 Task: Search round trip flight ticket for 5 adults, 1 child, 2 infants in seat and 1 infant on lap in business from New York: John F. Kennedy International Airport (was New York International Airport) to Greensboro: Piedmont Triad International Airport on 5-1-2023 and return on 5-2-2023. Choice of flights is American. Number of bags: 11 checked bags. Price is upto 91000. Outbound departure time preference is 20:30. Return departure time preference is 19:00.
Action: Mouse moved to (232, 328)
Screenshot: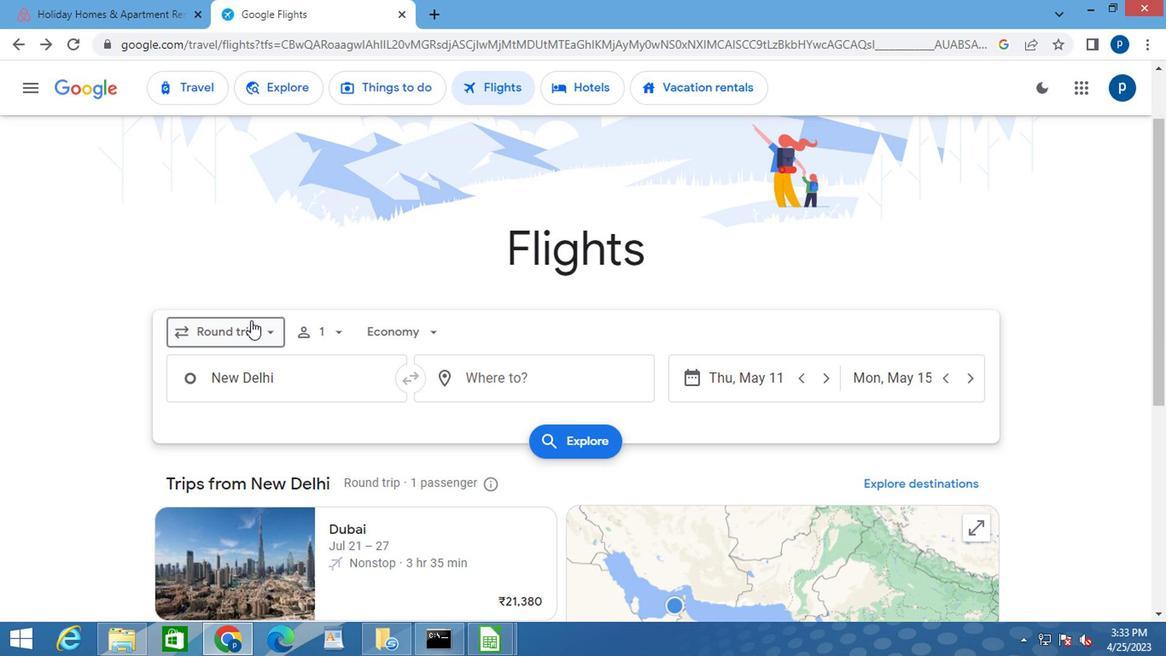 
Action: Mouse pressed left at (232, 328)
Screenshot: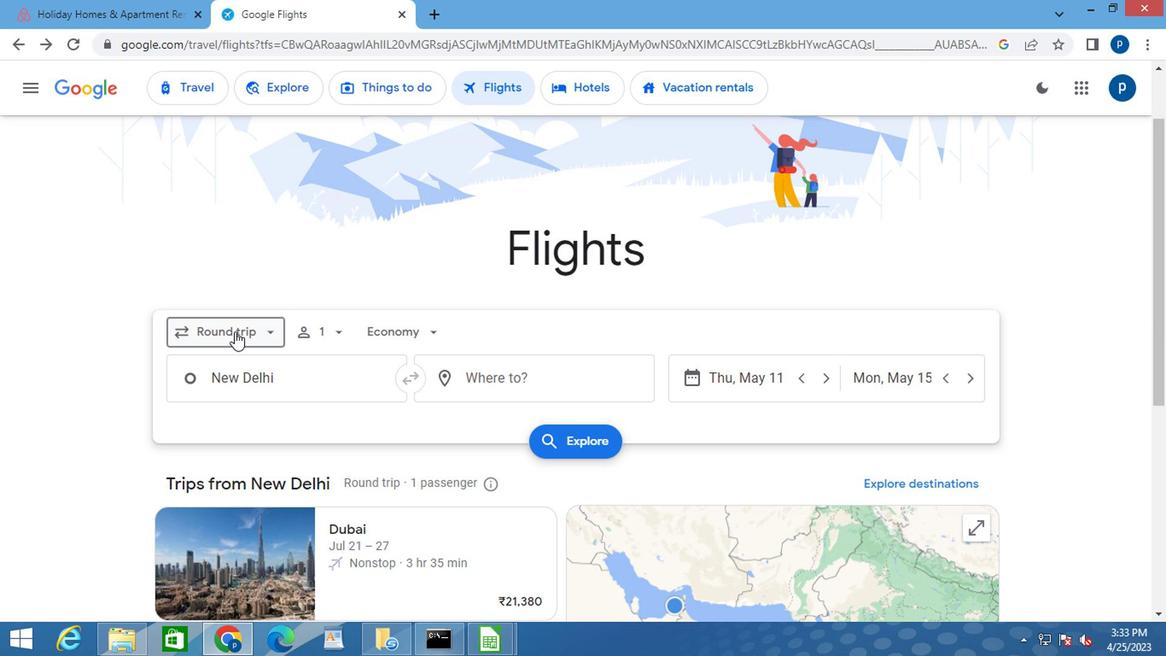 
Action: Mouse moved to (247, 359)
Screenshot: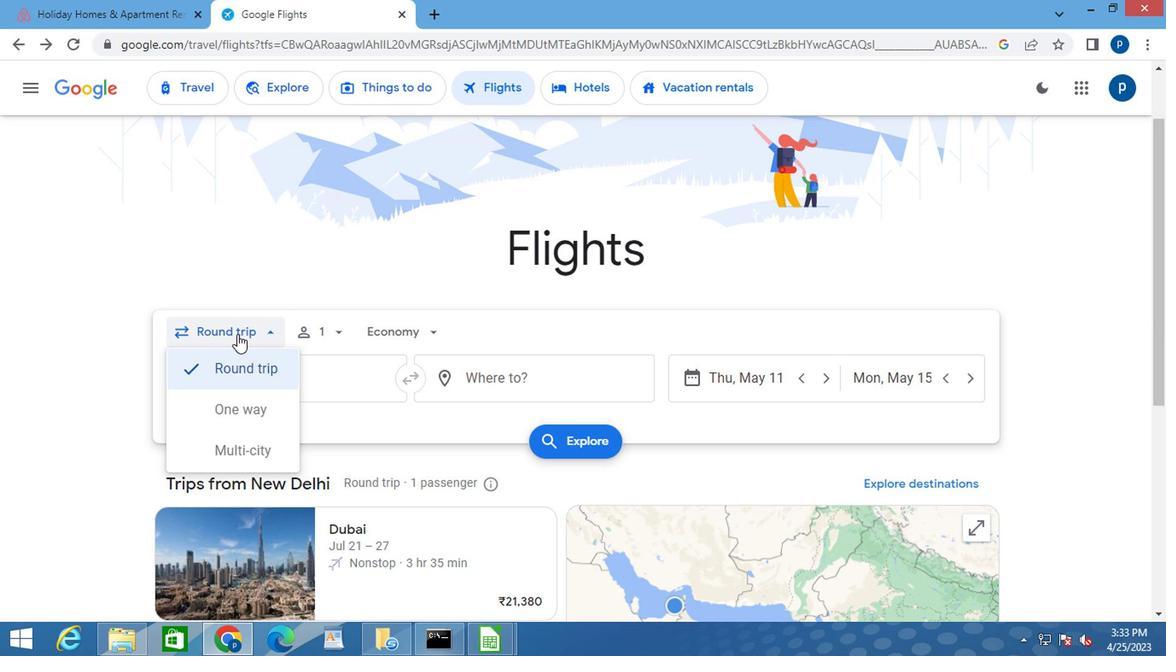 
Action: Mouse pressed left at (247, 359)
Screenshot: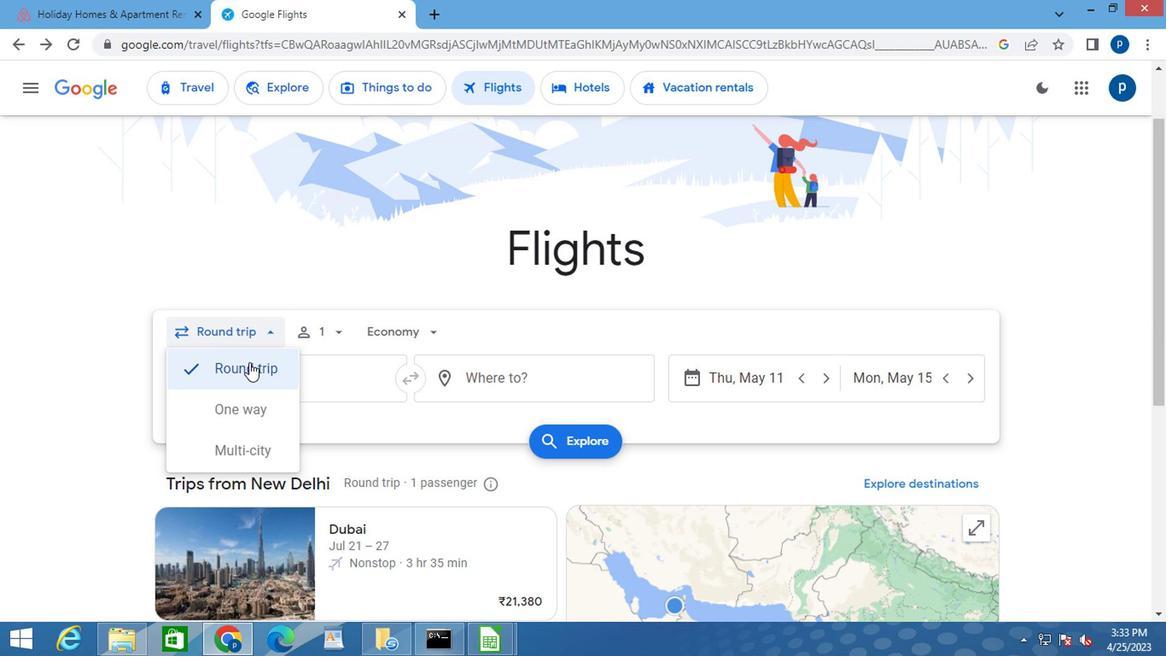 
Action: Mouse moved to (336, 330)
Screenshot: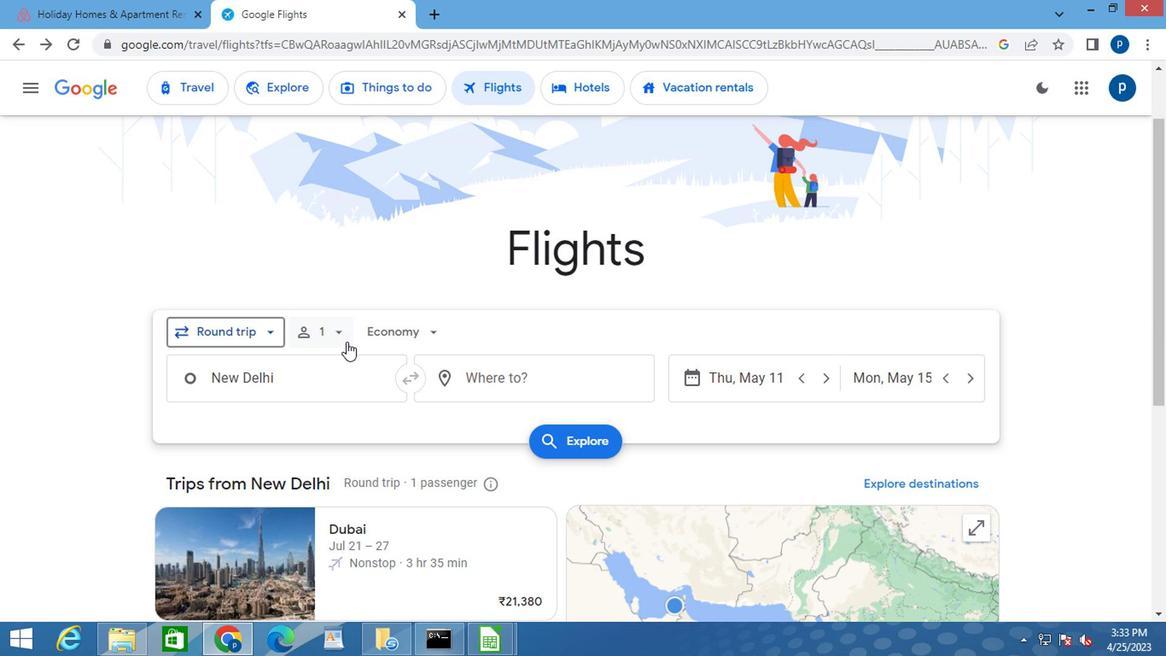 
Action: Mouse pressed left at (336, 330)
Screenshot: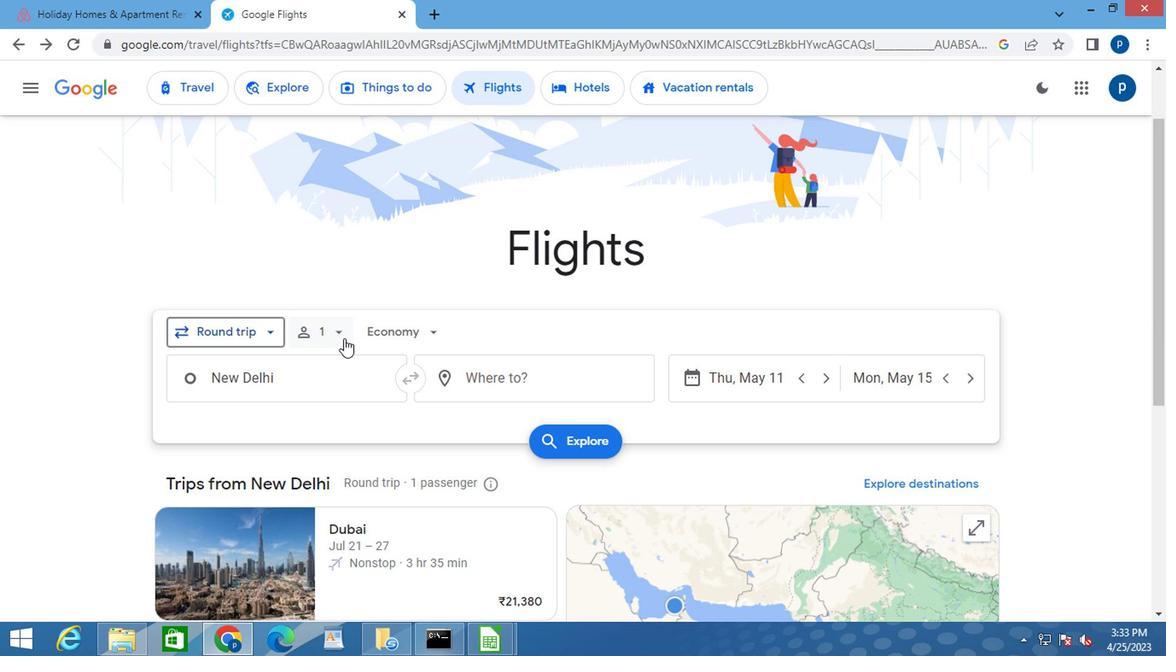 
Action: Mouse moved to (467, 370)
Screenshot: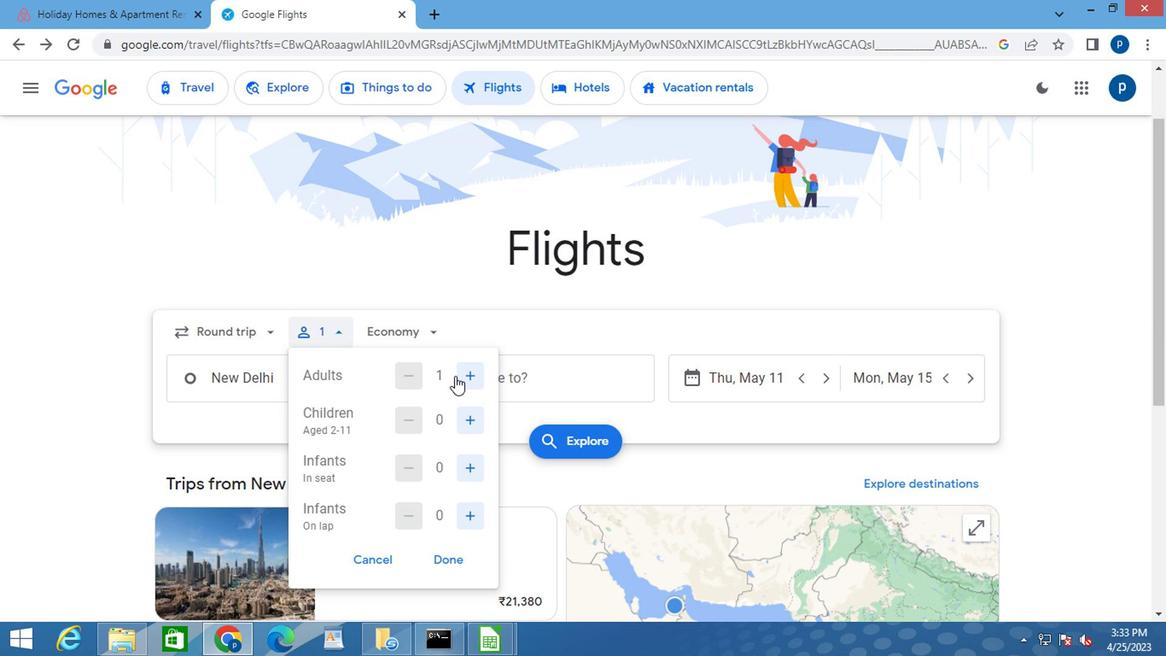 
Action: Mouse pressed left at (467, 370)
Screenshot: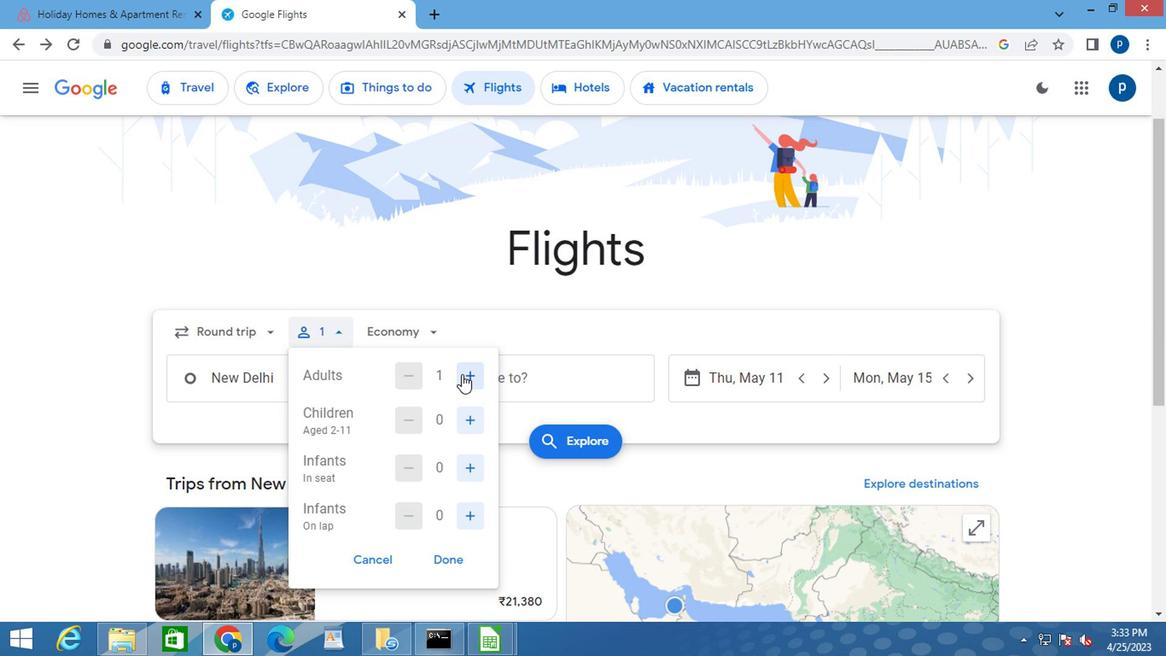 
Action: Mouse moved to (467, 370)
Screenshot: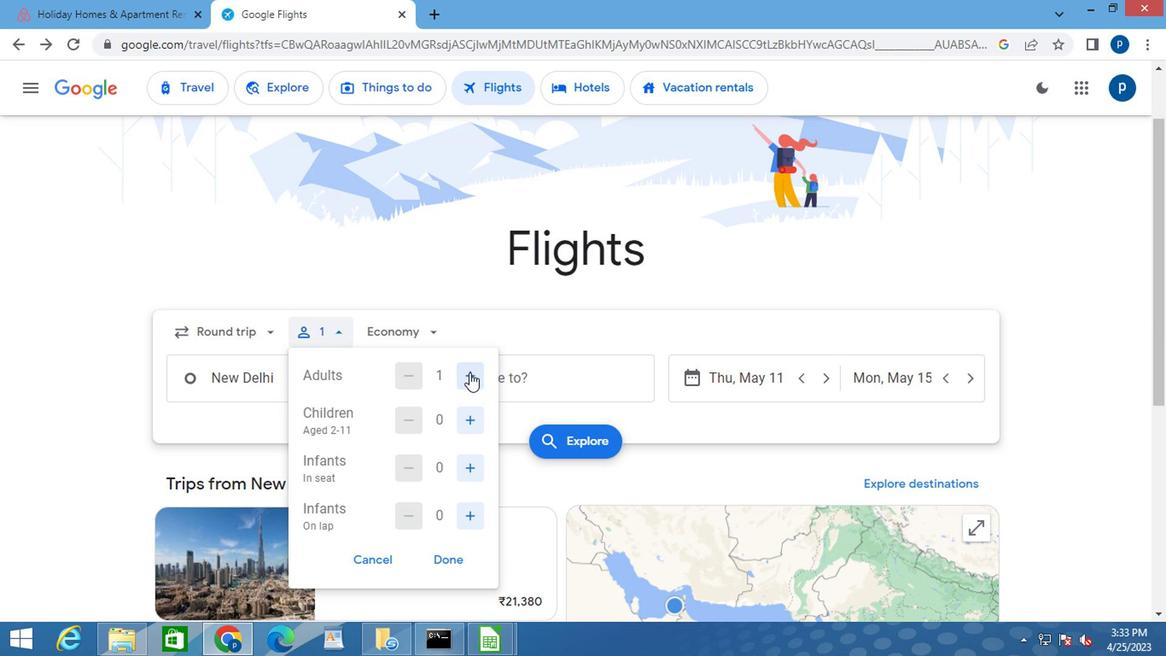 
Action: Mouse pressed left at (467, 370)
Screenshot: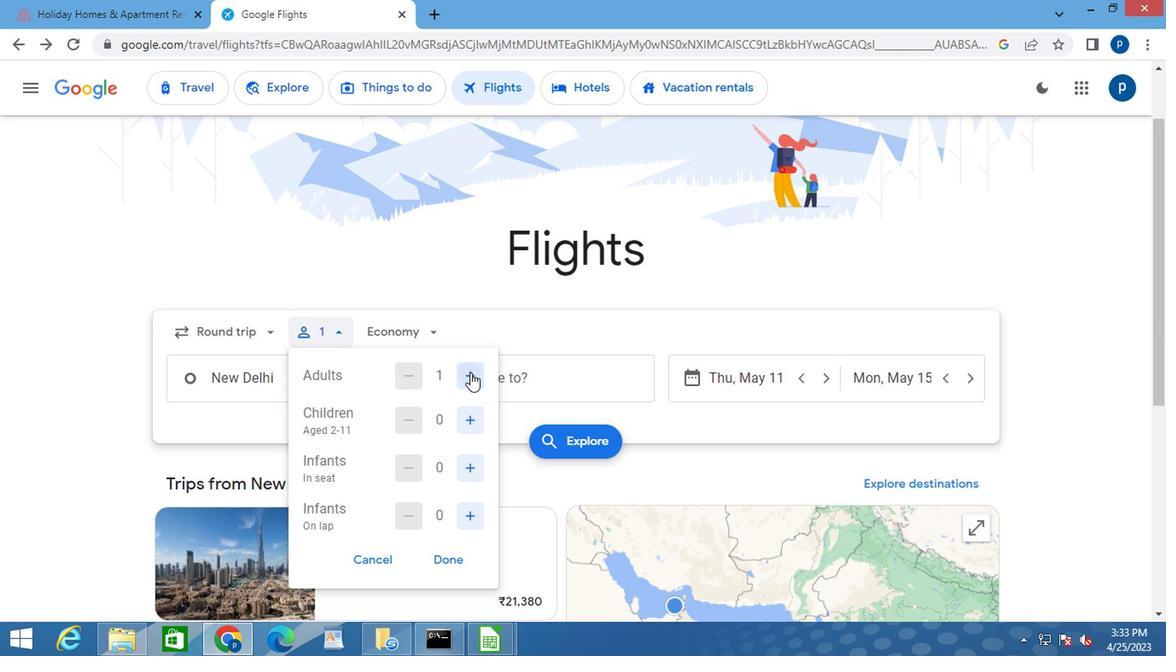 
Action: Mouse pressed left at (467, 370)
Screenshot: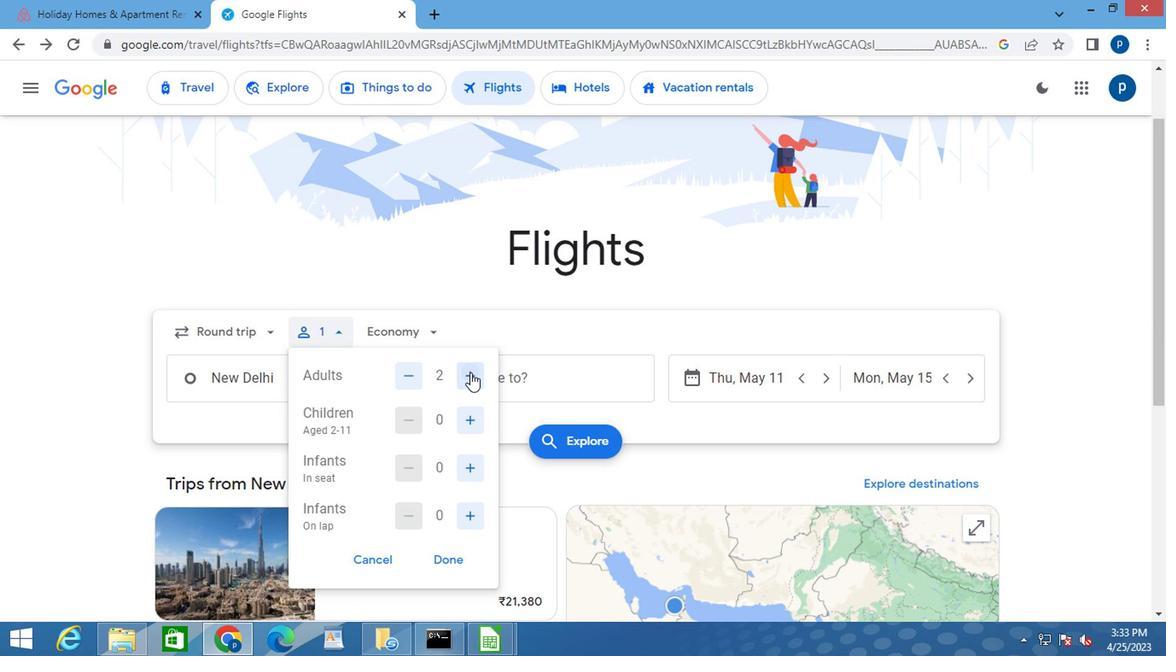 
Action: Mouse pressed left at (467, 370)
Screenshot: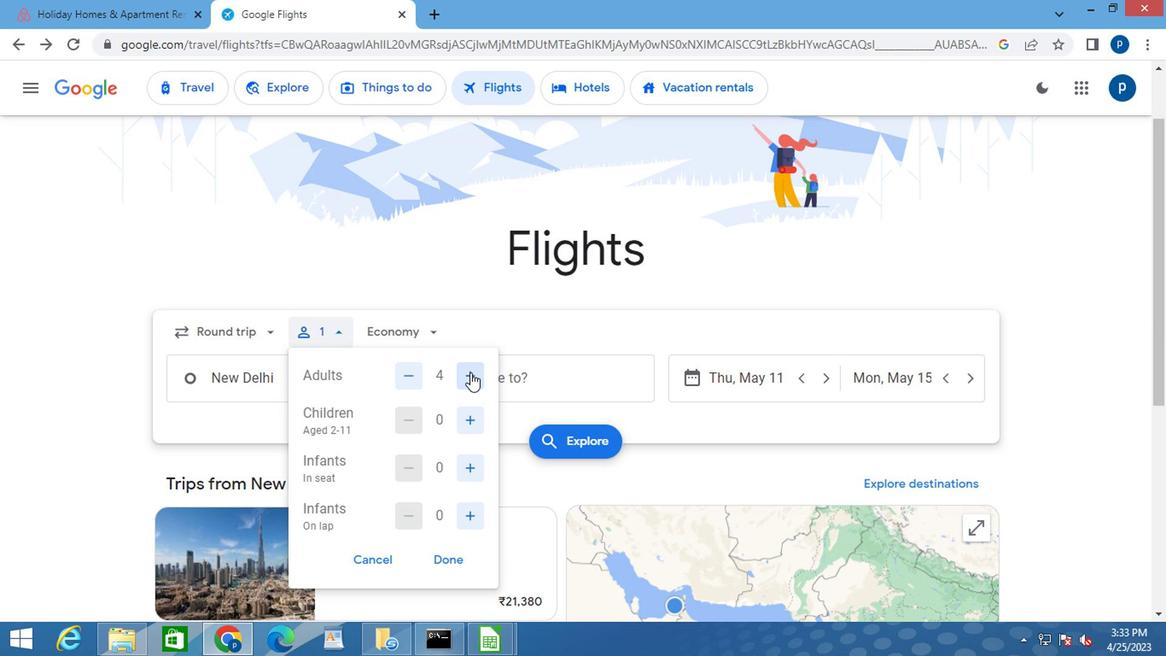 
Action: Mouse moved to (465, 419)
Screenshot: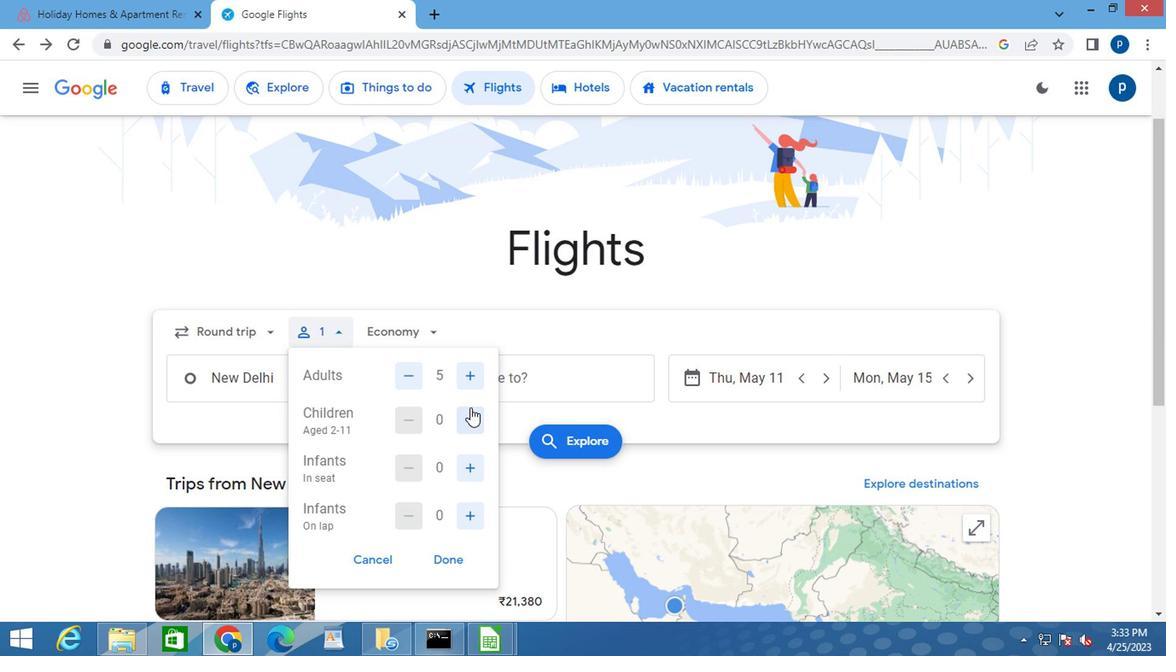 
Action: Mouse pressed left at (465, 419)
Screenshot: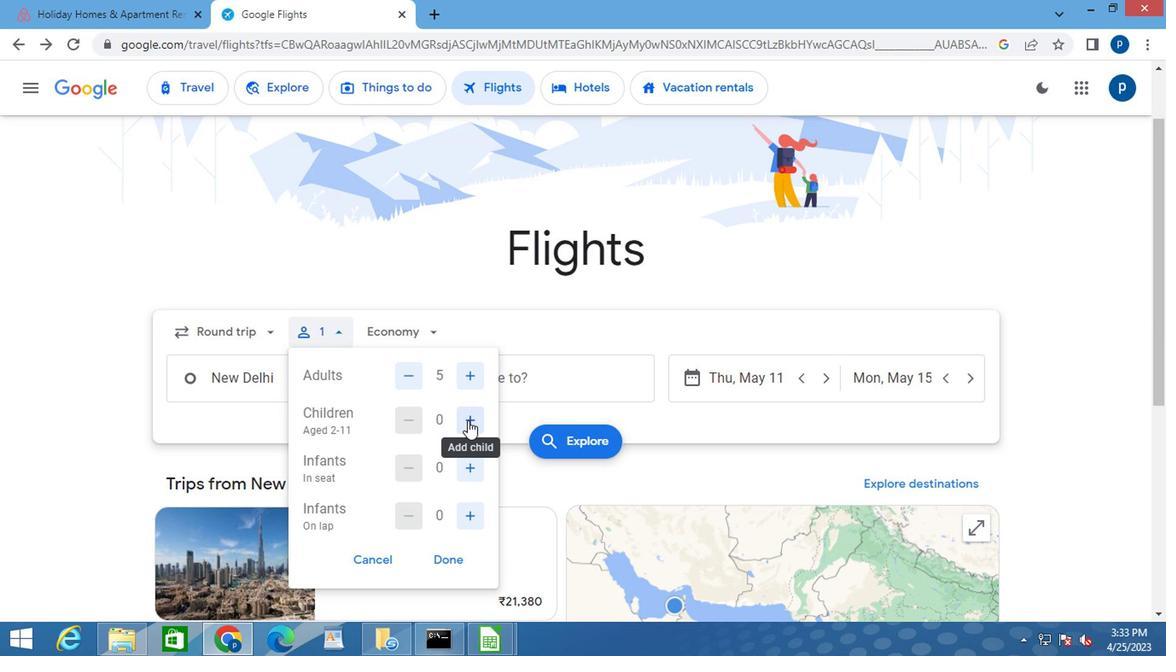 
Action: Mouse moved to (465, 461)
Screenshot: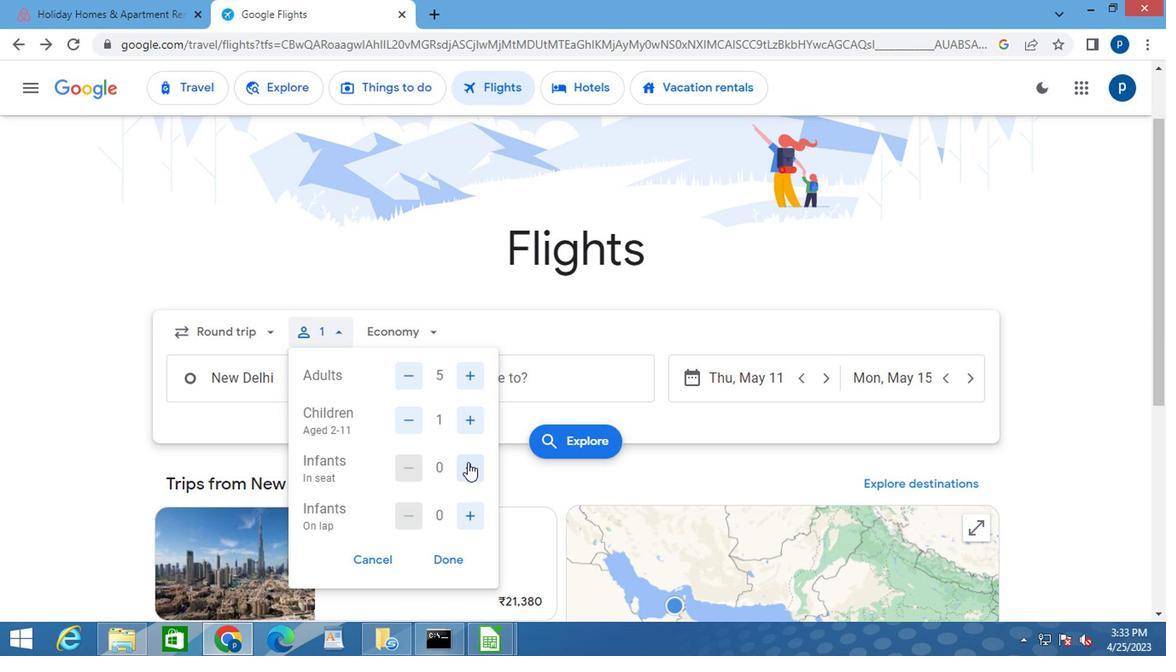 
Action: Mouse pressed left at (465, 461)
Screenshot: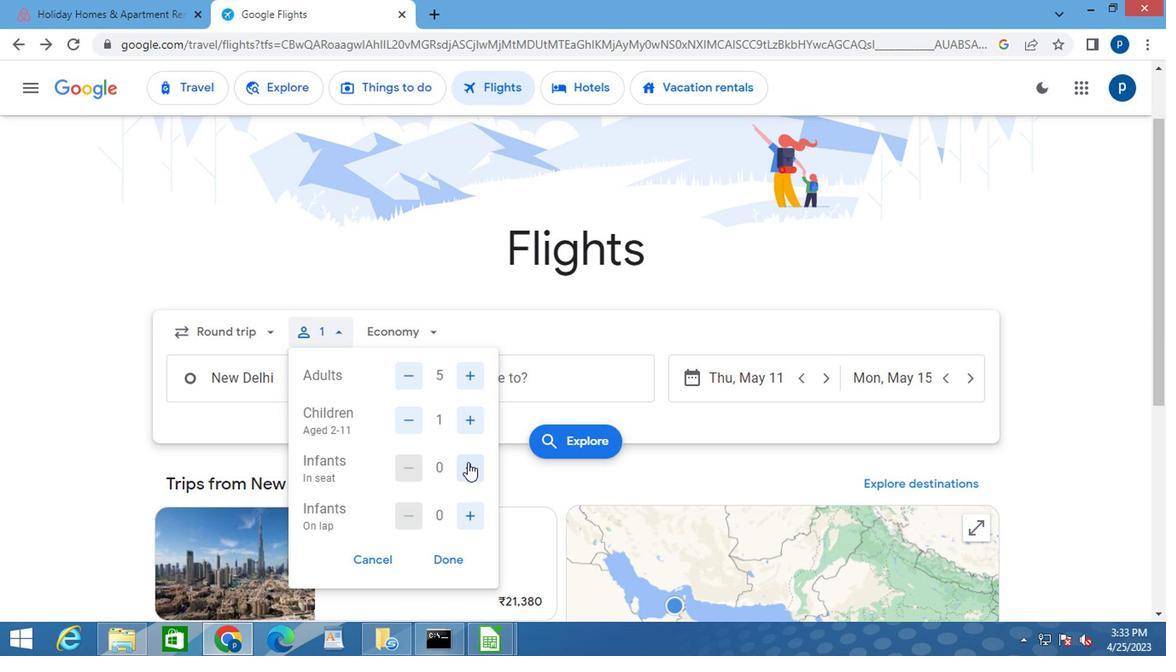 
Action: Mouse pressed left at (465, 461)
Screenshot: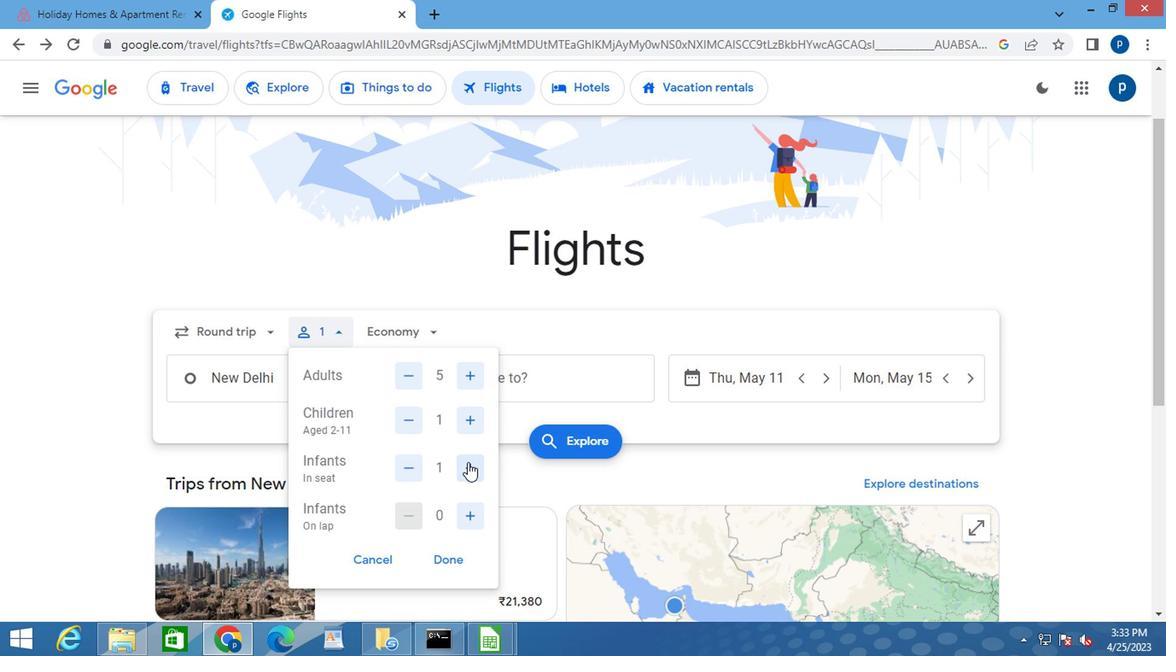 
Action: Mouse moved to (467, 515)
Screenshot: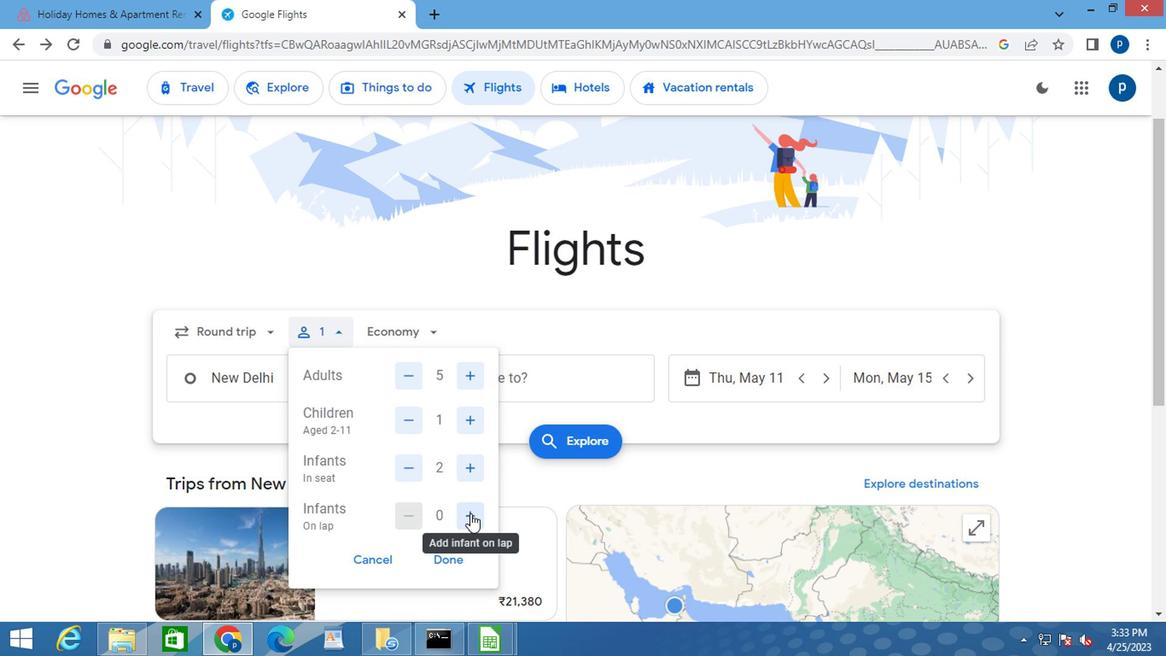 
Action: Mouse pressed left at (467, 515)
Screenshot: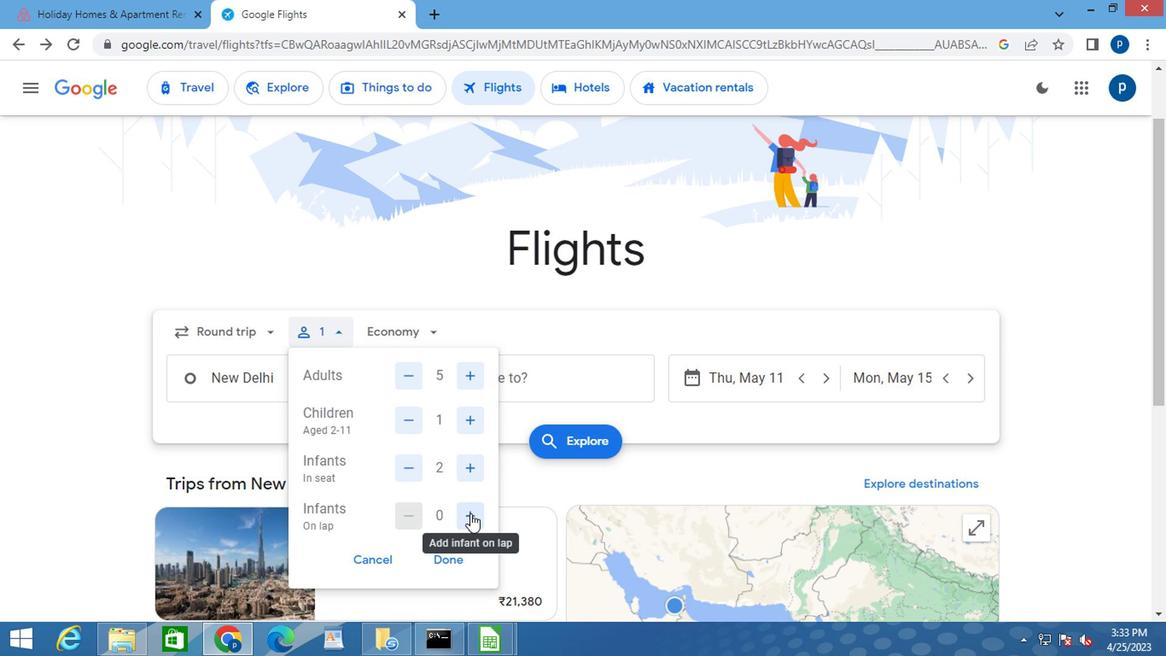 
Action: Mouse moved to (443, 557)
Screenshot: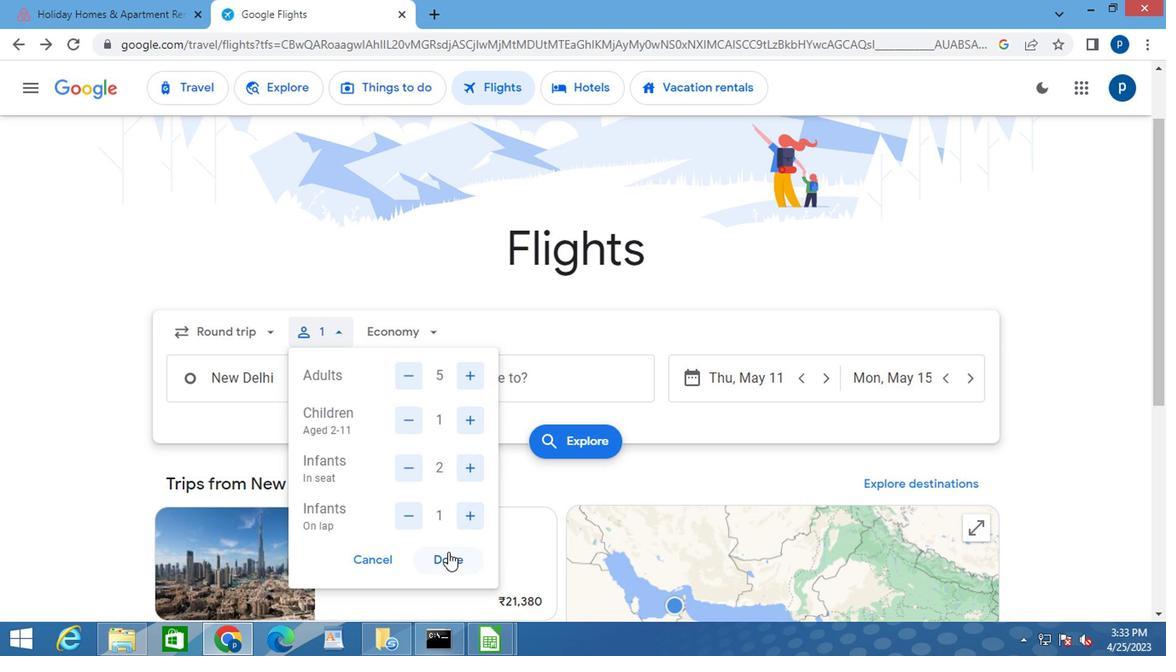 
Action: Mouse pressed left at (443, 557)
Screenshot: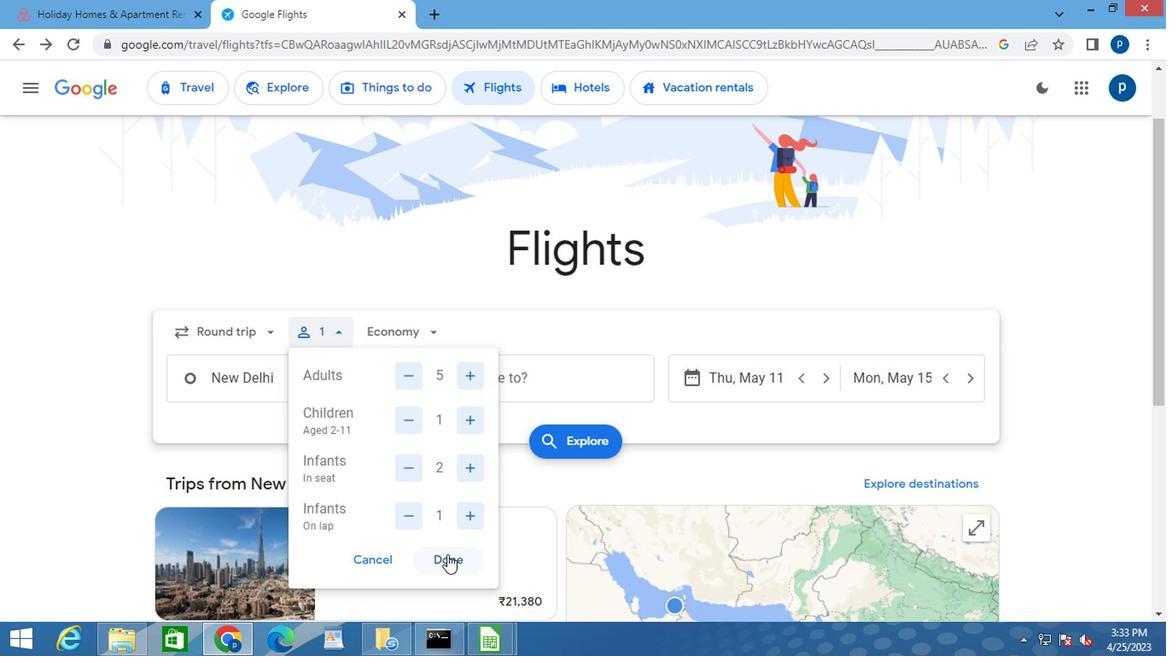
Action: Mouse moved to (434, 334)
Screenshot: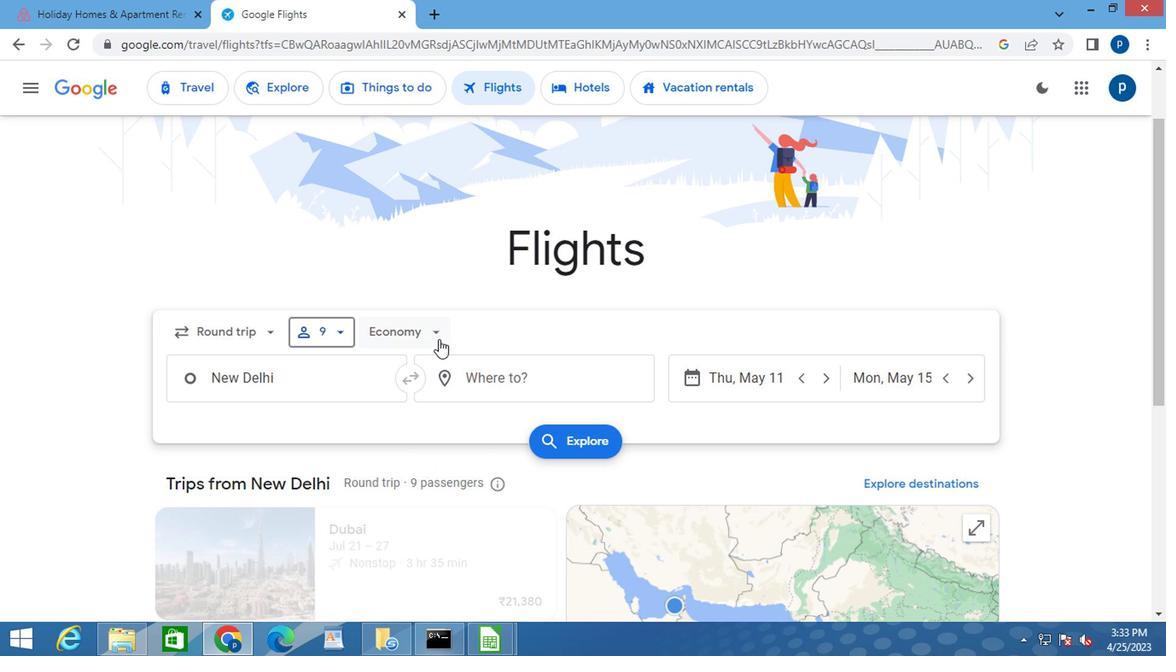 
Action: Mouse pressed left at (434, 334)
Screenshot: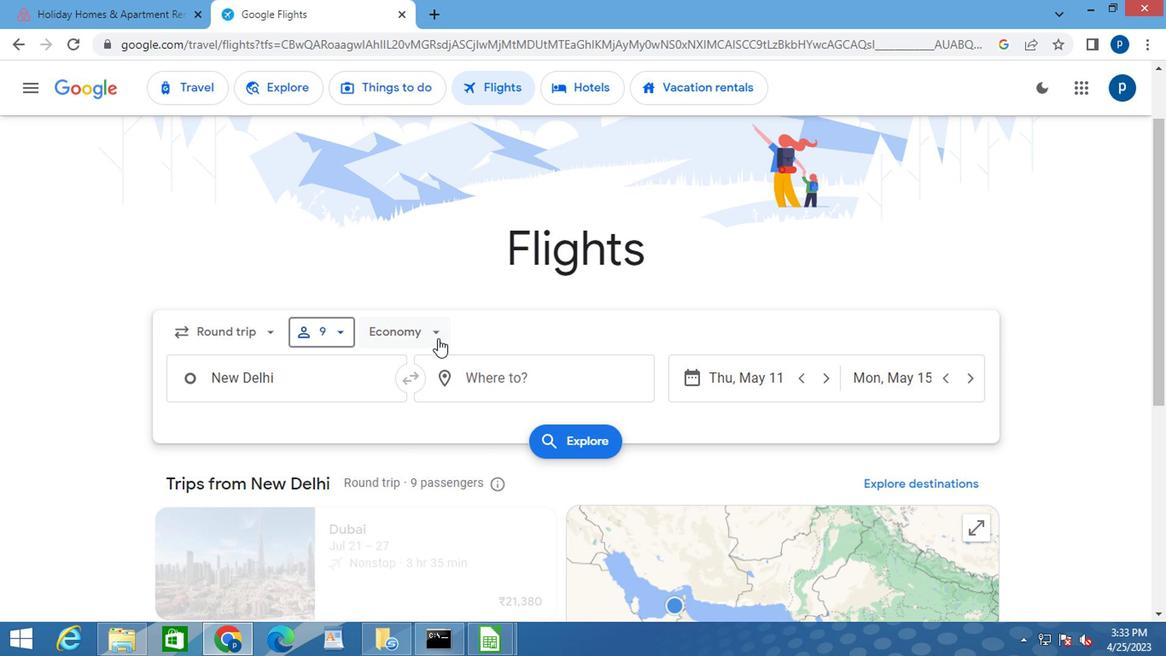 
Action: Mouse moved to (440, 446)
Screenshot: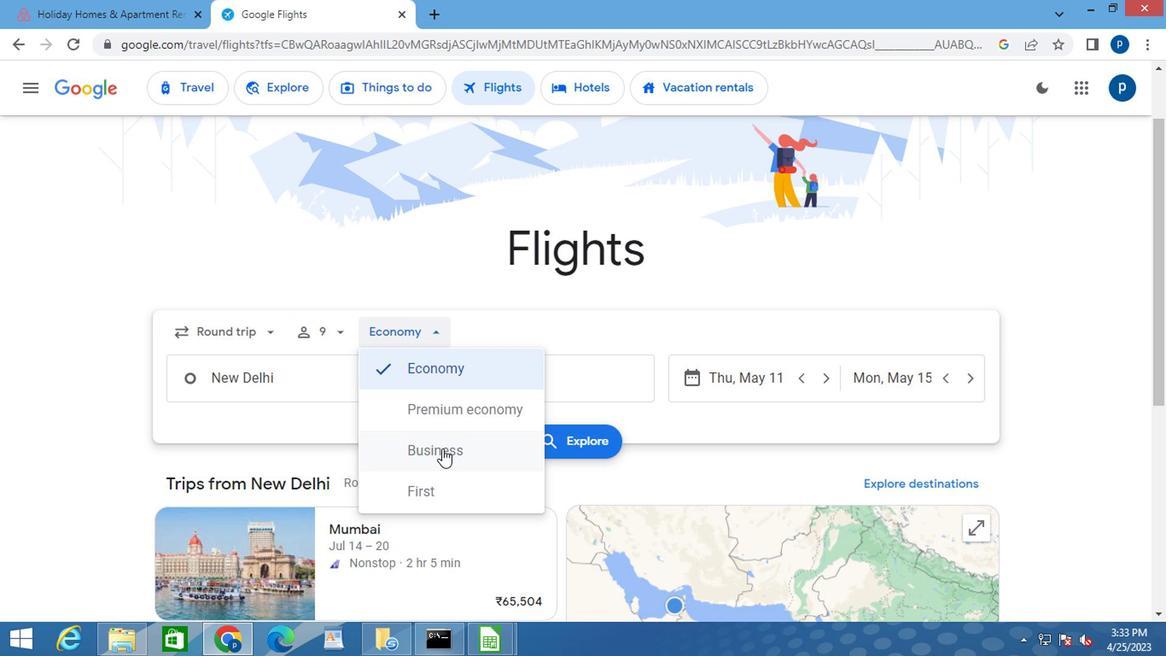 
Action: Mouse pressed left at (440, 446)
Screenshot: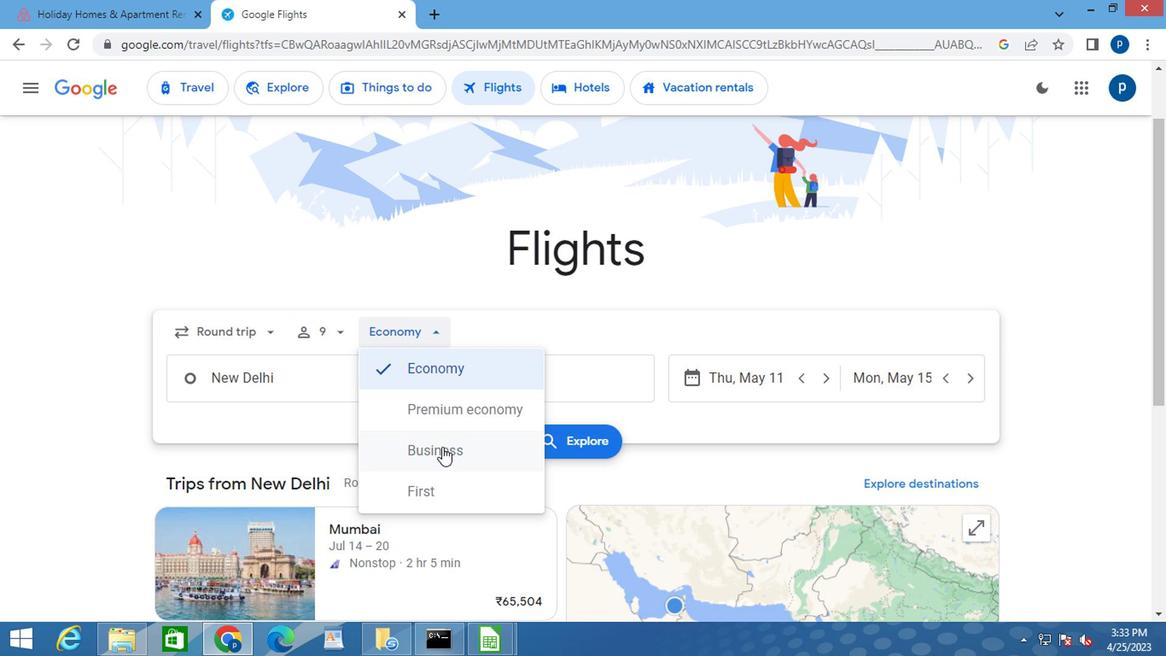 
Action: Mouse moved to (305, 384)
Screenshot: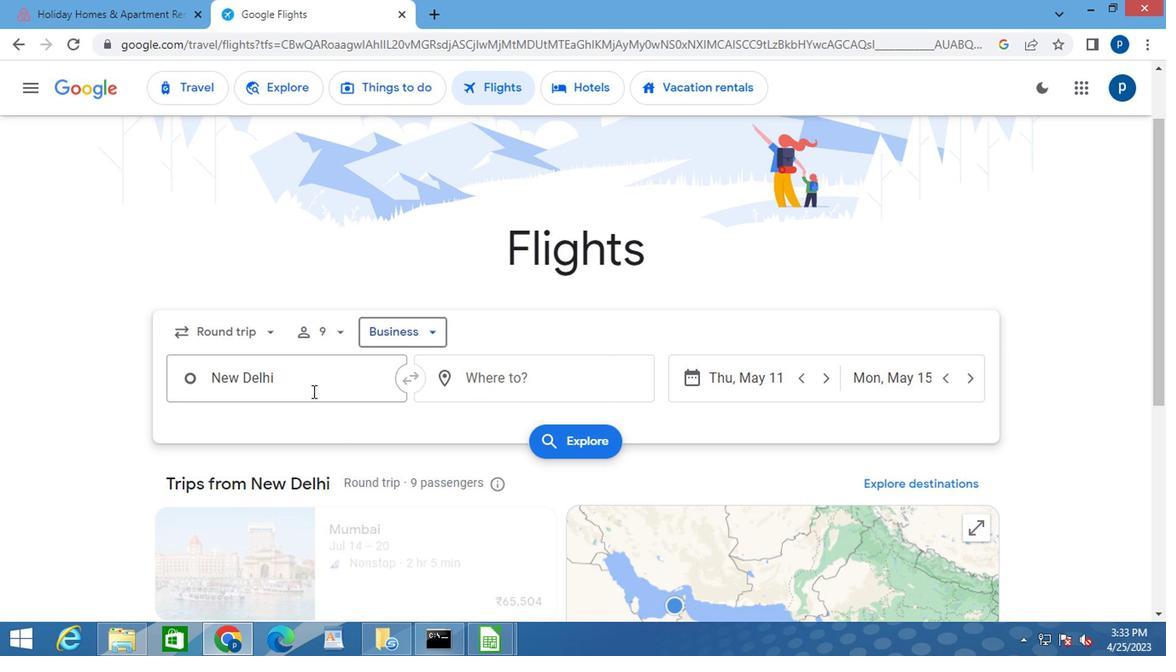 
Action: Mouse pressed left at (305, 384)
Screenshot: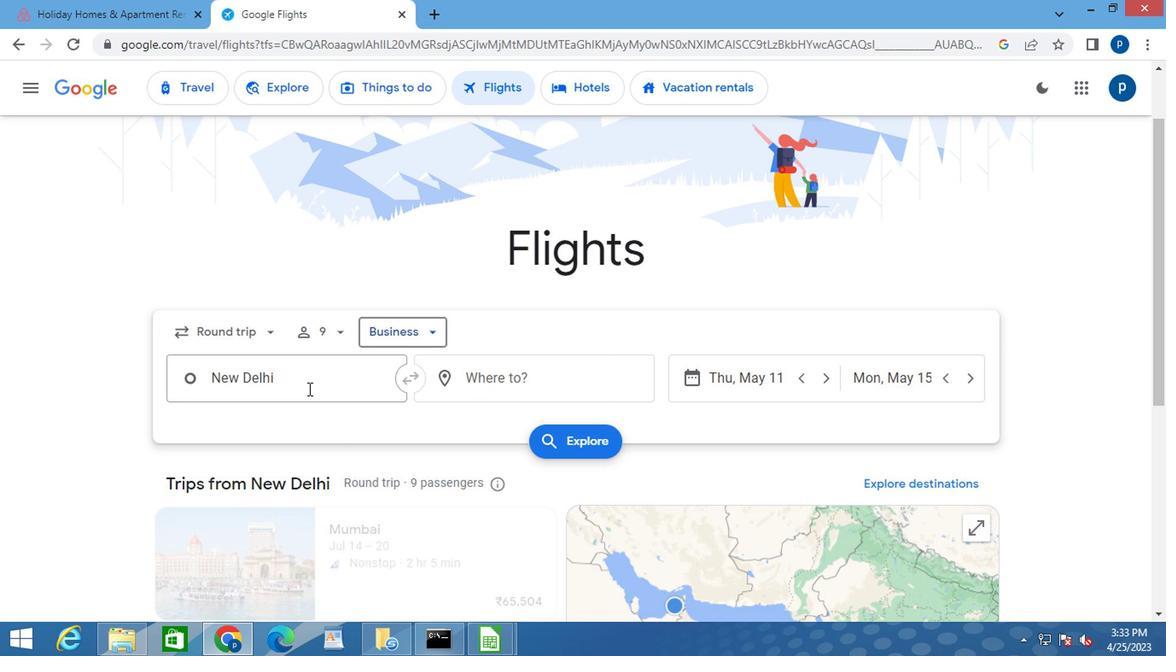 
Action: Mouse pressed left at (305, 384)
Screenshot: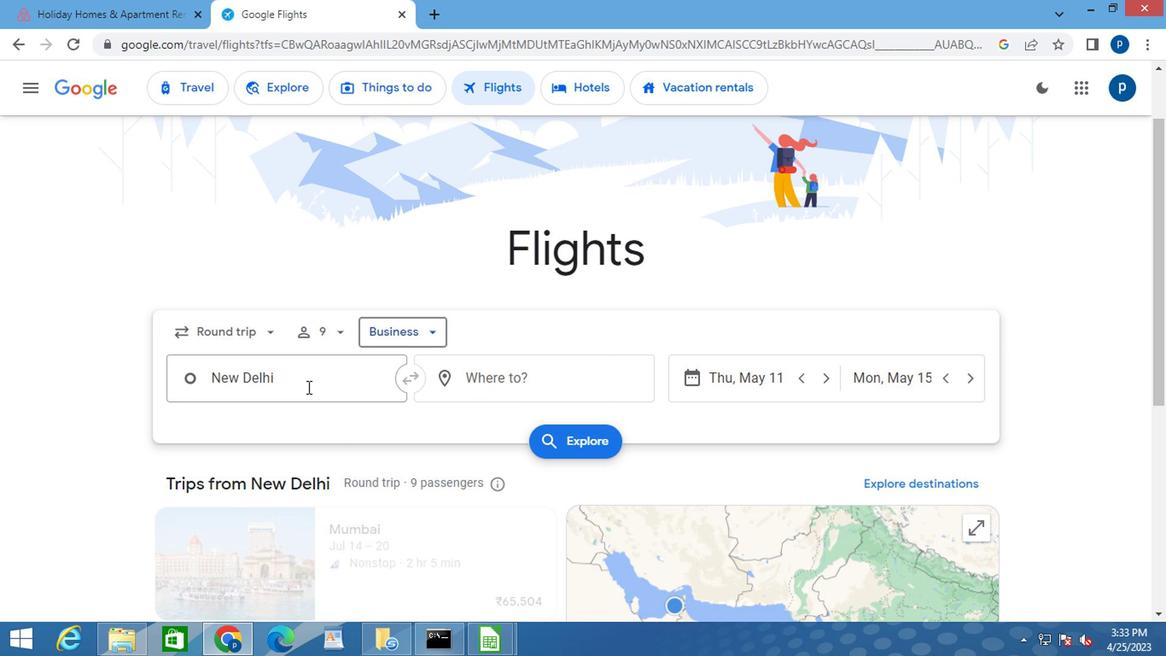 
Action: Key pressed <Key.delete><Key.caps_lock>k<Key.caps_lock>enn
Screenshot: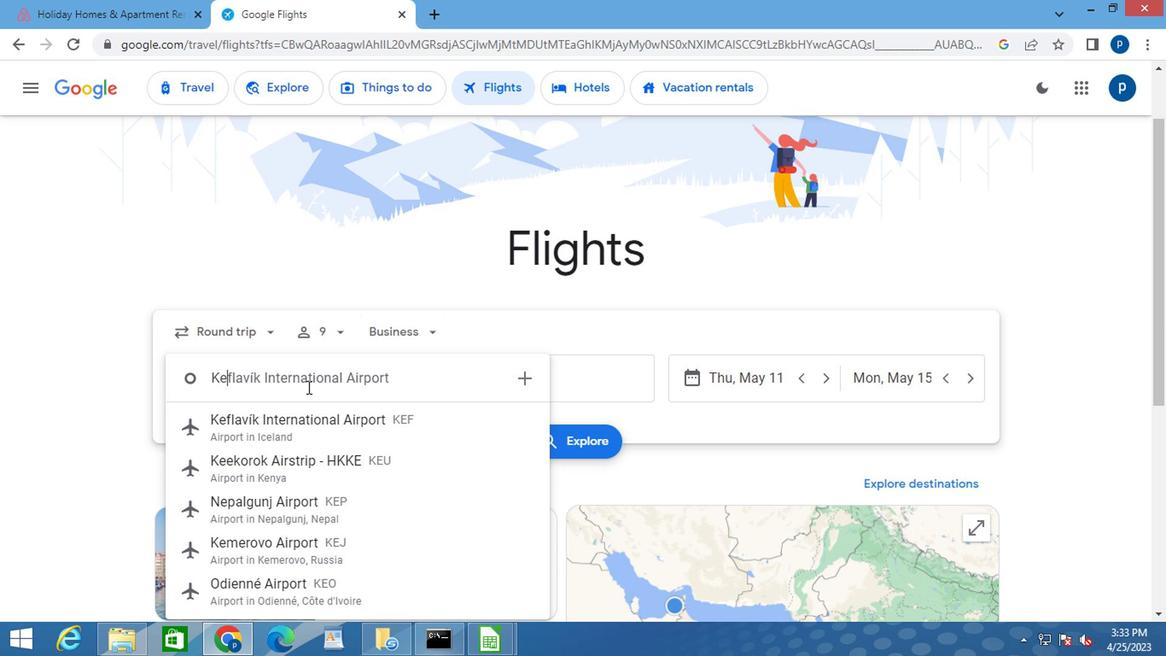 
Action: Mouse scrolled (305, 385) with delta (0, 1)
Screenshot: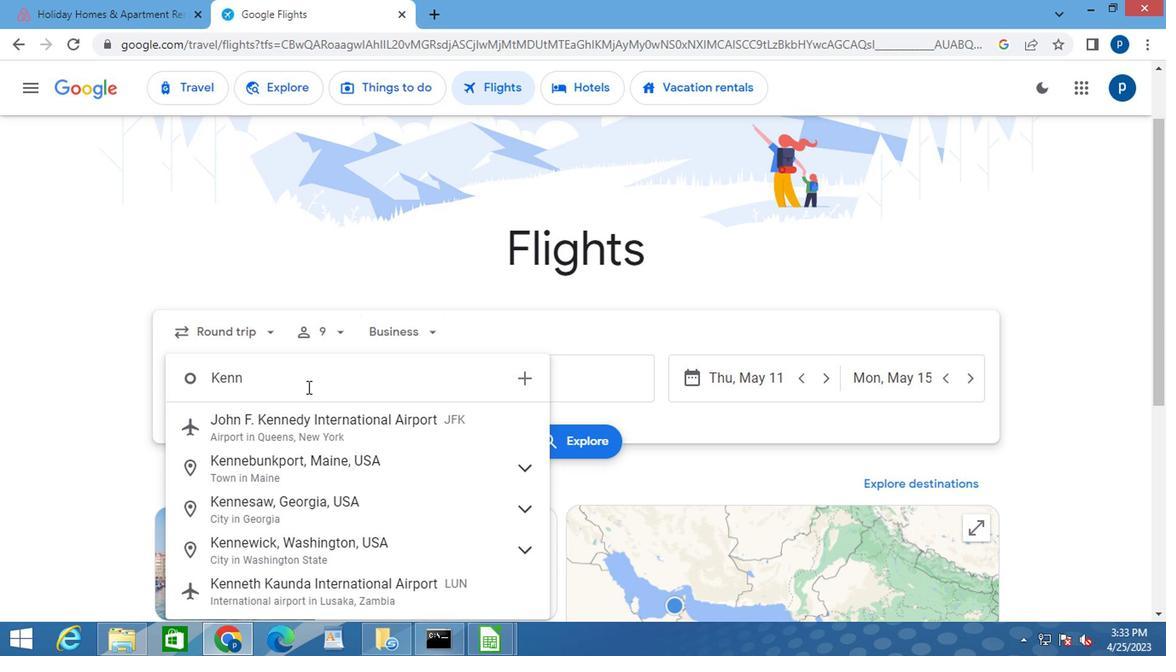 
Action: Mouse moved to (313, 519)
Screenshot: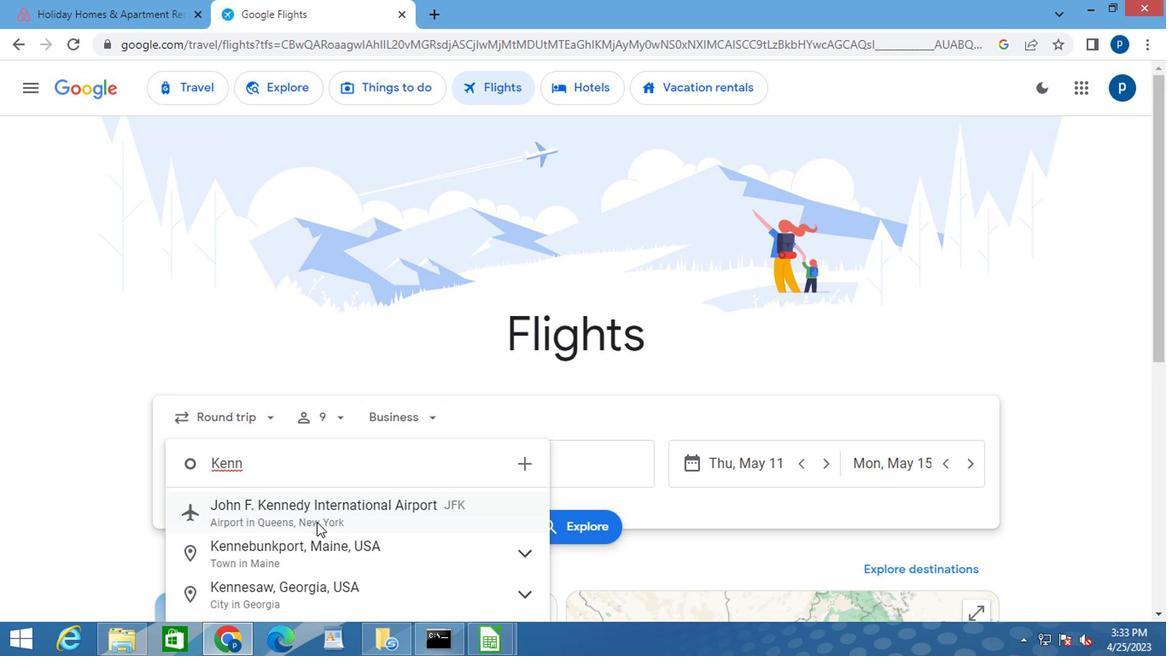
Action: Mouse pressed left at (313, 519)
Screenshot: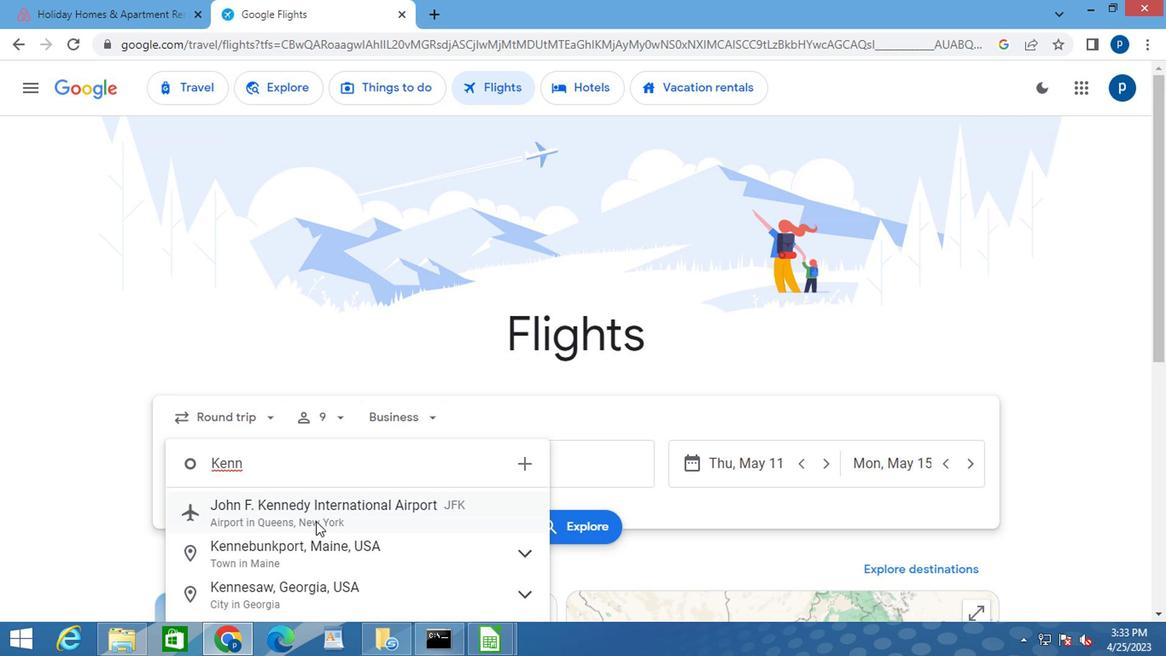 
Action: Mouse moved to (475, 465)
Screenshot: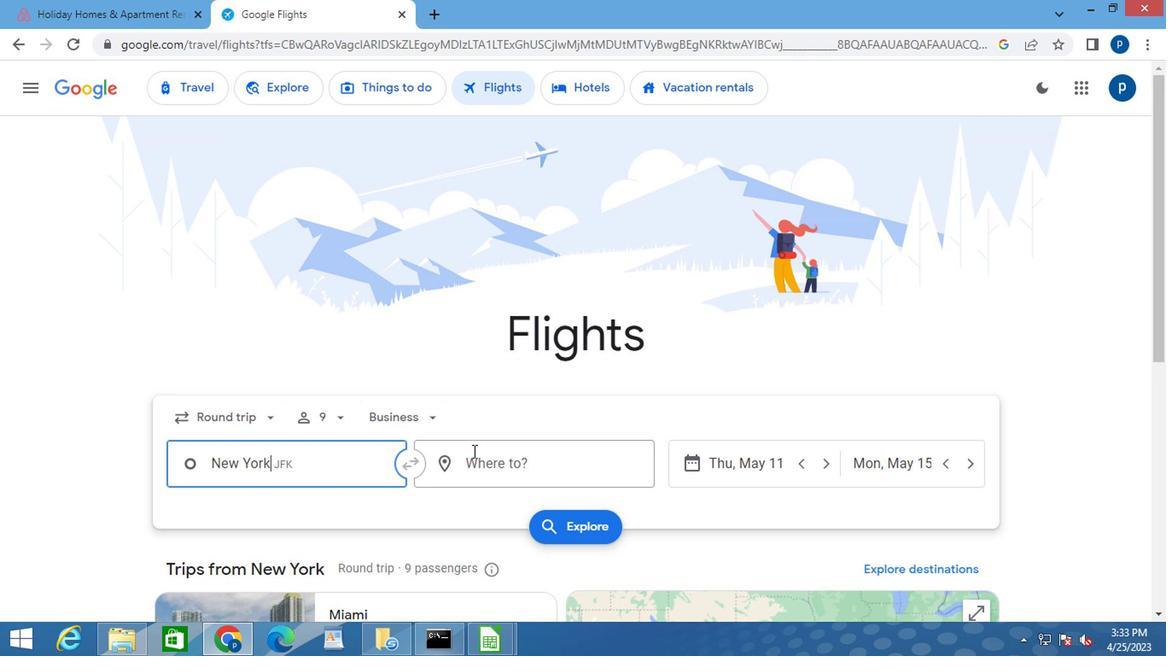 
Action: Mouse pressed left at (475, 465)
Screenshot: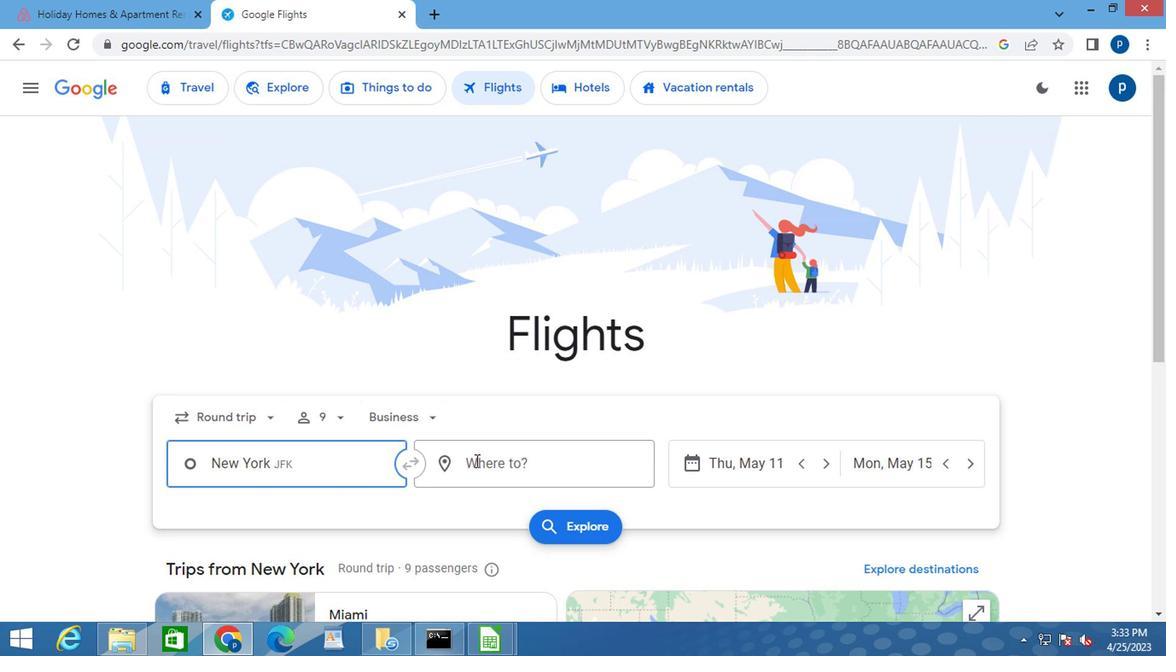 
Action: Mouse moved to (476, 465)
Screenshot: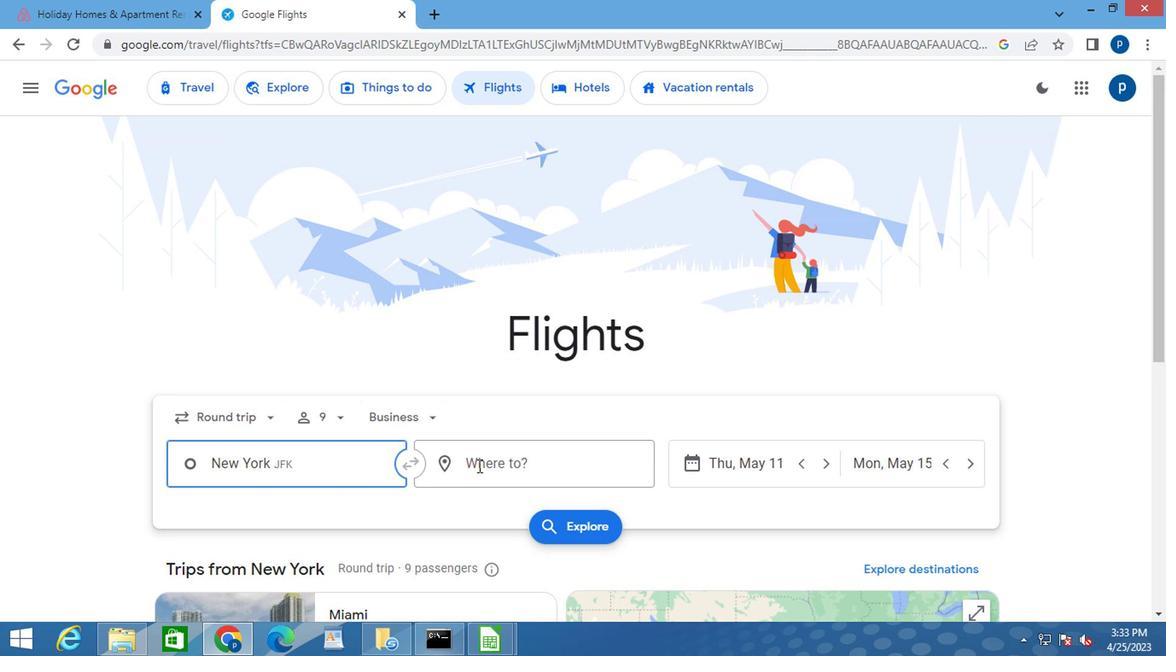 
Action: Key pressed <Key.caps_lock>p<Key.caps_lock>iedmo
Screenshot: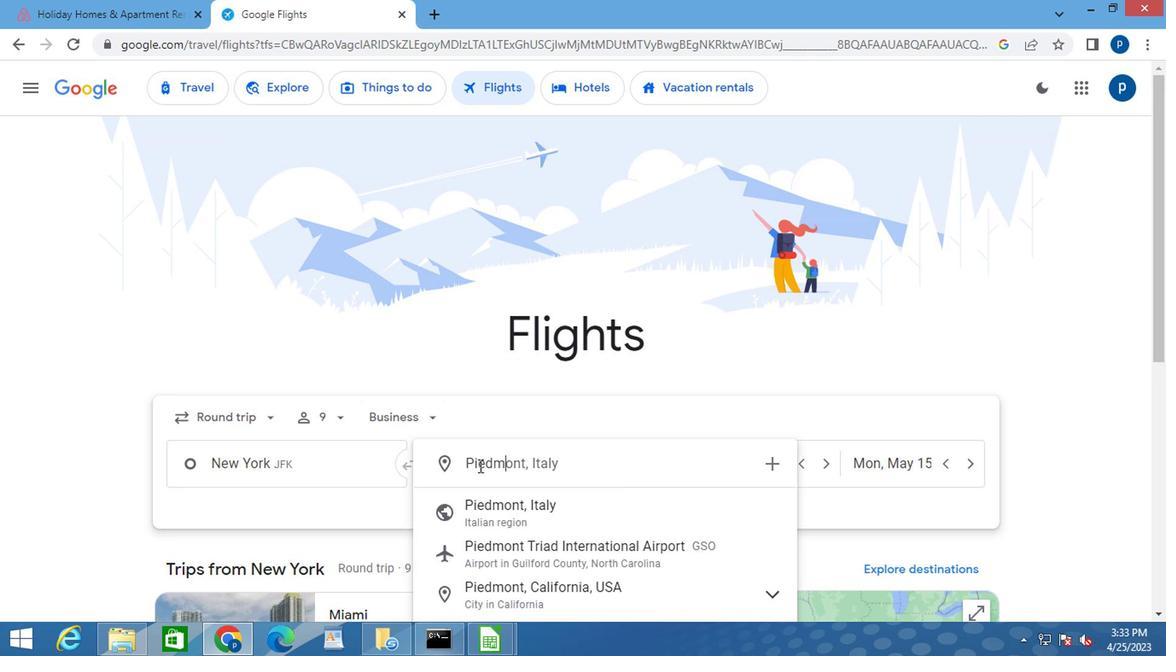 
Action: Mouse moved to (527, 564)
Screenshot: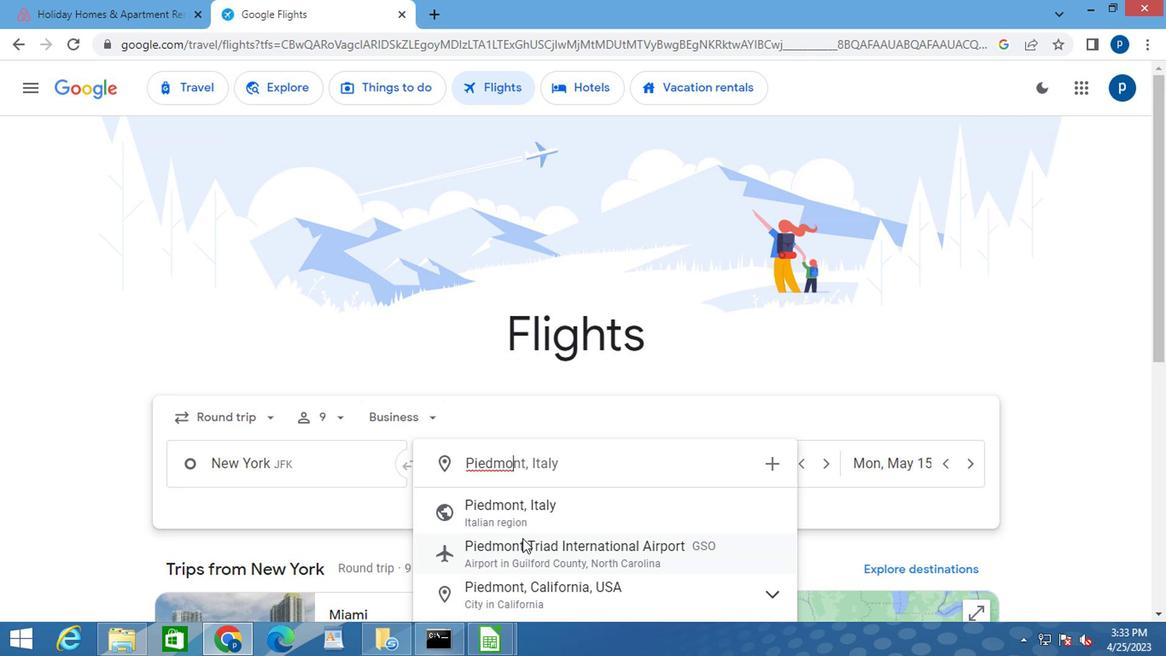 
Action: Mouse pressed left at (527, 564)
Screenshot: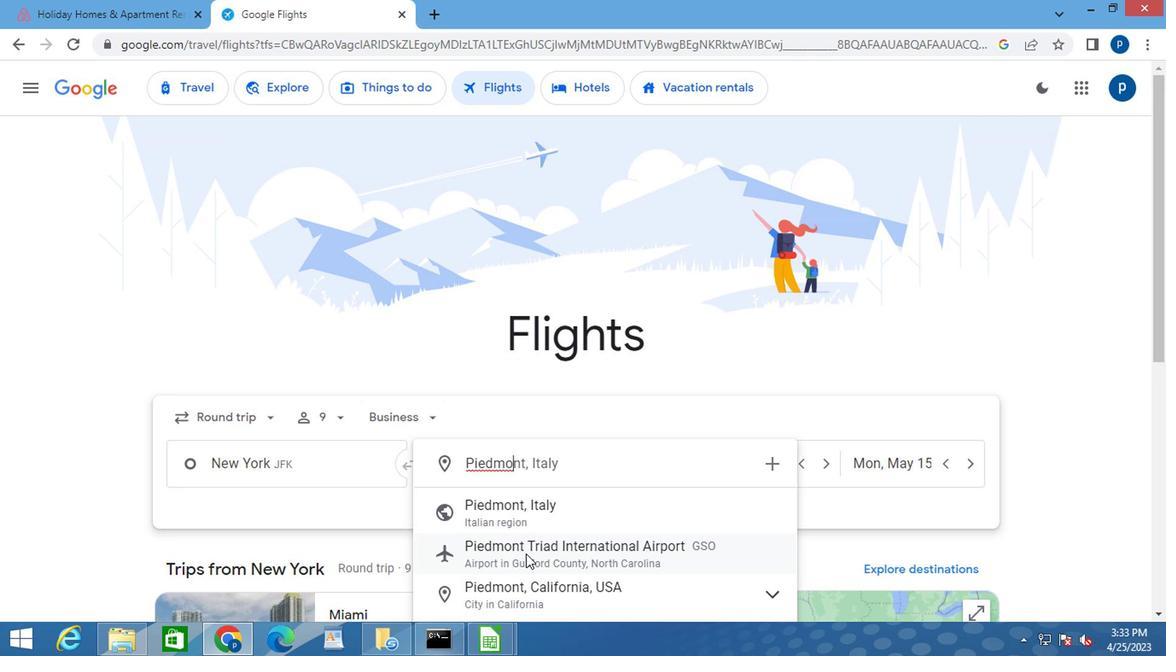 
Action: Mouse moved to (688, 466)
Screenshot: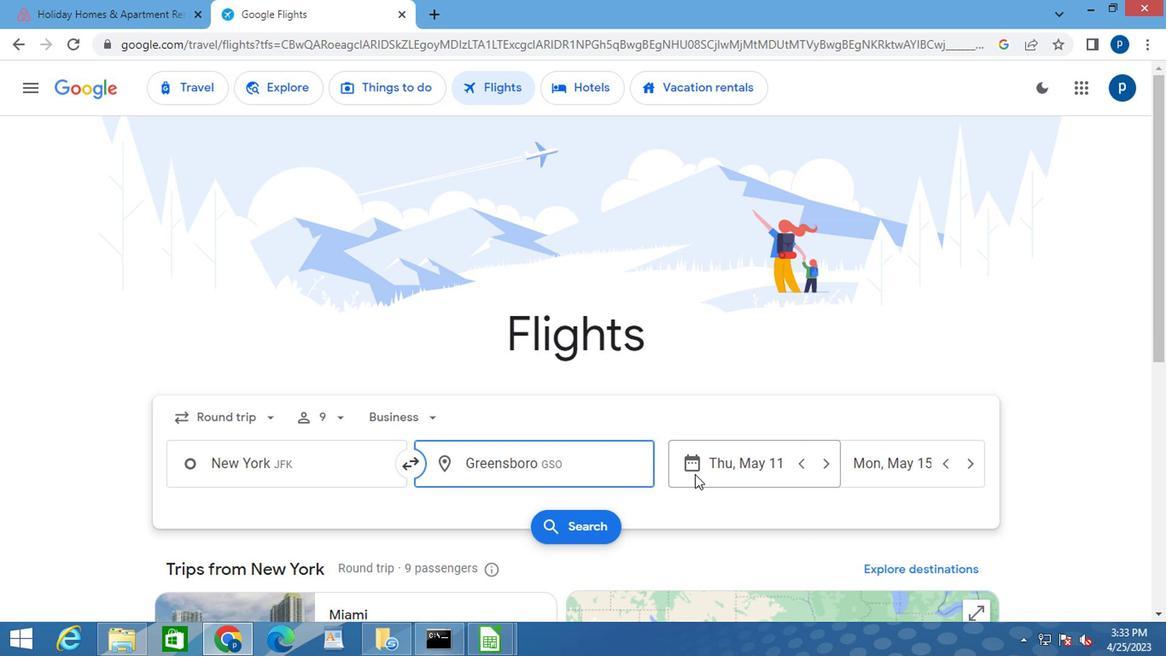 
Action: Mouse pressed left at (688, 466)
Screenshot: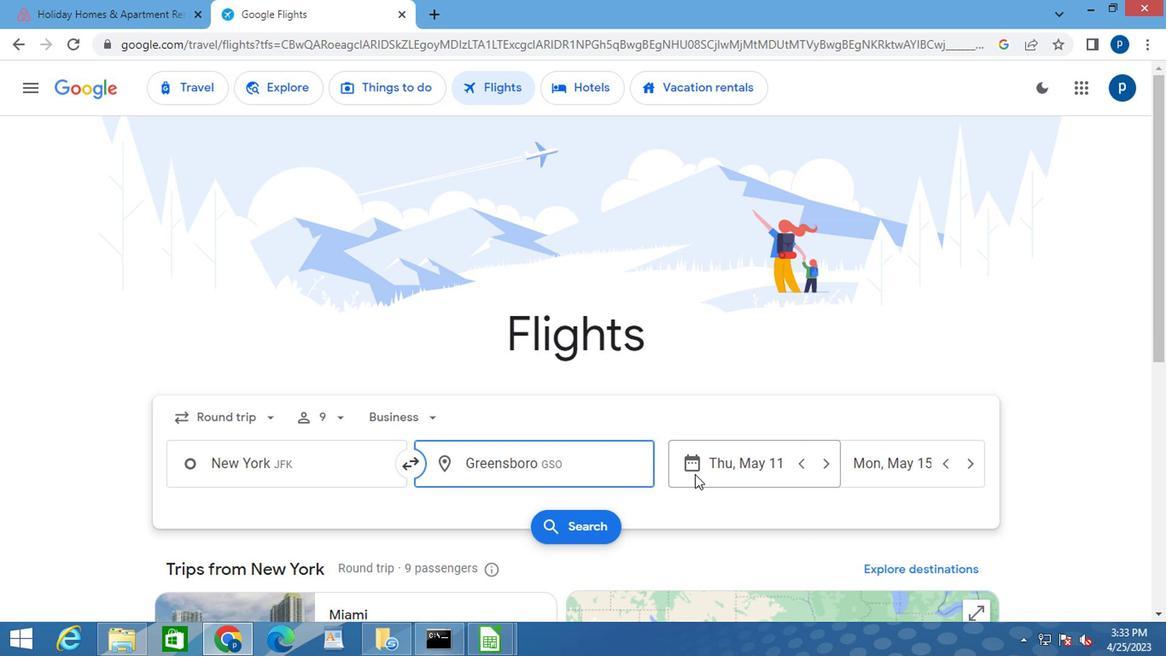 
Action: Mouse moved to (739, 306)
Screenshot: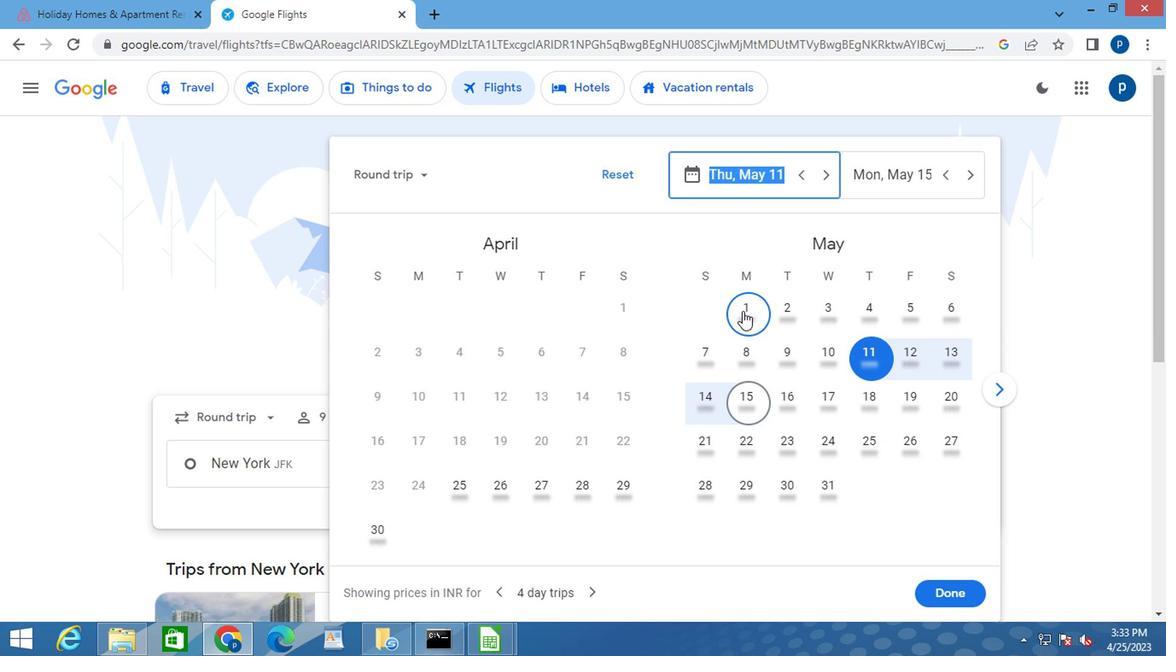 
Action: Mouse pressed left at (739, 306)
Screenshot: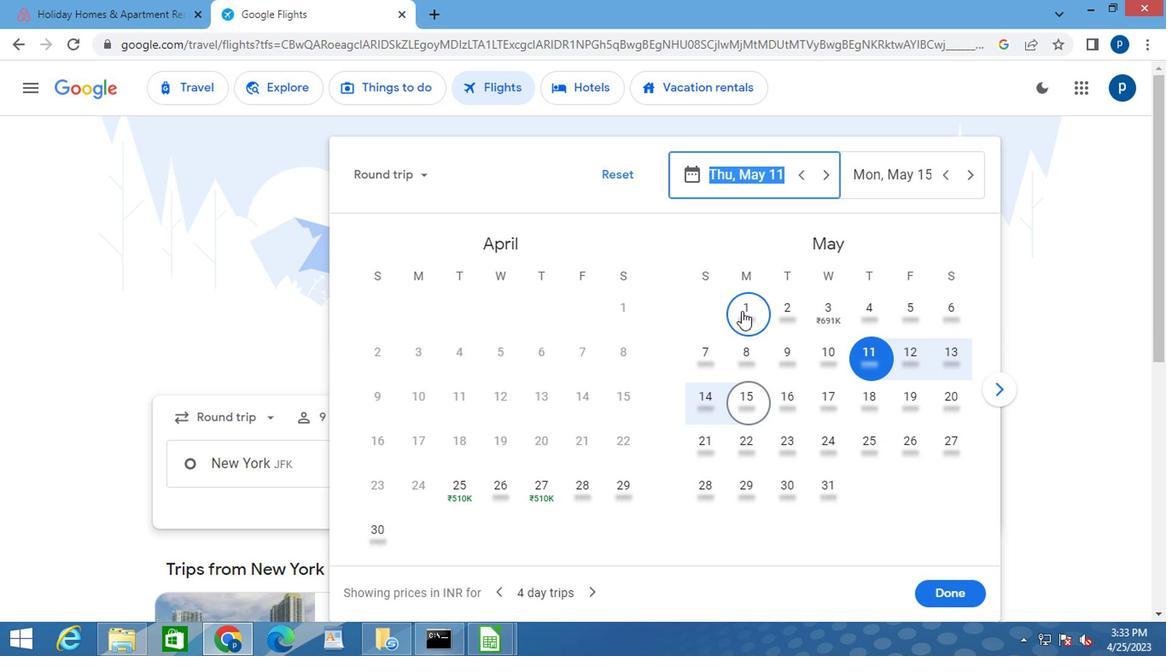 
Action: Mouse moved to (787, 302)
Screenshot: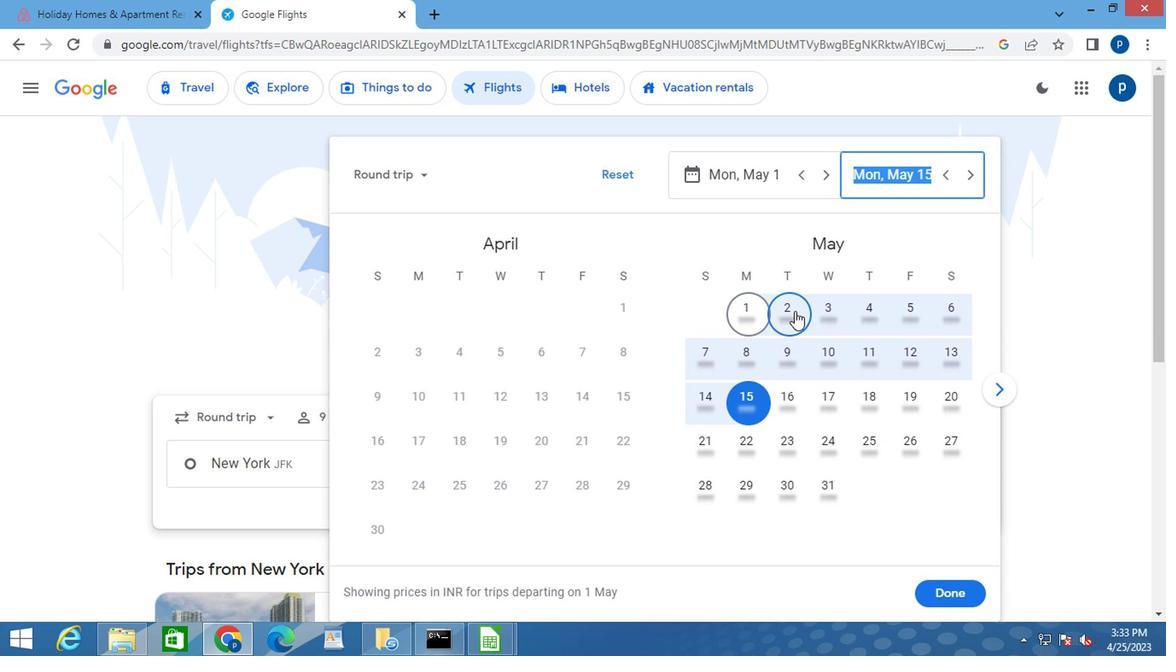 
Action: Mouse pressed left at (787, 302)
Screenshot: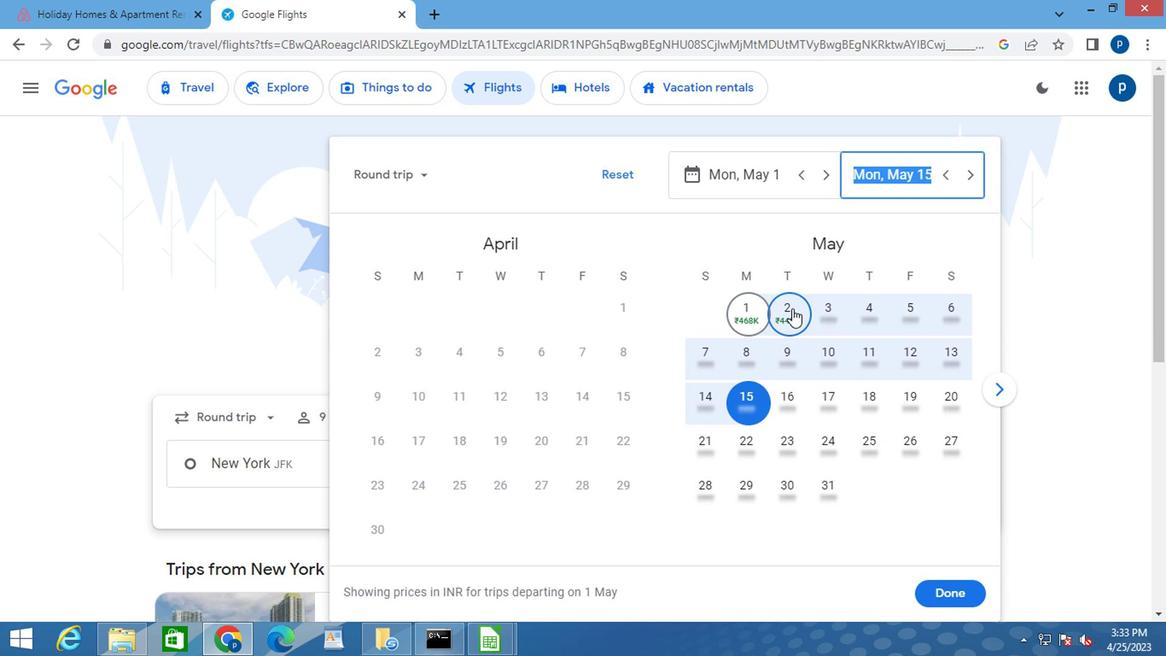 
Action: Mouse moved to (939, 593)
Screenshot: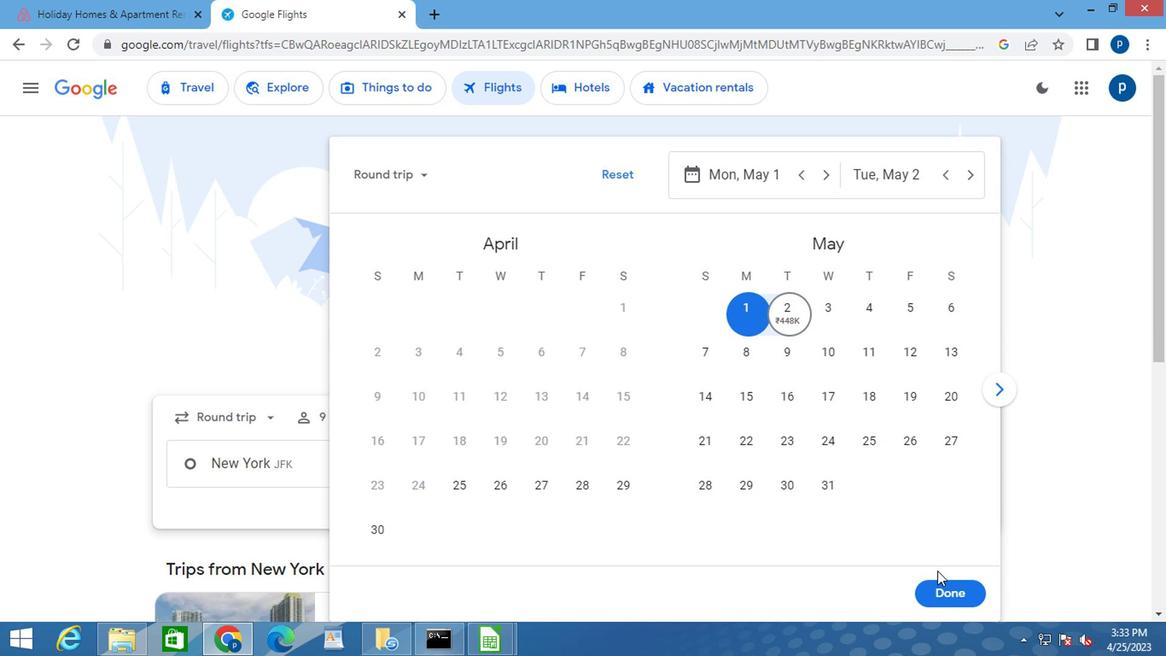 
Action: Mouse pressed left at (939, 593)
Screenshot: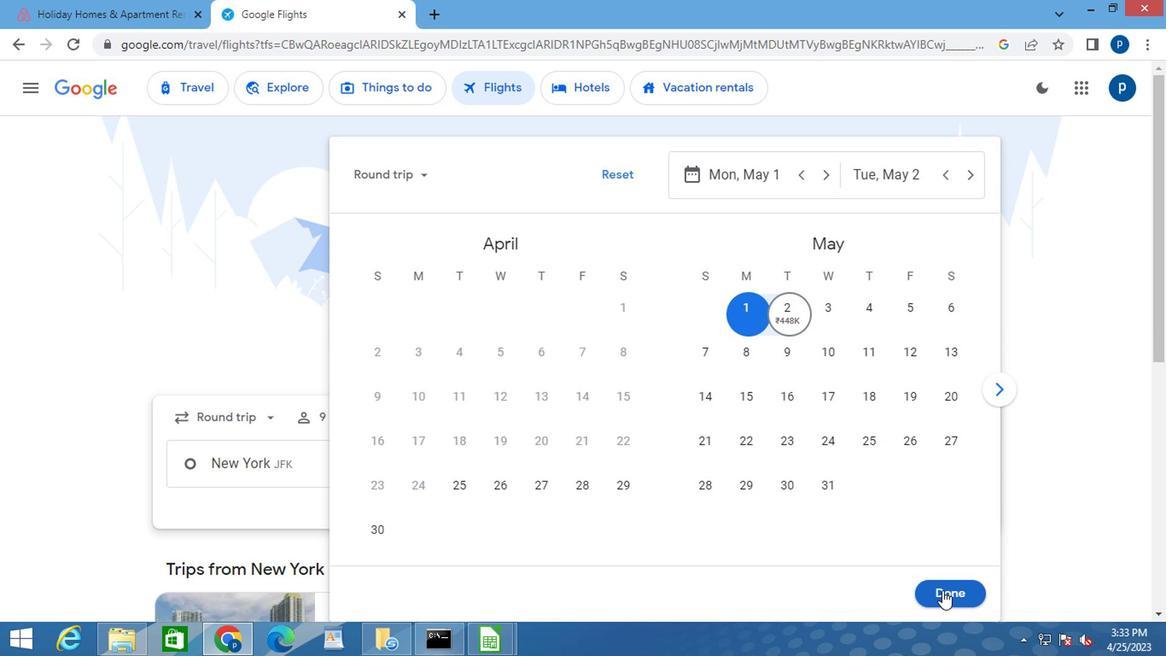 
Action: Mouse moved to (683, 438)
Screenshot: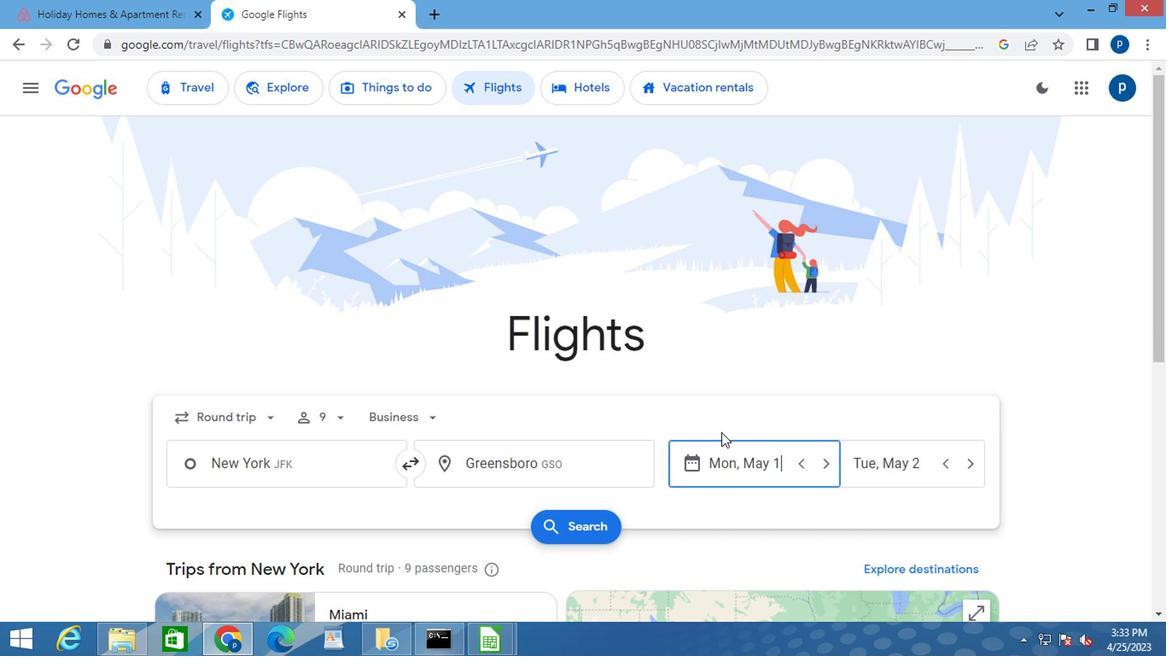 
Action: Mouse scrolled (683, 437) with delta (0, 0)
Screenshot: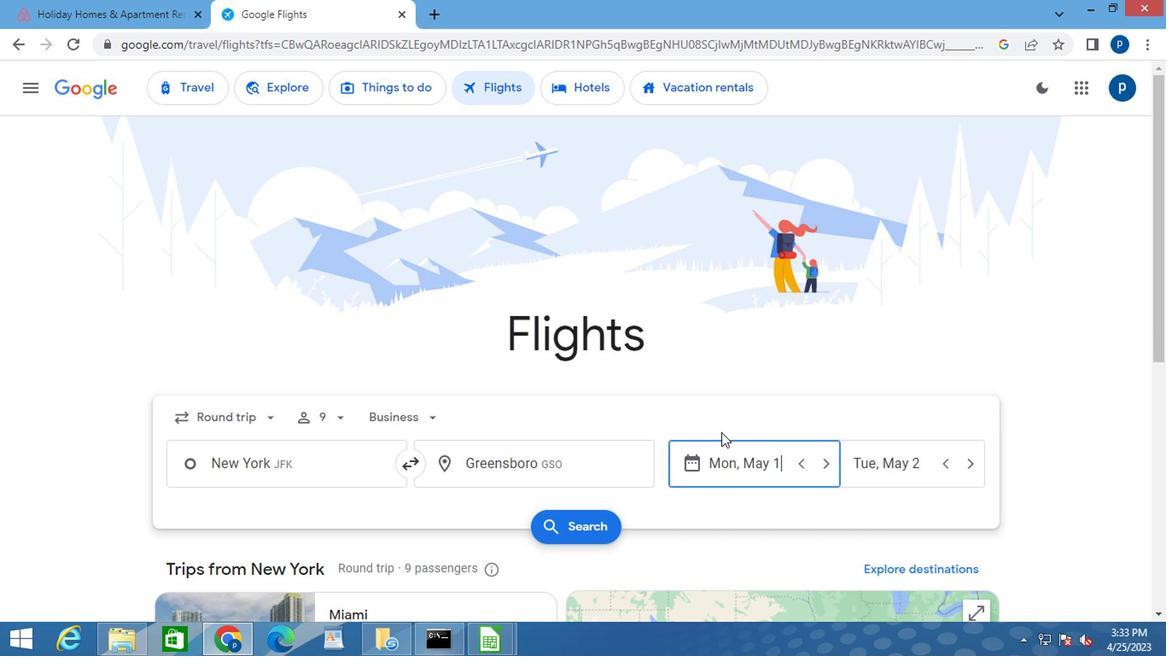 
Action: Mouse moved to (572, 431)
Screenshot: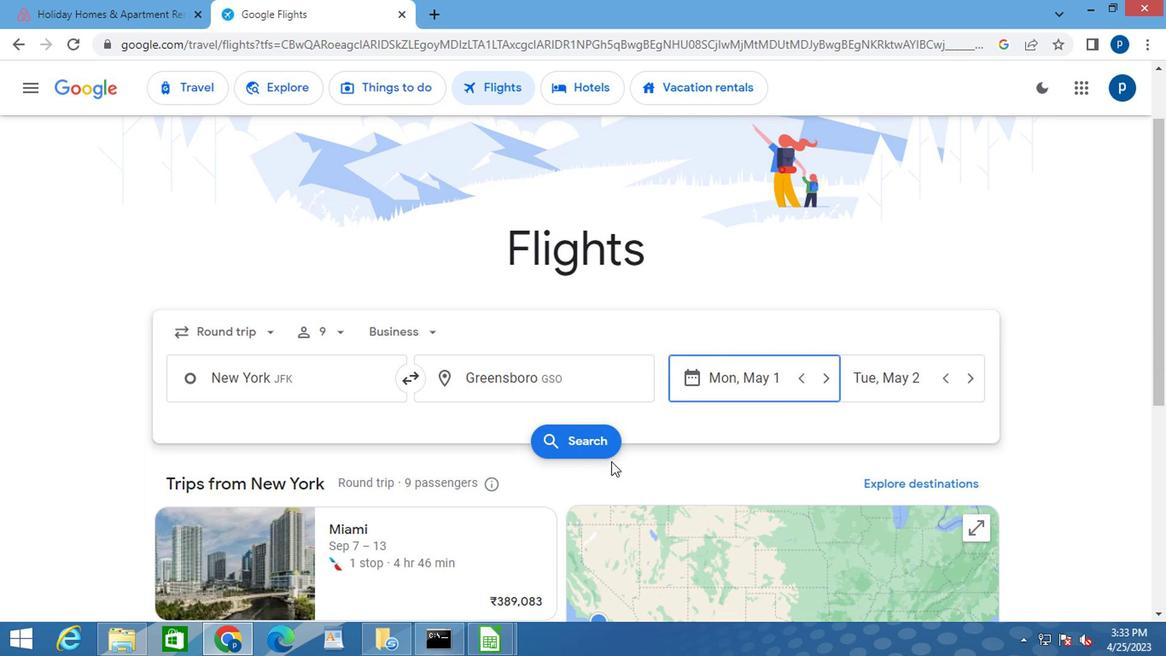 
Action: Mouse pressed left at (572, 431)
Screenshot: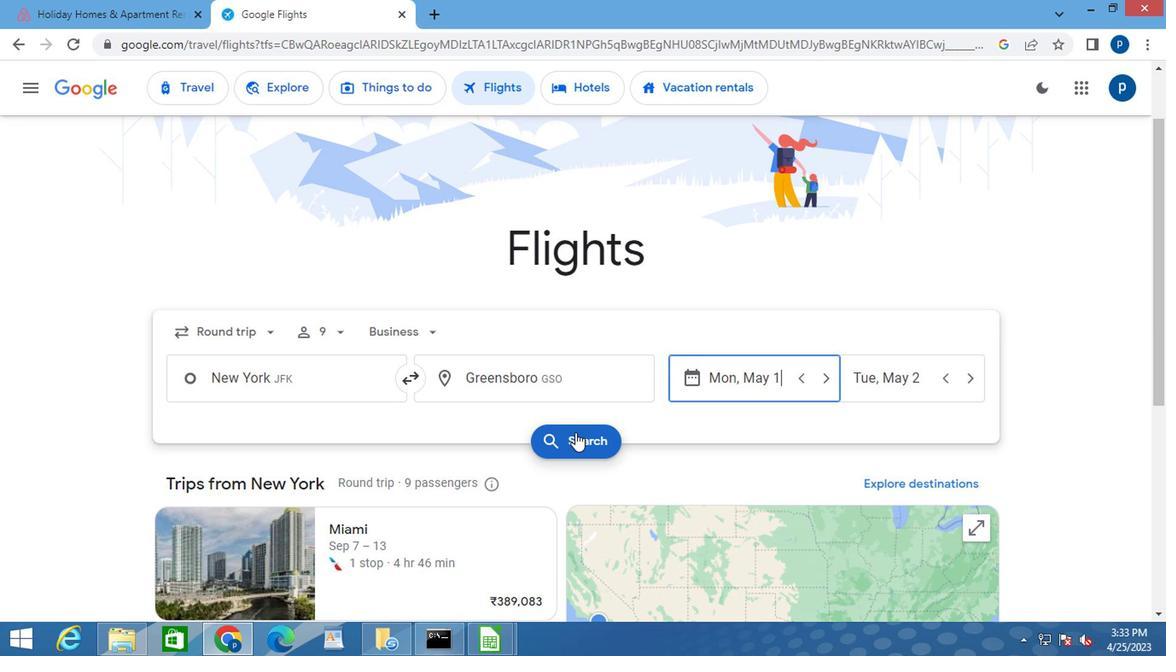 
Action: Mouse moved to (171, 234)
Screenshot: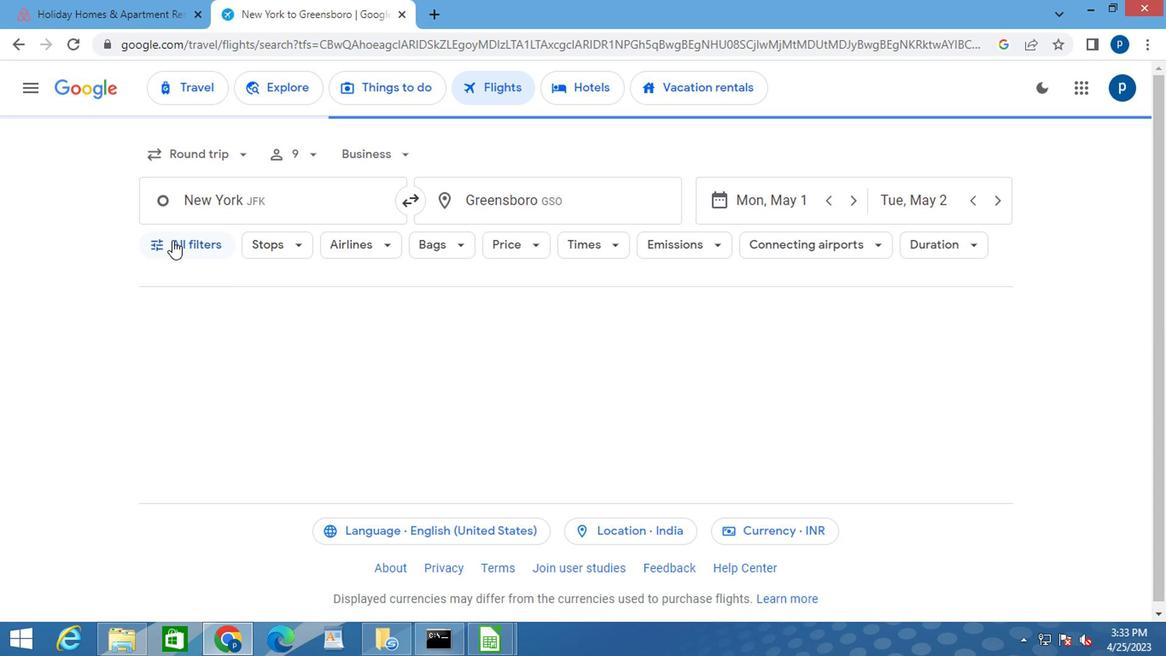 
Action: Mouse pressed left at (171, 234)
Screenshot: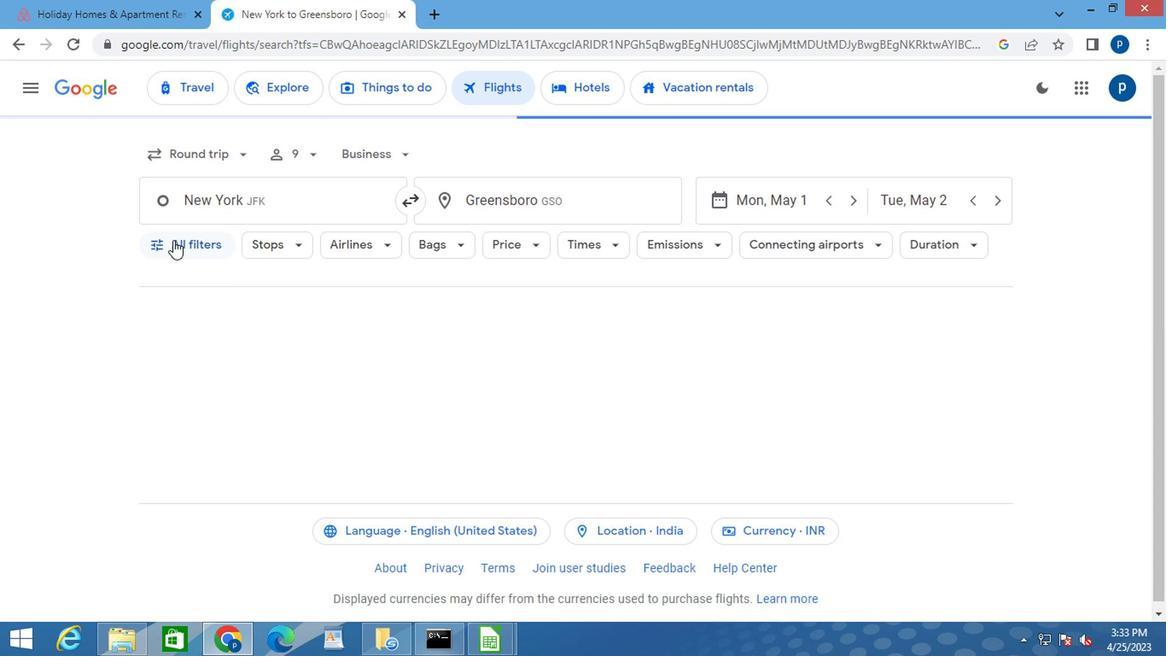 
Action: Mouse moved to (297, 397)
Screenshot: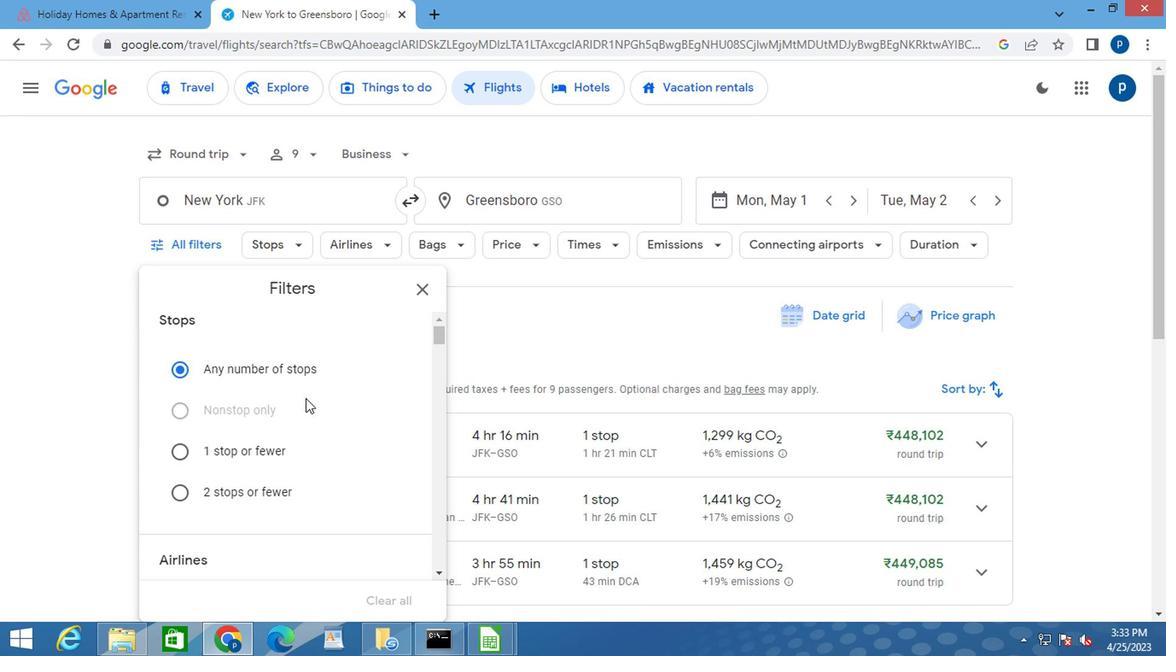 
Action: Mouse scrolled (297, 396) with delta (0, -1)
Screenshot: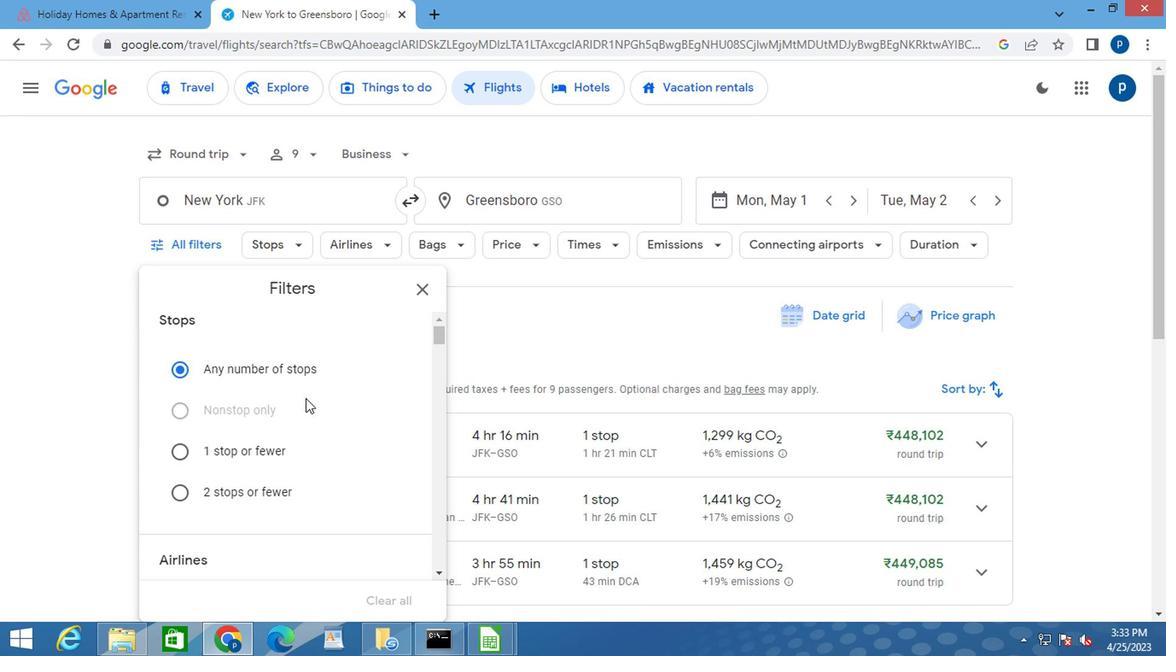 
Action: Mouse moved to (283, 392)
Screenshot: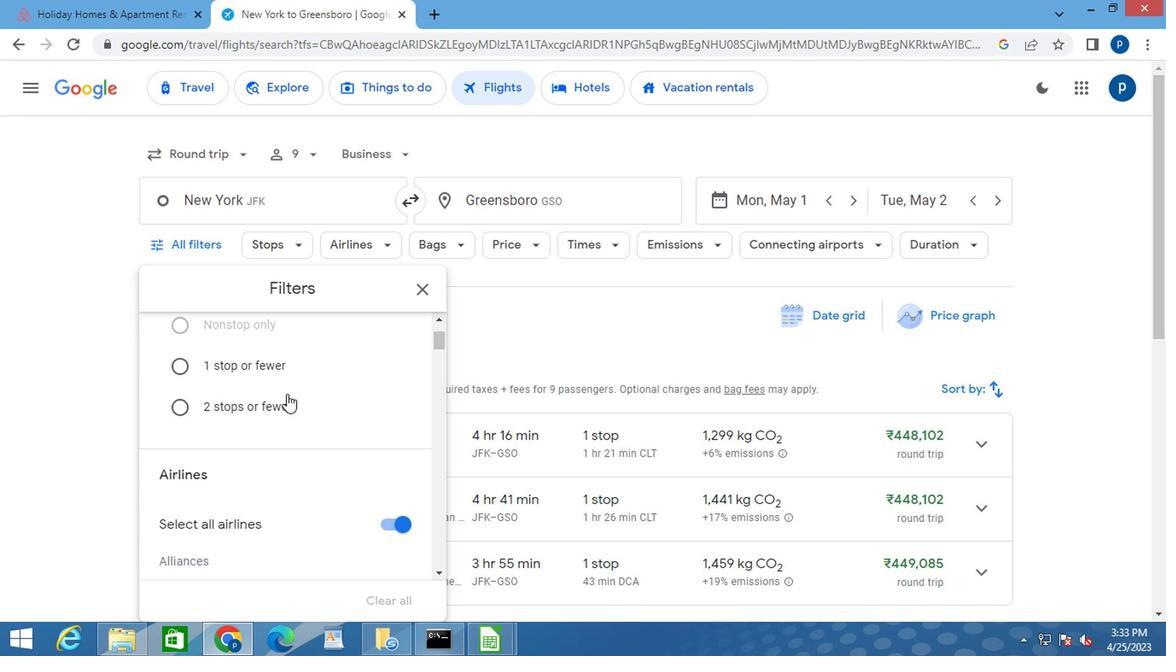 
Action: Mouse scrolled (283, 390) with delta (0, -1)
Screenshot: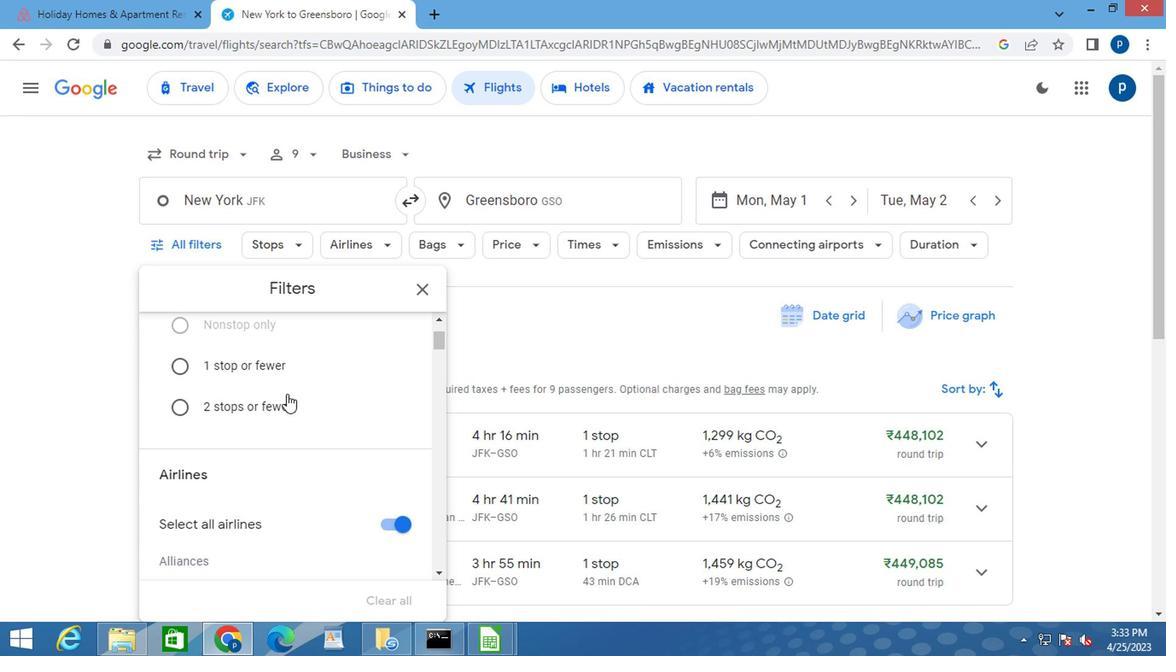 
Action: Mouse moved to (285, 390)
Screenshot: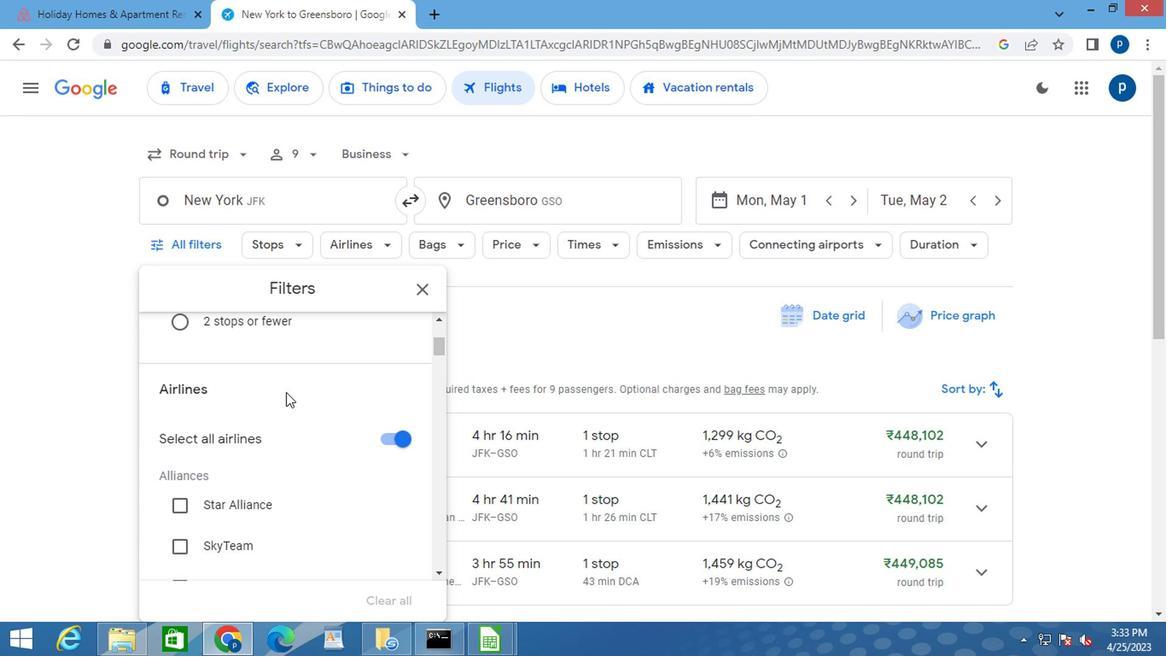 
Action: Mouse scrolled (285, 389) with delta (0, 0)
Screenshot: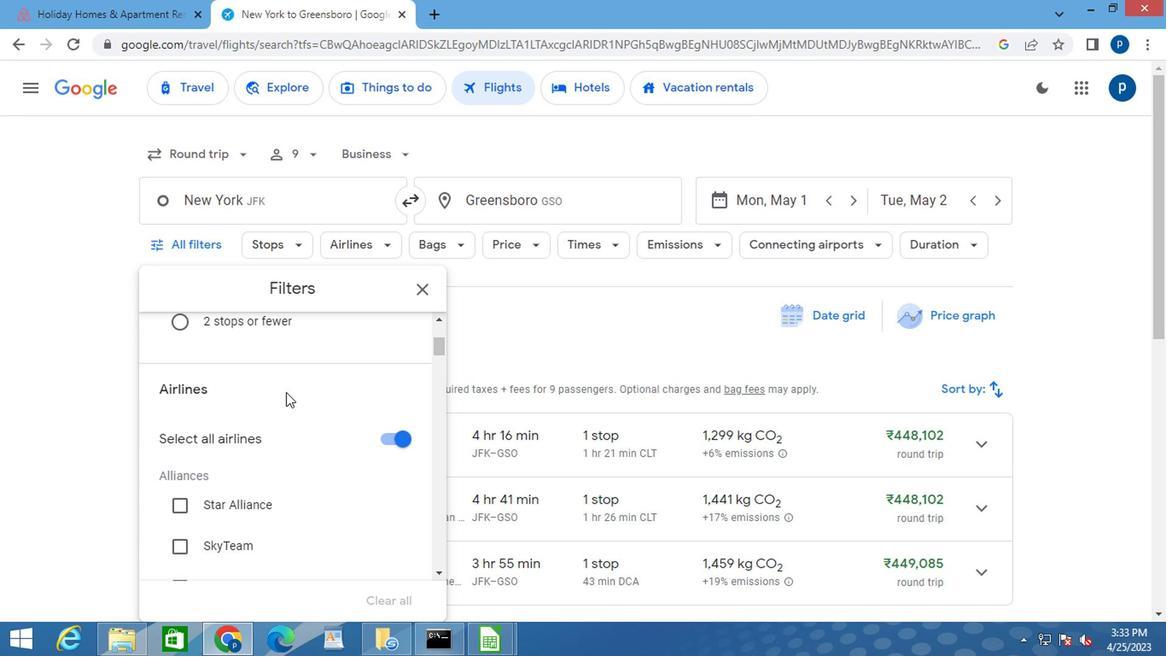 
Action: Mouse moved to (294, 398)
Screenshot: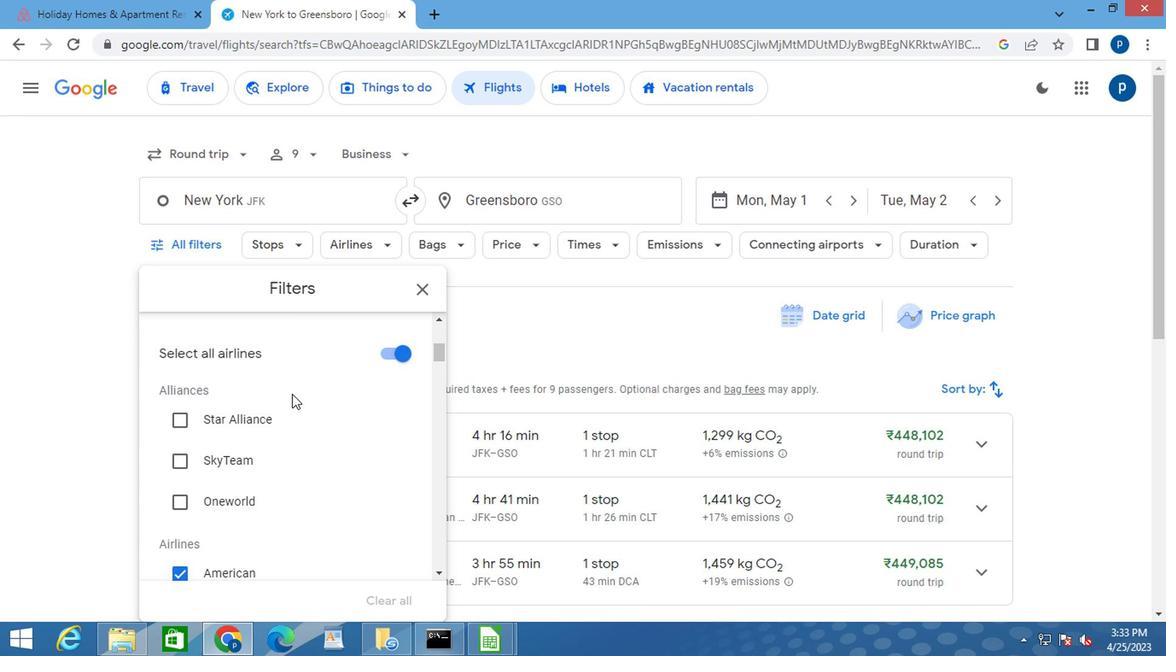 
Action: Mouse scrolled (294, 398) with delta (0, 0)
Screenshot: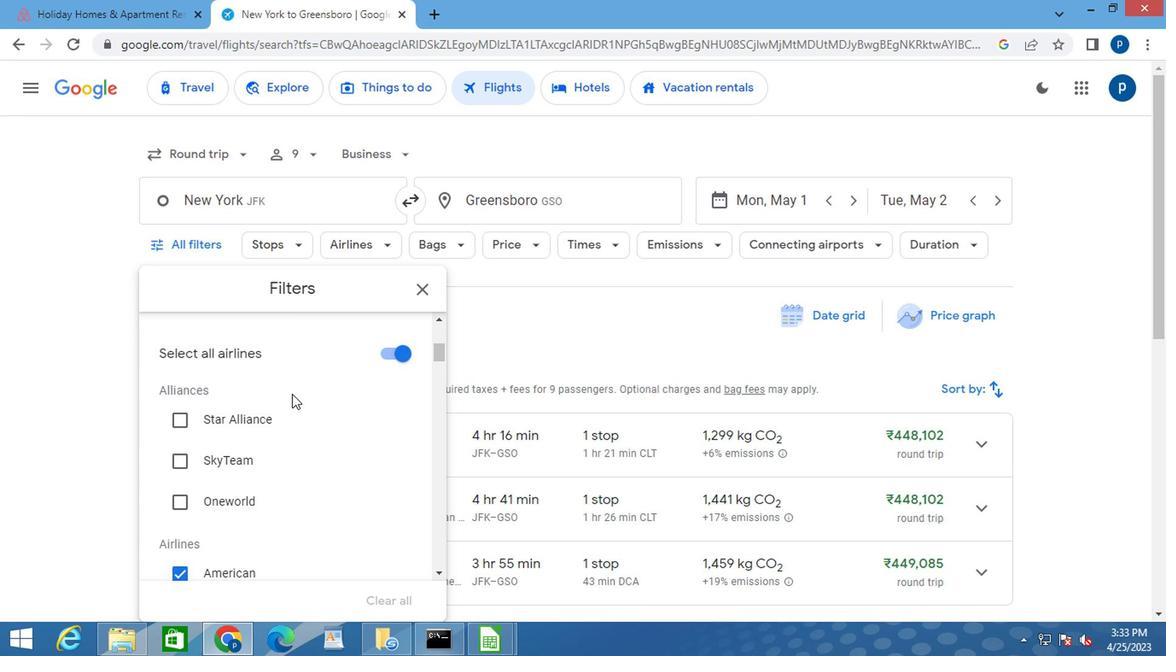 
Action: Mouse moved to (380, 485)
Screenshot: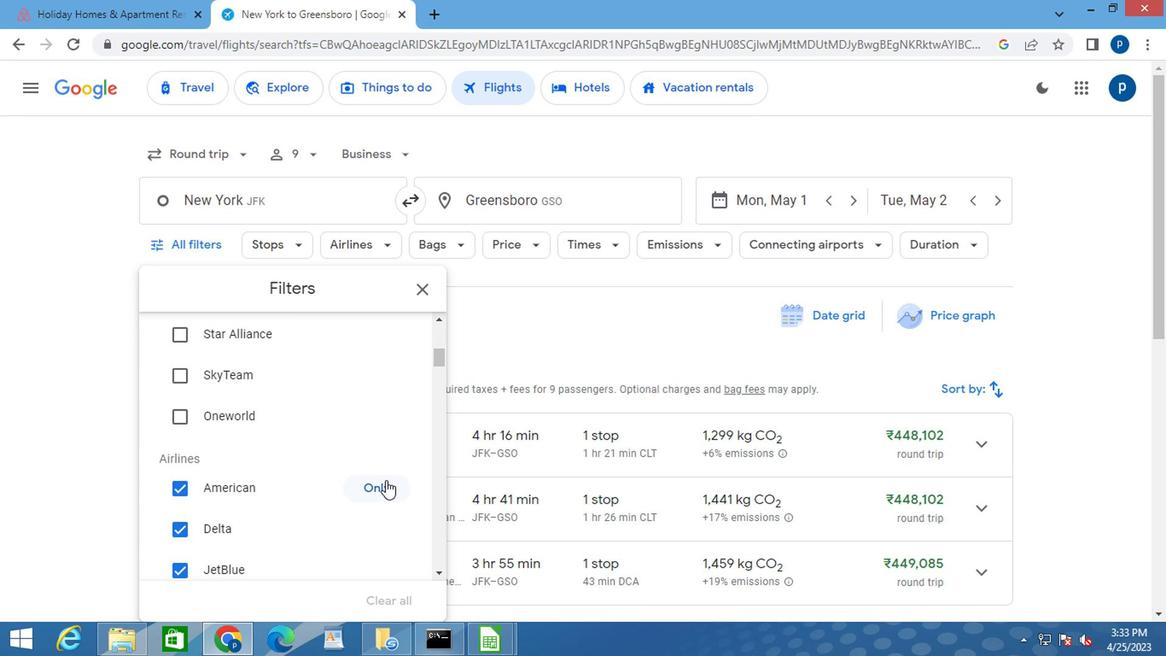 
Action: Mouse pressed left at (380, 485)
Screenshot: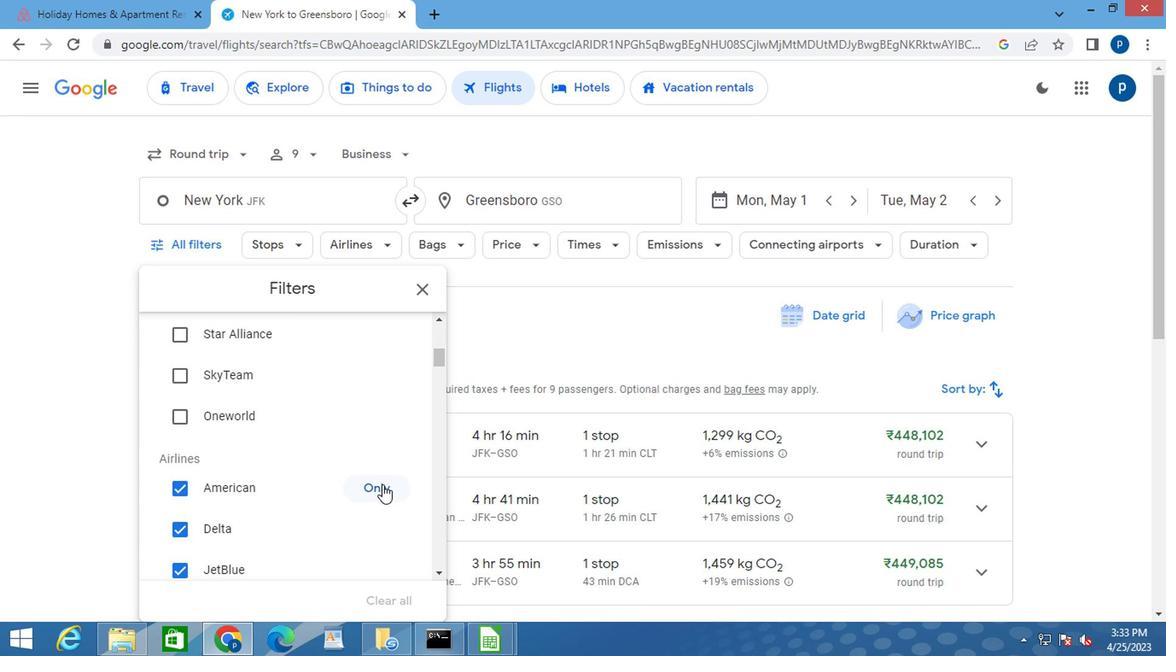
Action: Mouse moved to (331, 458)
Screenshot: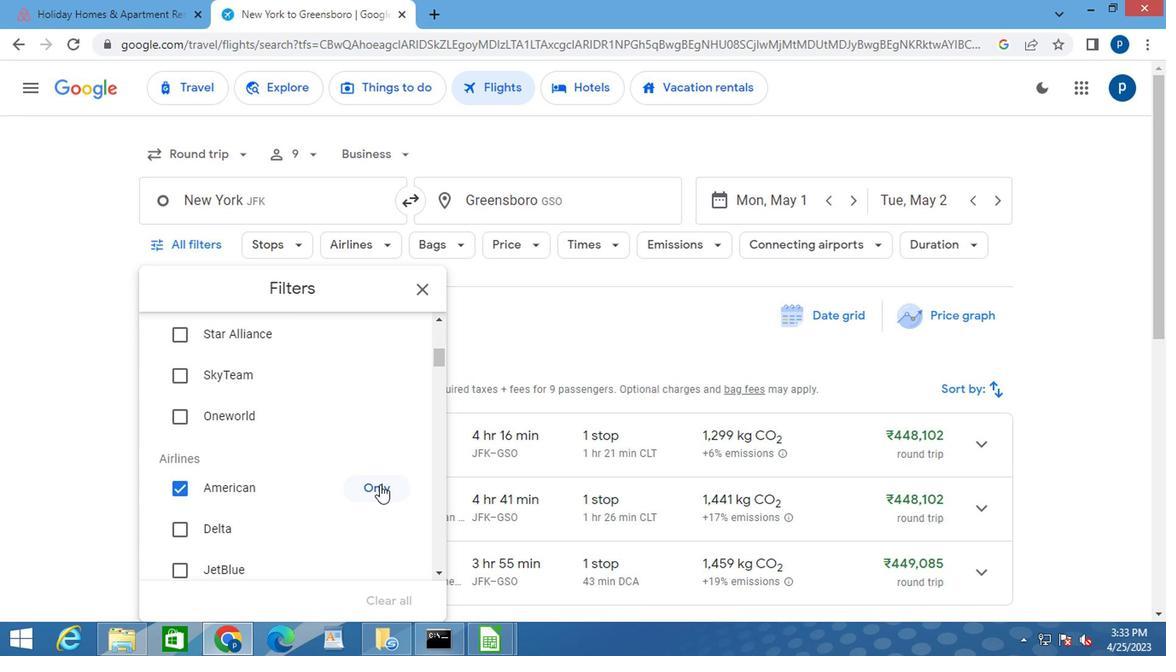 
Action: Mouse scrolled (331, 457) with delta (0, 0)
Screenshot: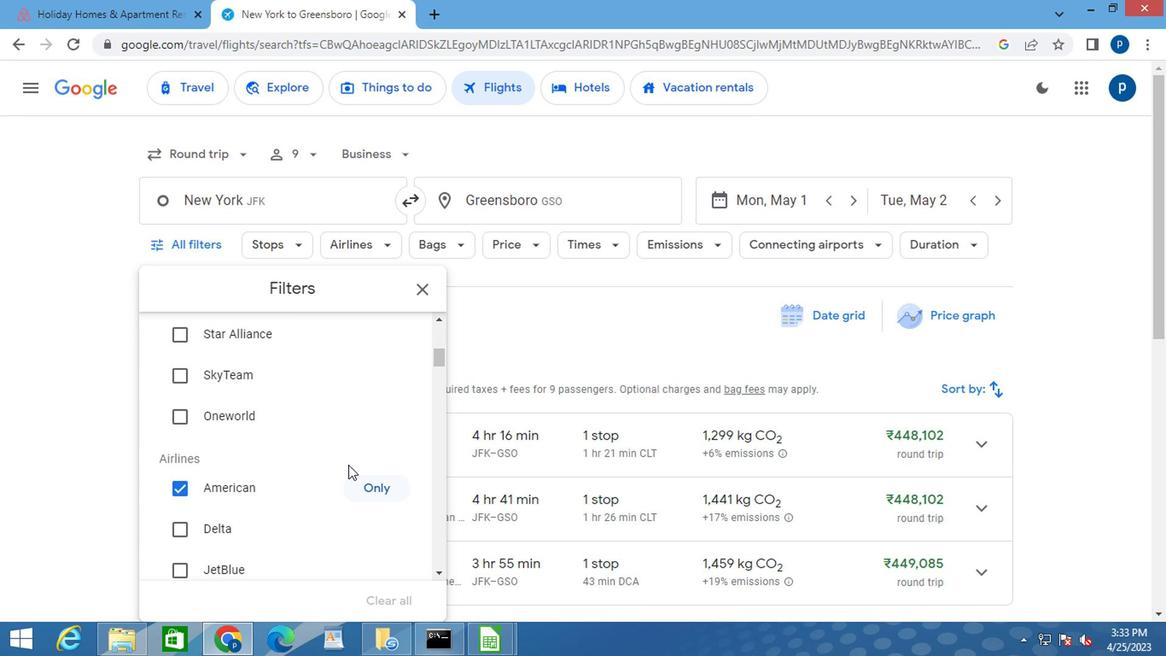 
Action: Mouse moved to (330, 458)
Screenshot: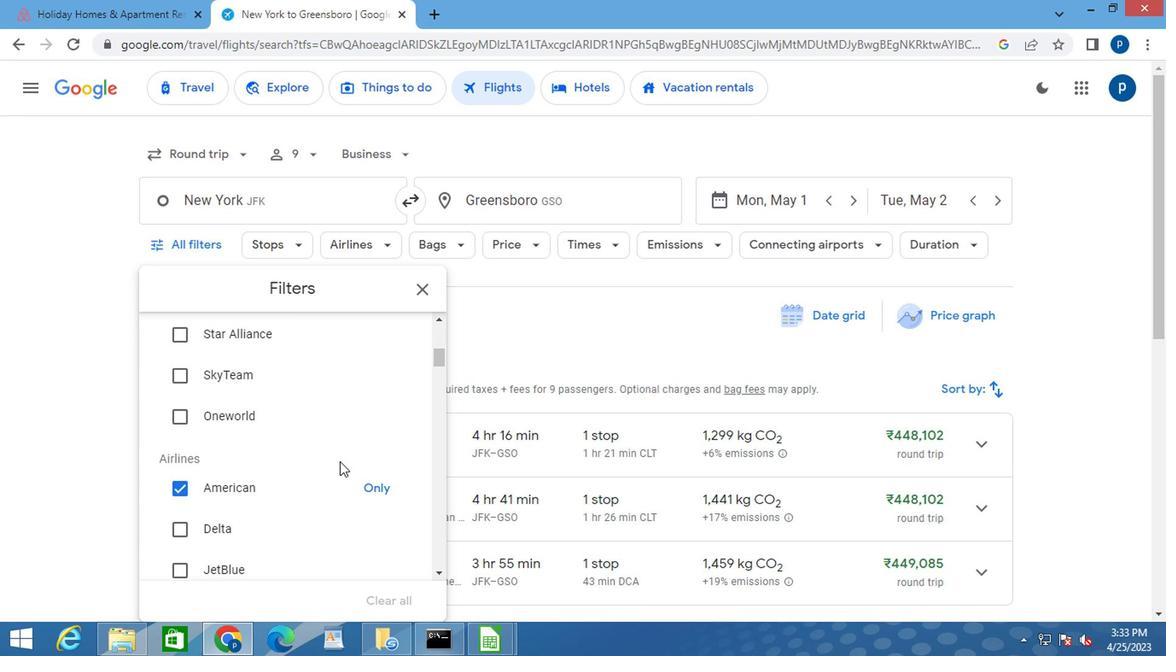 
Action: Mouse scrolled (330, 457) with delta (0, 0)
Screenshot: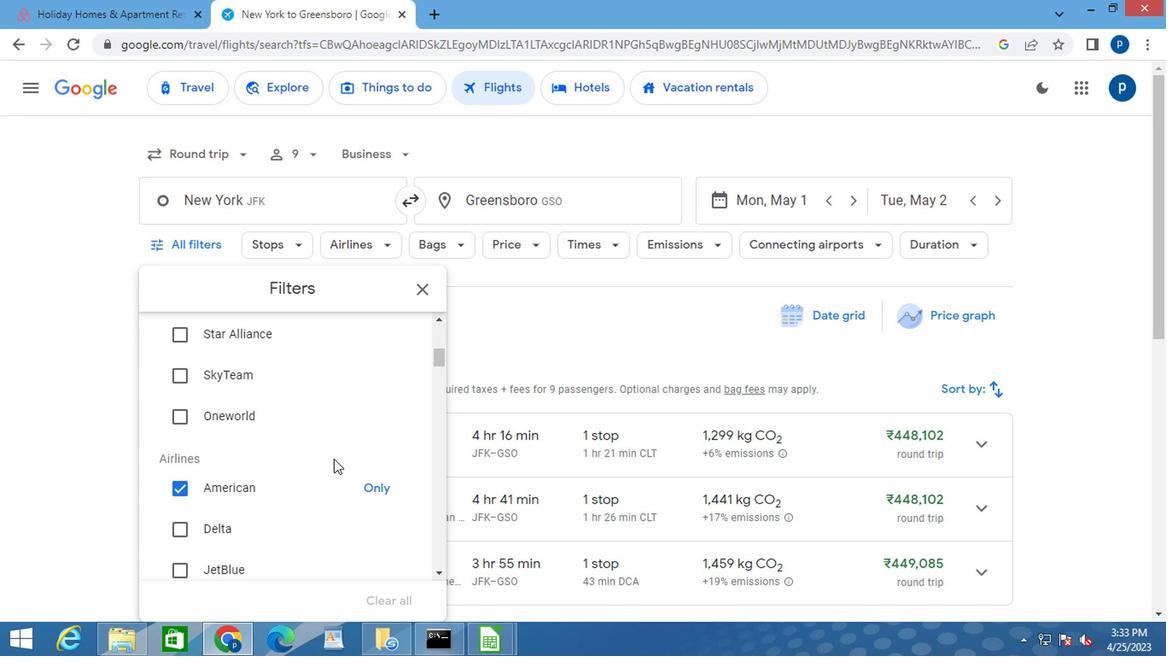 
Action: Mouse scrolled (330, 457) with delta (0, 0)
Screenshot: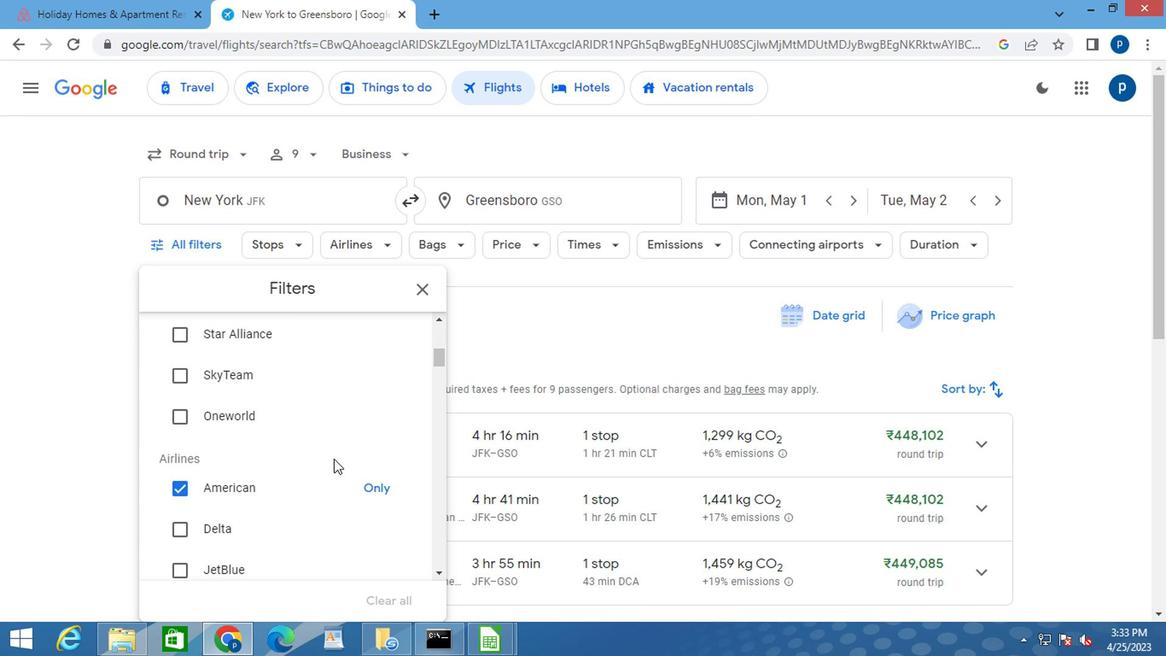 
Action: Mouse moved to (316, 450)
Screenshot: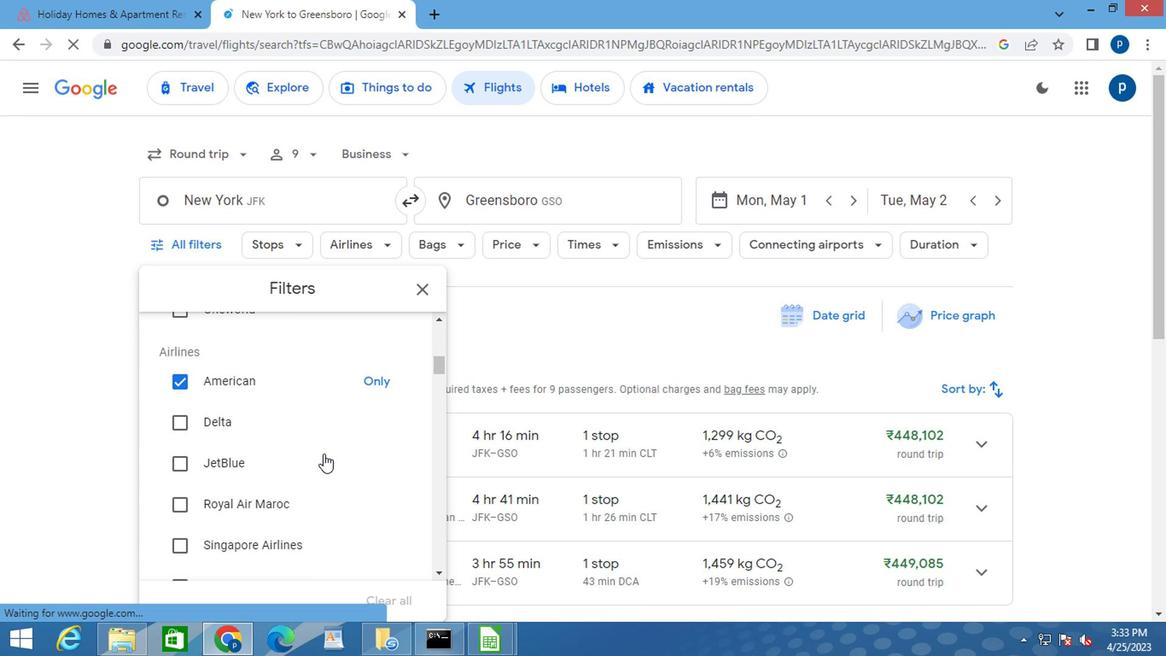 
Action: Mouse scrolled (316, 449) with delta (0, 0)
Screenshot: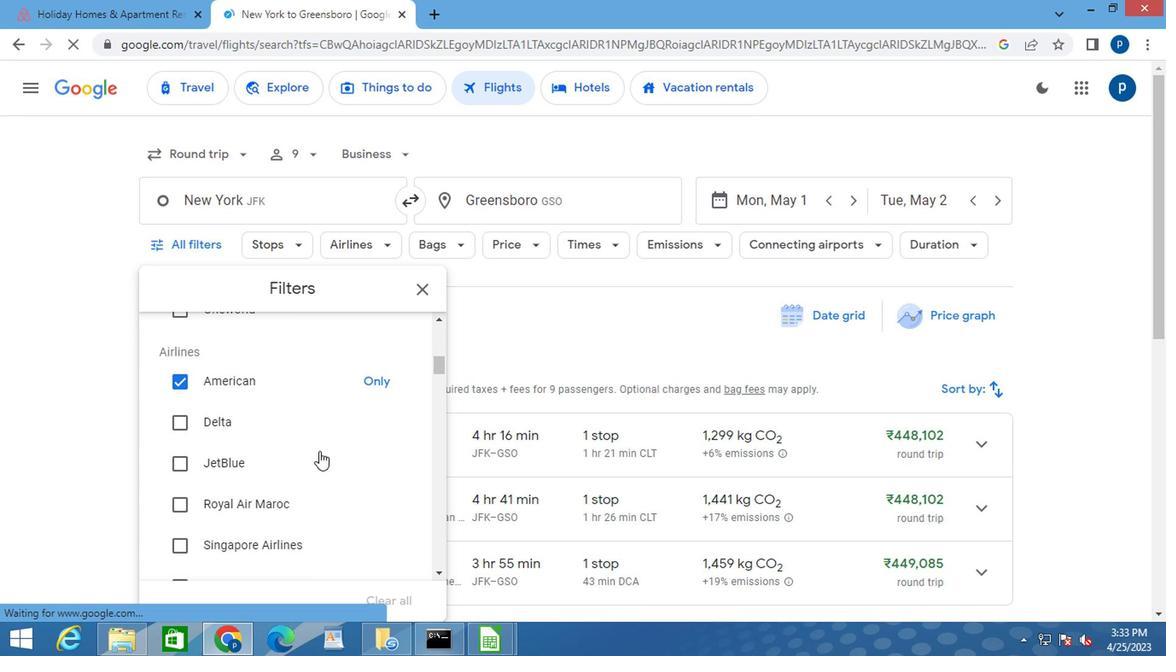 
Action: Mouse moved to (313, 449)
Screenshot: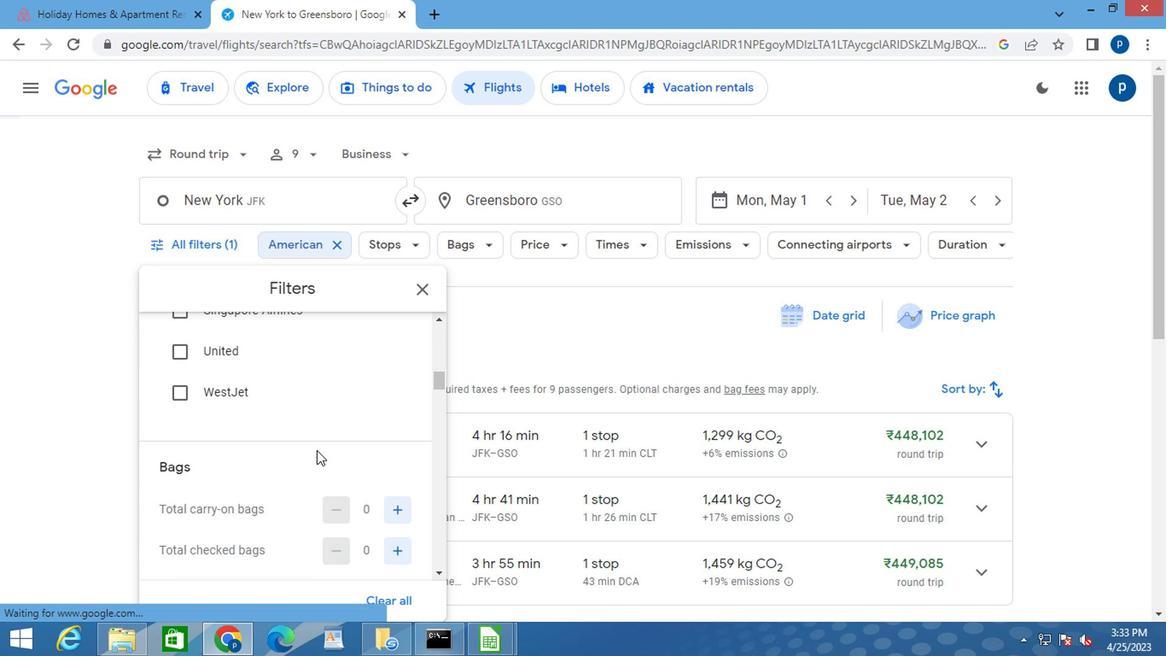 
Action: Mouse scrolled (313, 449) with delta (0, 0)
Screenshot: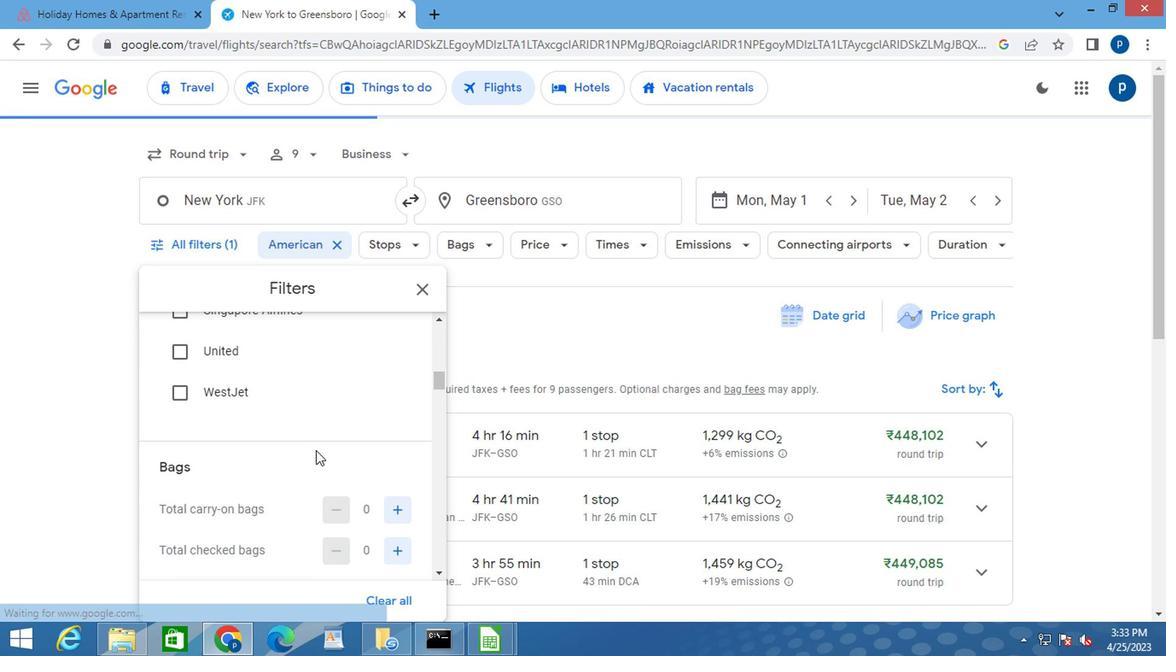 
Action: Mouse moved to (398, 467)
Screenshot: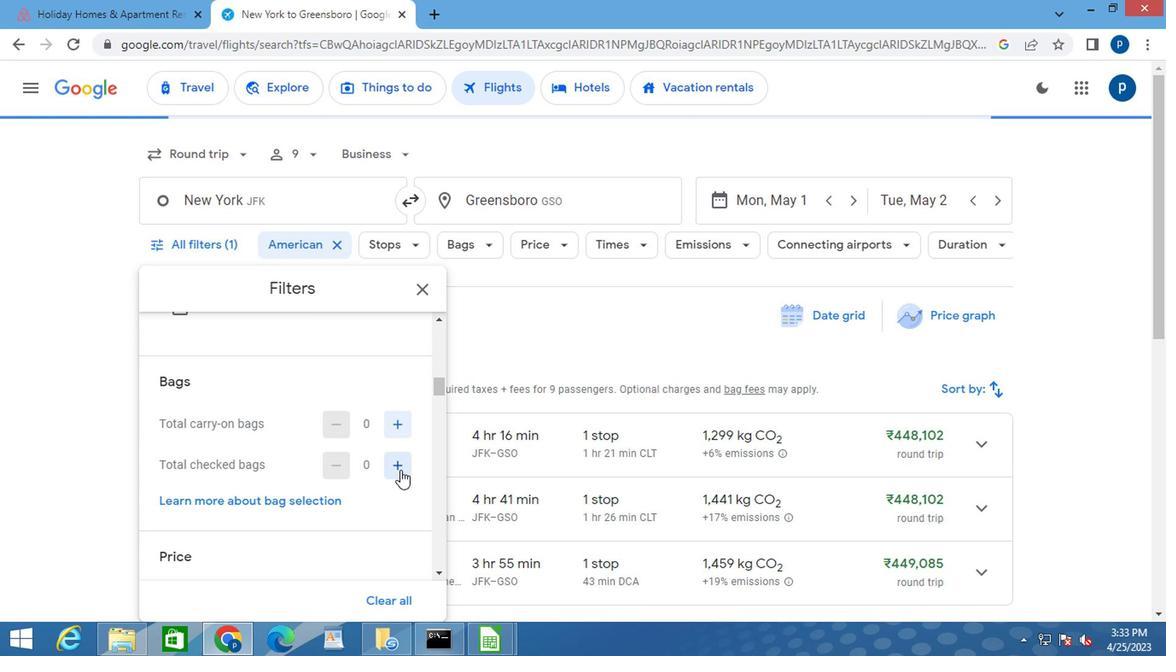 
Action: Mouse pressed left at (398, 467)
Screenshot: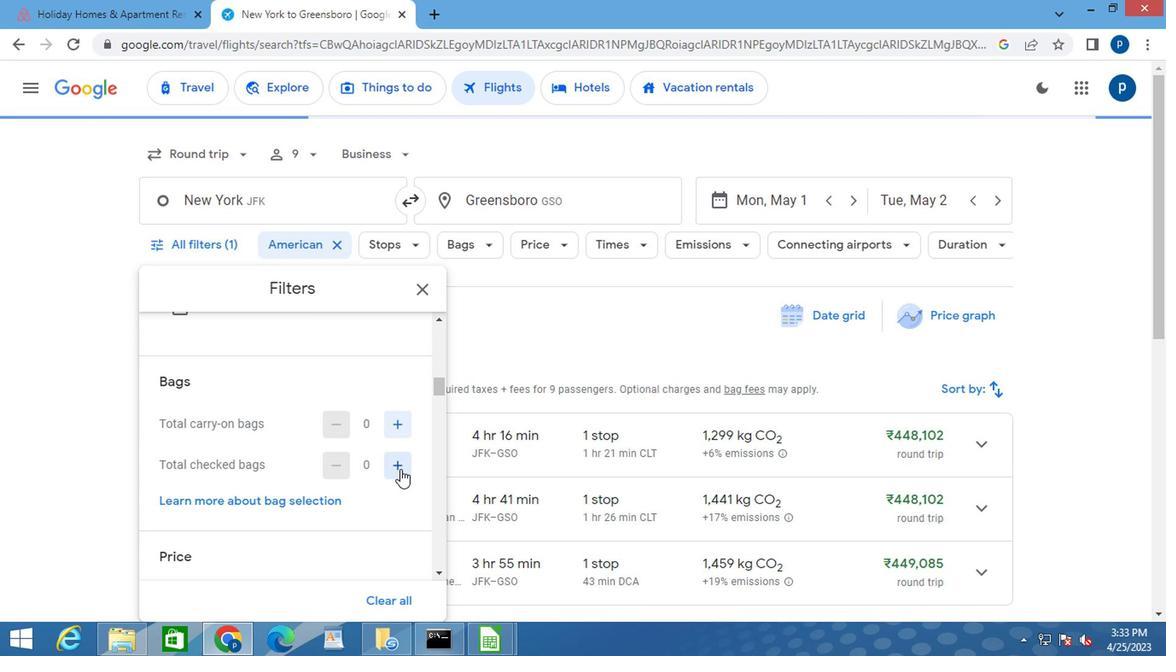 
Action: Mouse pressed left at (398, 467)
Screenshot: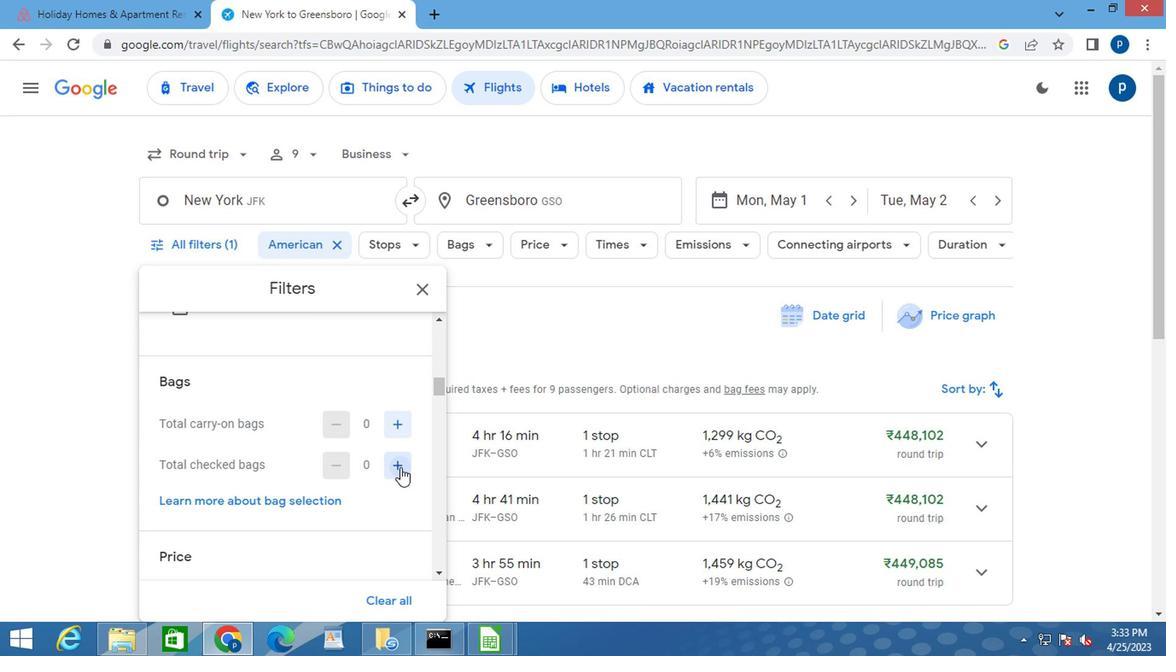 
Action: Mouse pressed left at (398, 467)
Screenshot: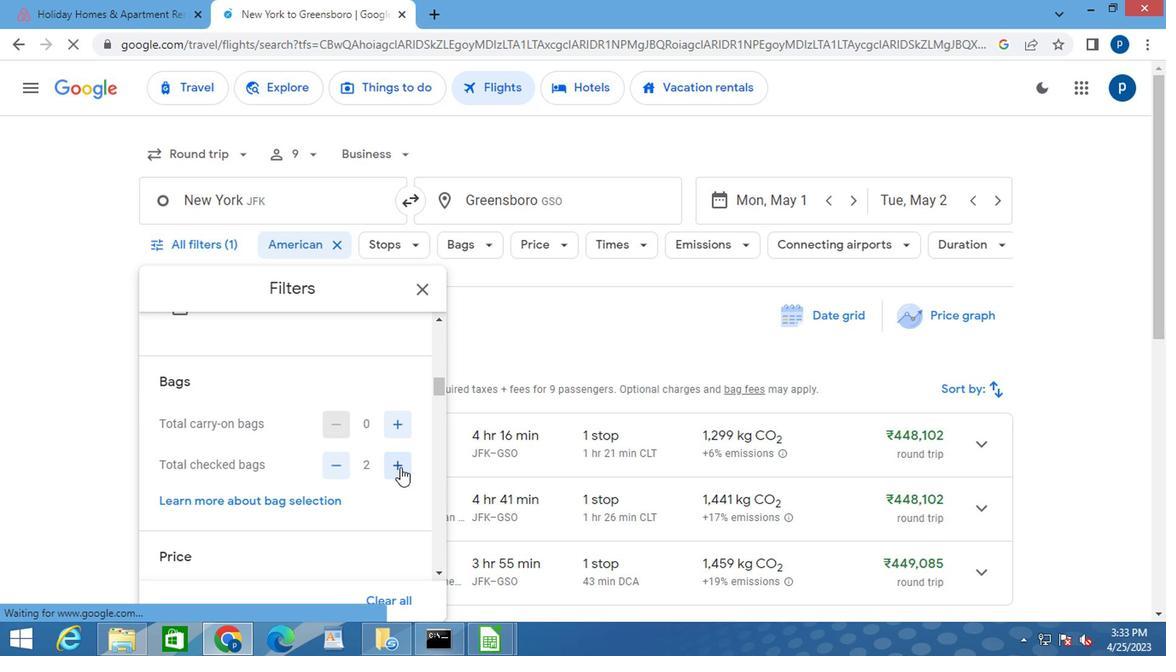 
Action: Mouse pressed left at (398, 467)
Screenshot: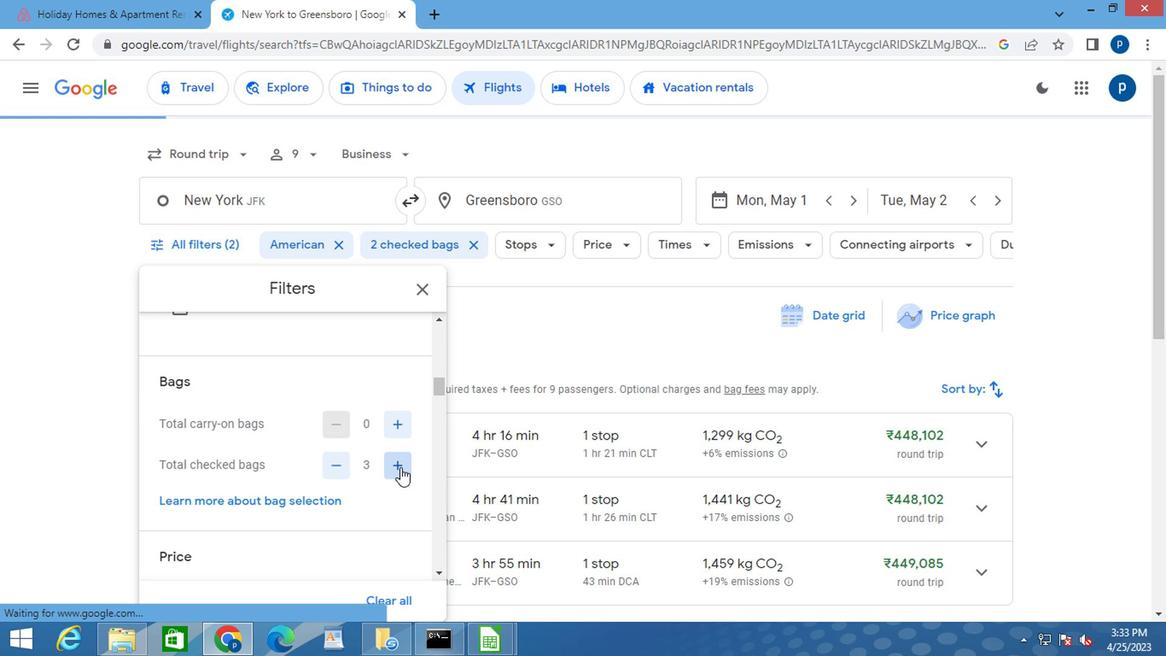 
Action: Mouse pressed left at (398, 467)
Screenshot: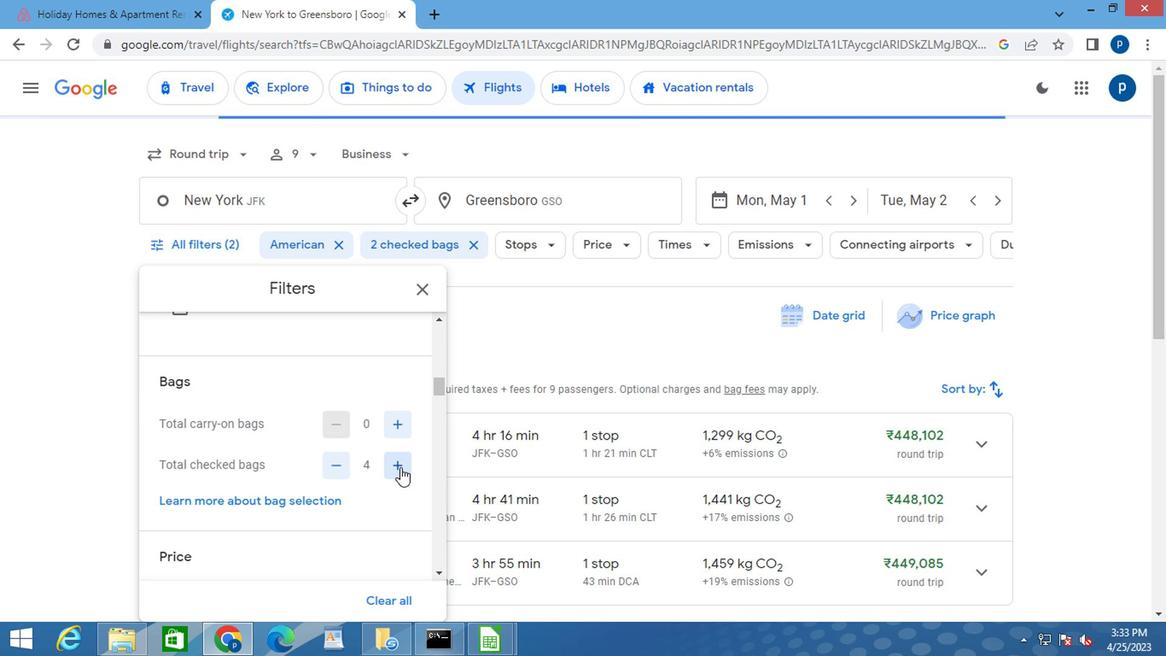 
Action: Mouse pressed left at (398, 467)
Screenshot: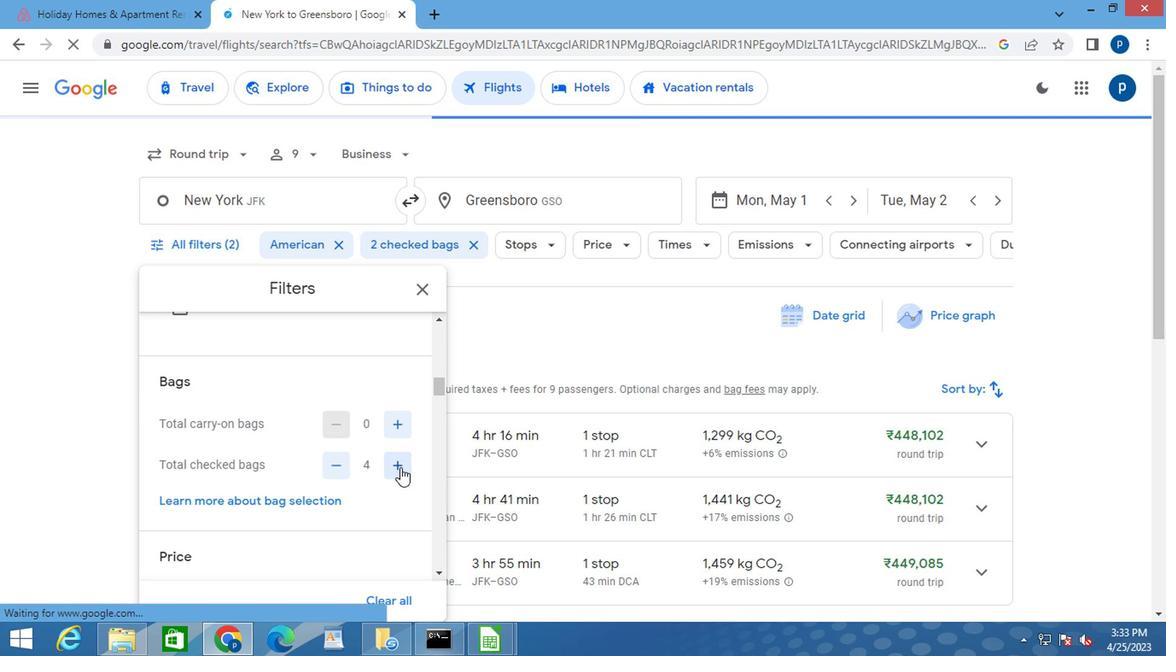 
Action: Mouse pressed left at (398, 467)
Screenshot: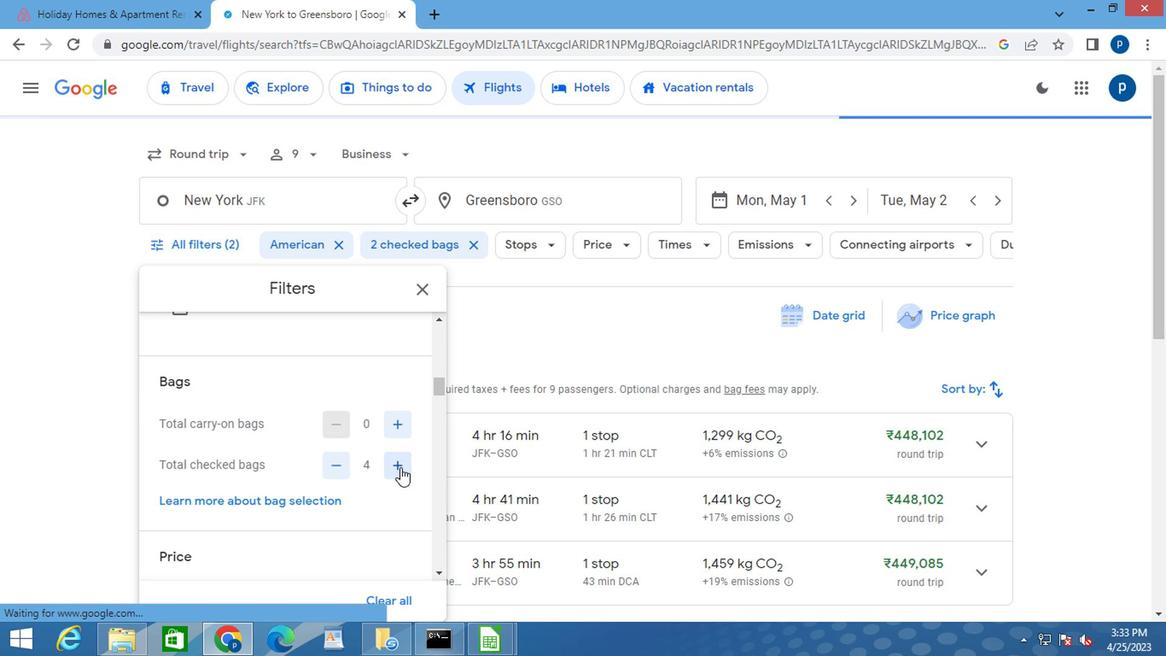 
Action: Mouse pressed left at (398, 467)
Screenshot: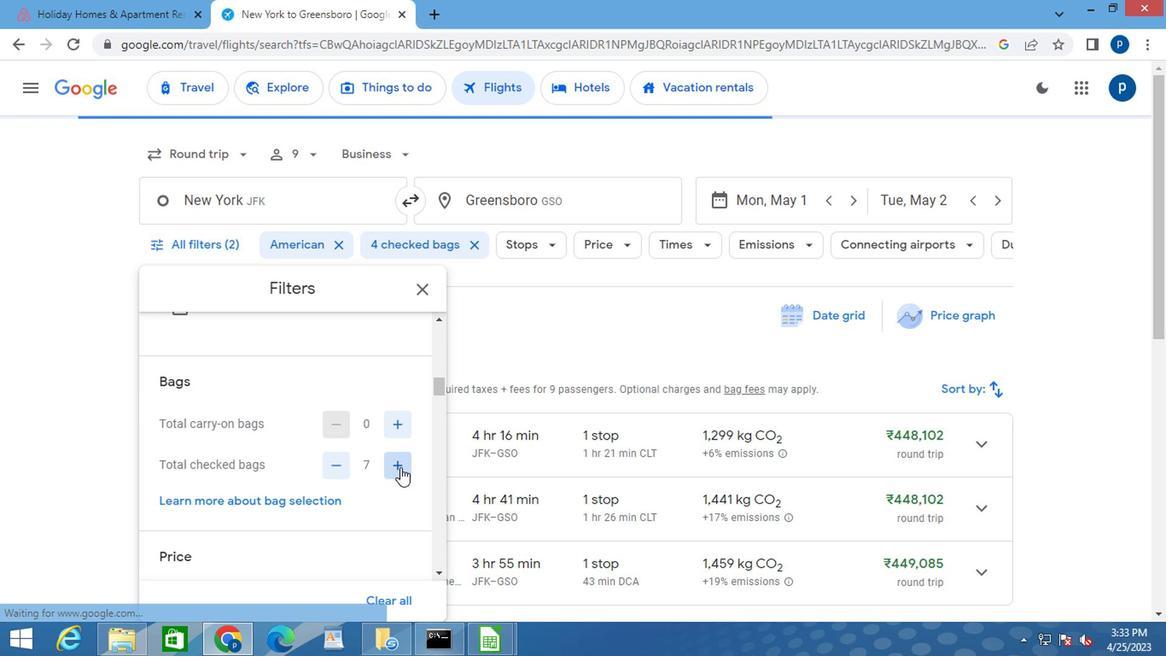 
Action: Mouse pressed left at (398, 467)
Screenshot: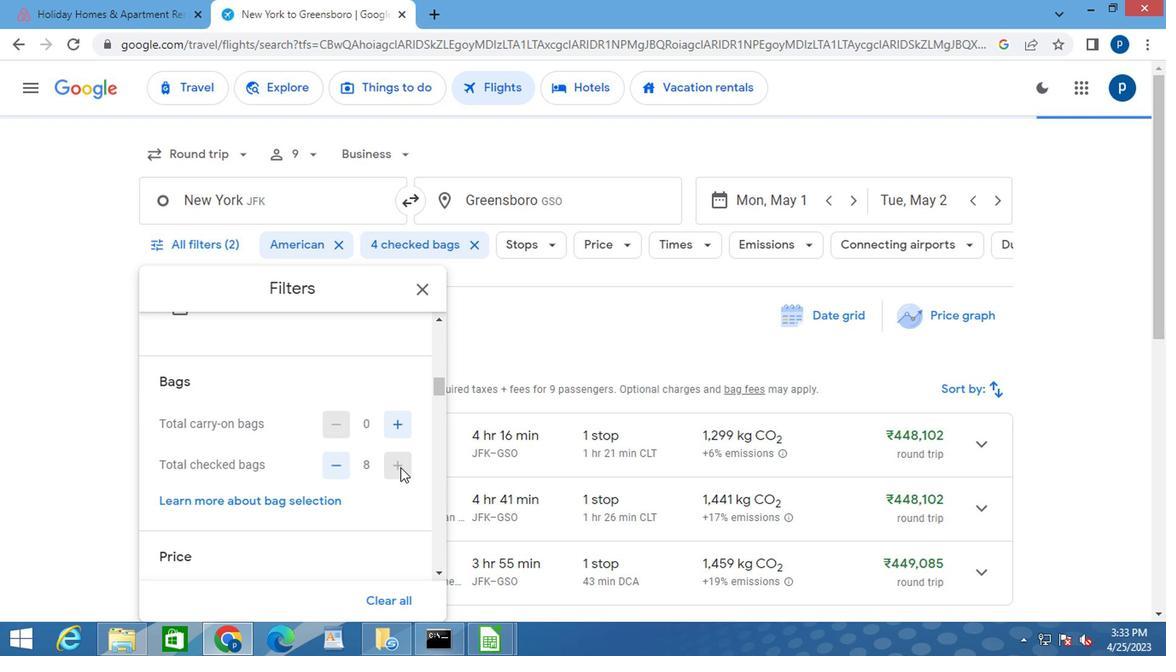 
Action: Mouse moved to (330, 483)
Screenshot: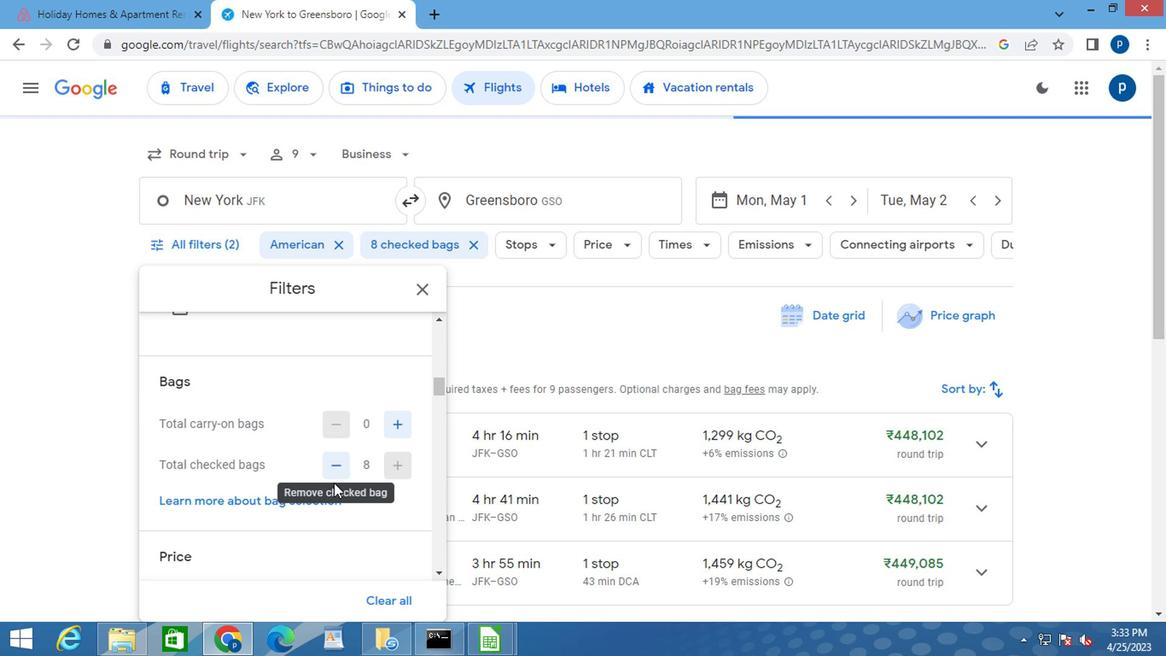 
Action: Mouse scrolled (330, 483) with delta (0, 0)
Screenshot: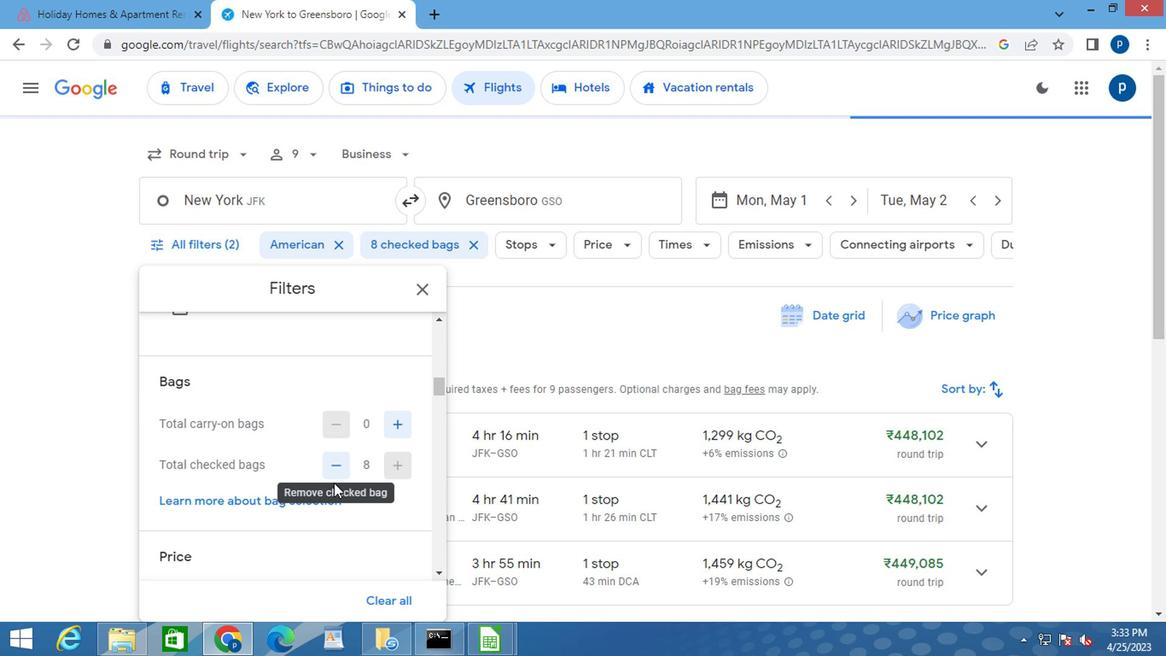 
Action: Mouse moved to (328, 479)
Screenshot: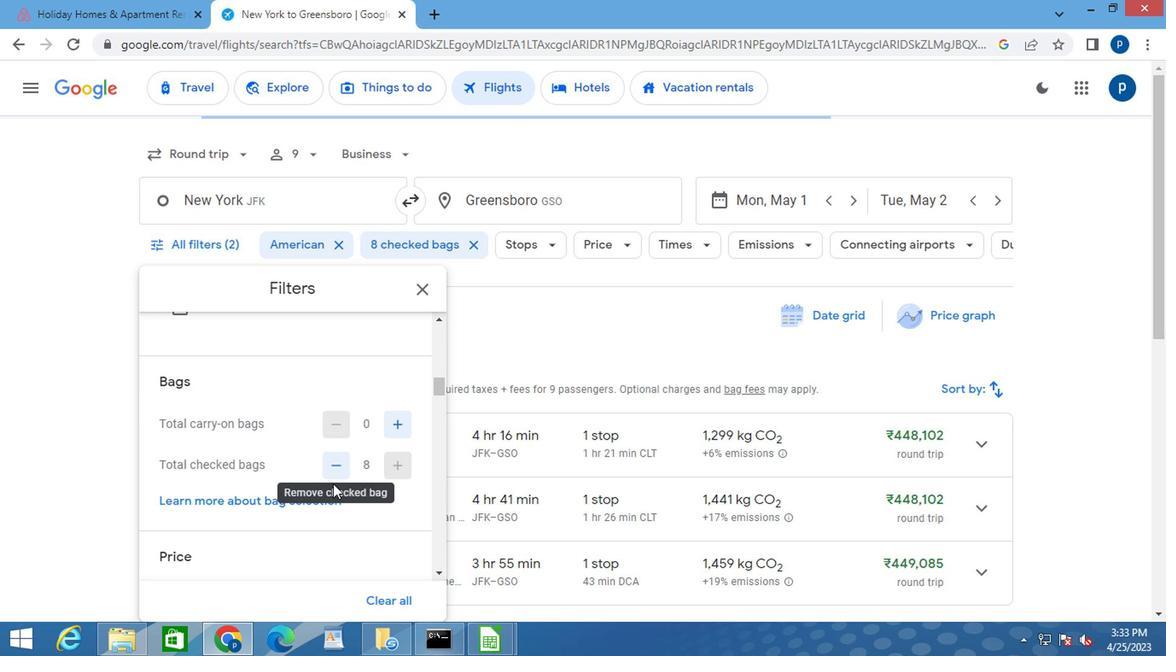 
Action: Mouse scrolled (328, 478) with delta (0, -1)
Screenshot: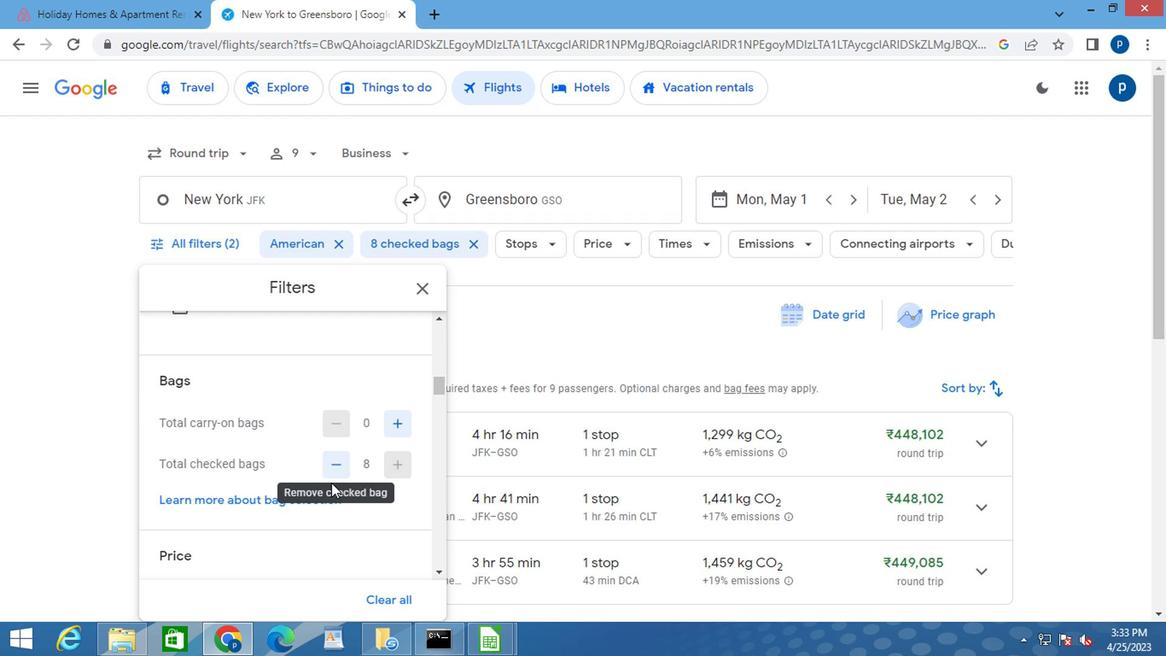 
Action: Mouse moved to (283, 272)
Screenshot: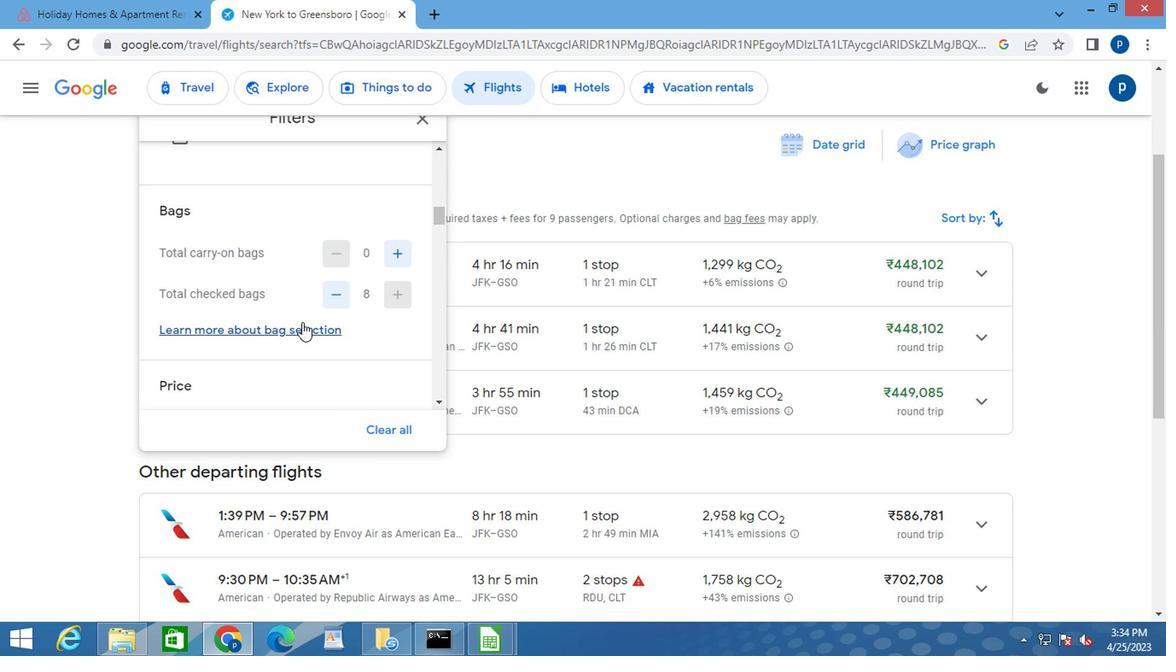 
Action: Mouse scrolled (283, 271) with delta (0, -1)
Screenshot: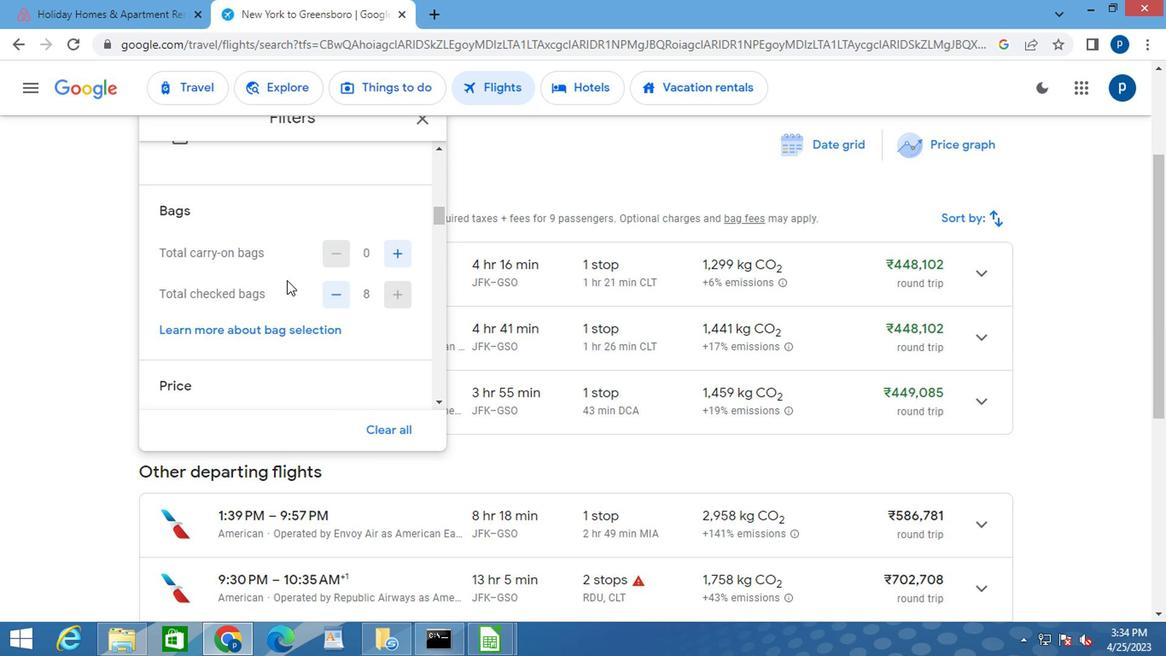 
Action: Mouse scrolled (283, 271) with delta (0, -1)
Screenshot: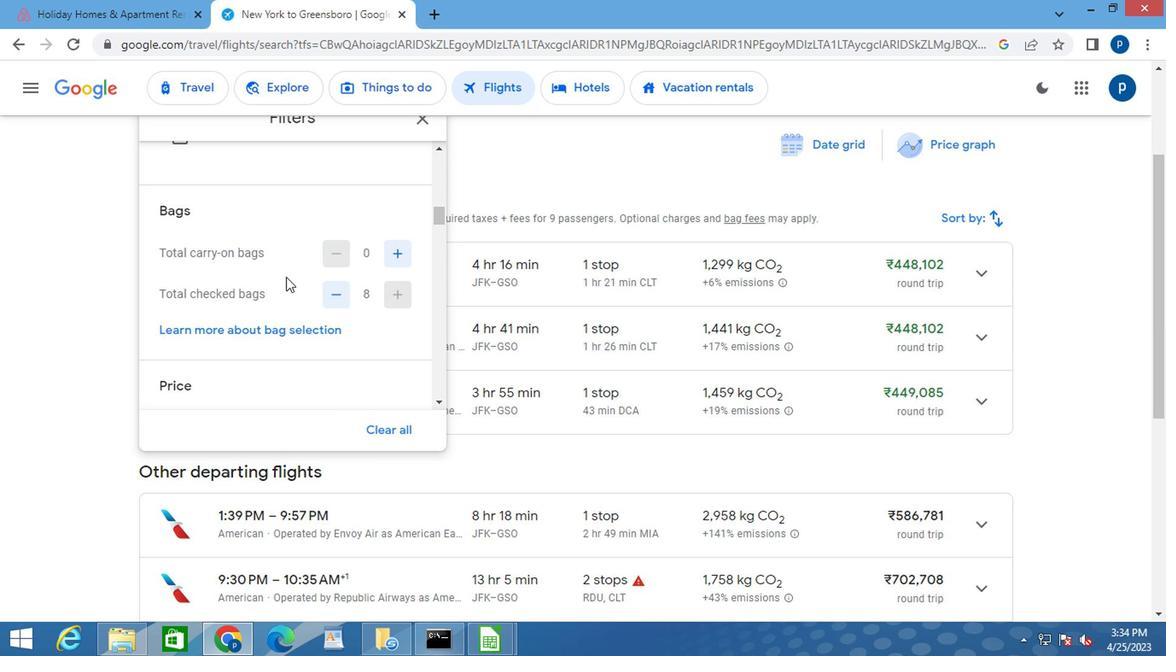 
Action: Mouse moved to (404, 283)
Screenshot: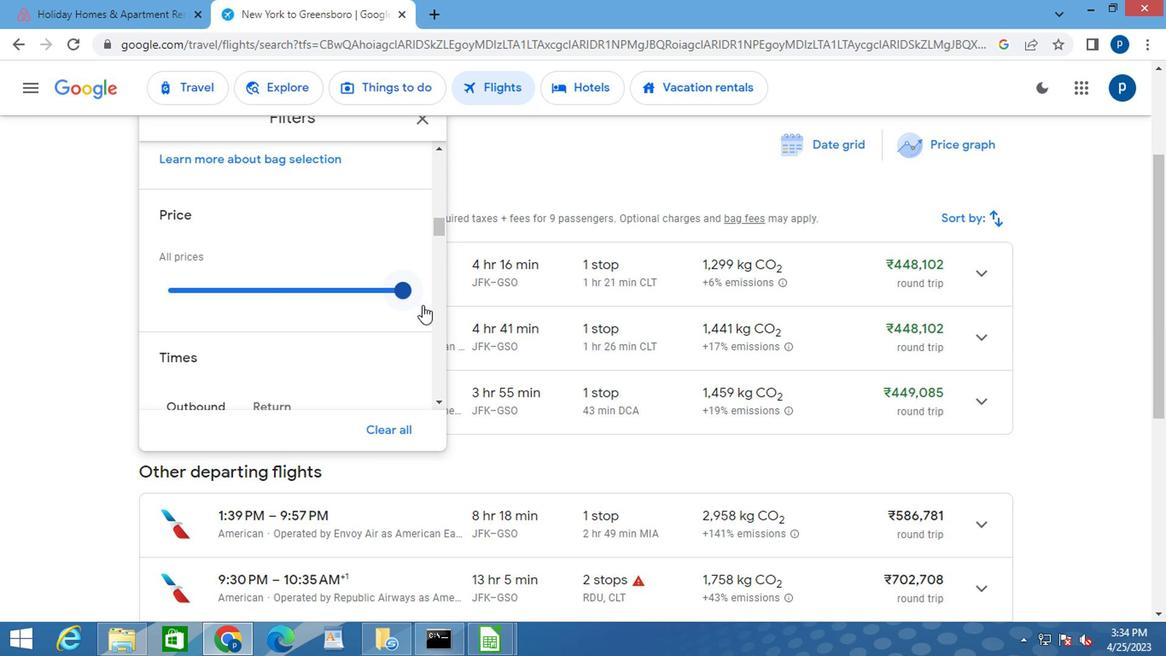 
Action: Mouse pressed left at (404, 283)
Screenshot: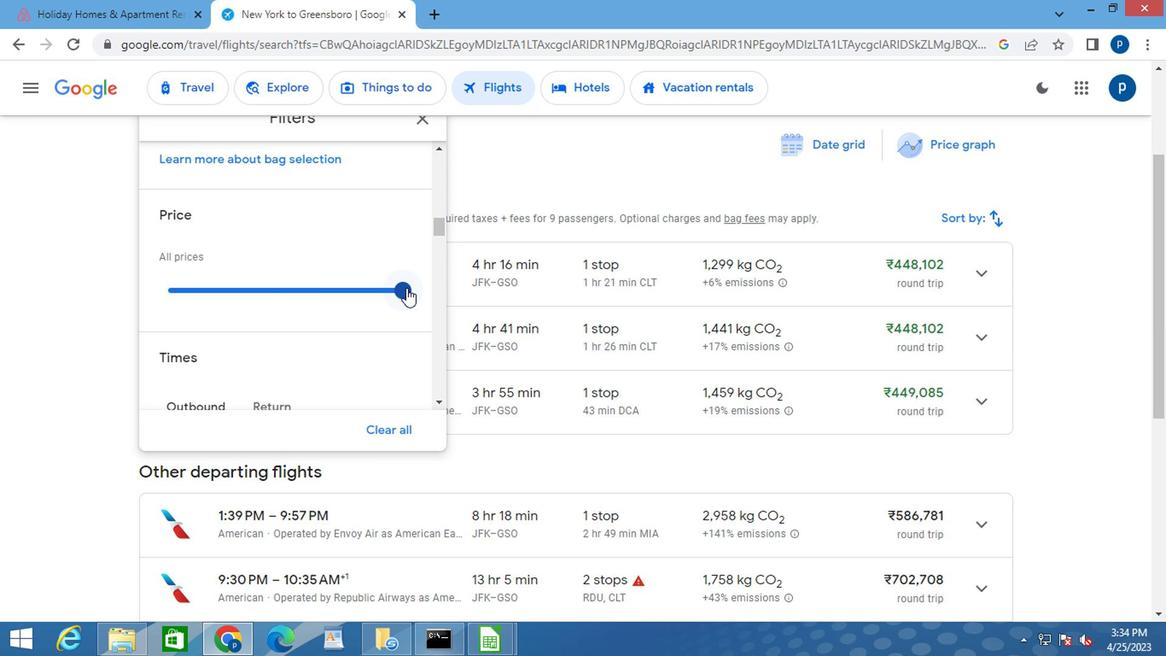 
Action: Mouse moved to (292, 345)
Screenshot: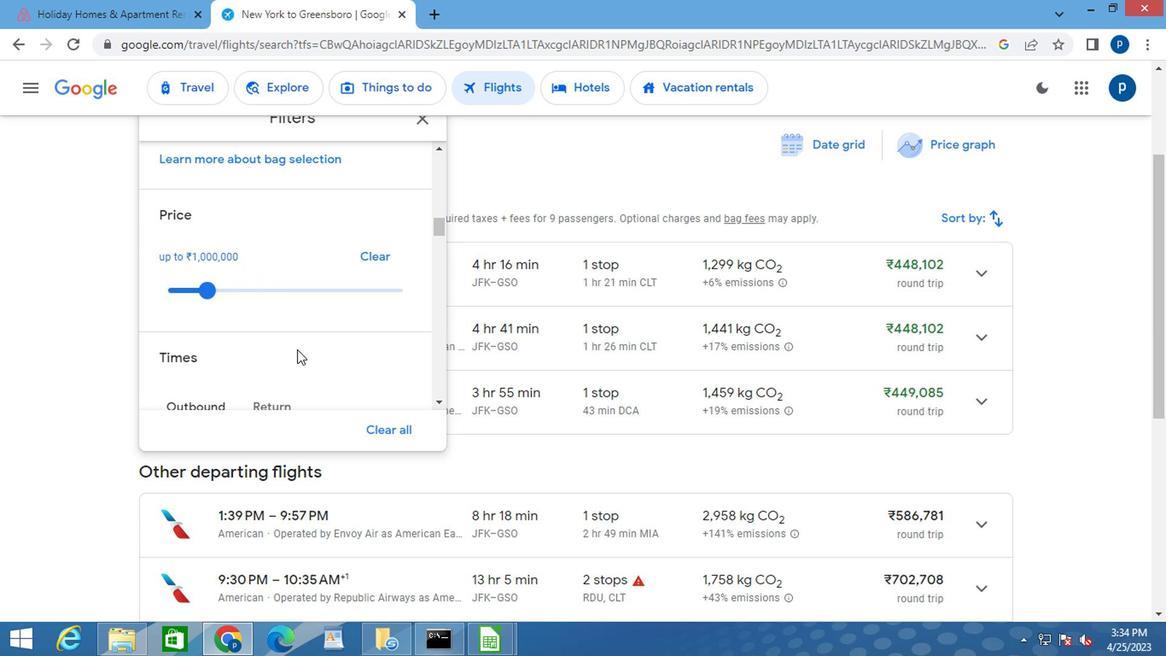 
Action: Mouse scrolled (292, 344) with delta (0, -1)
Screenshot: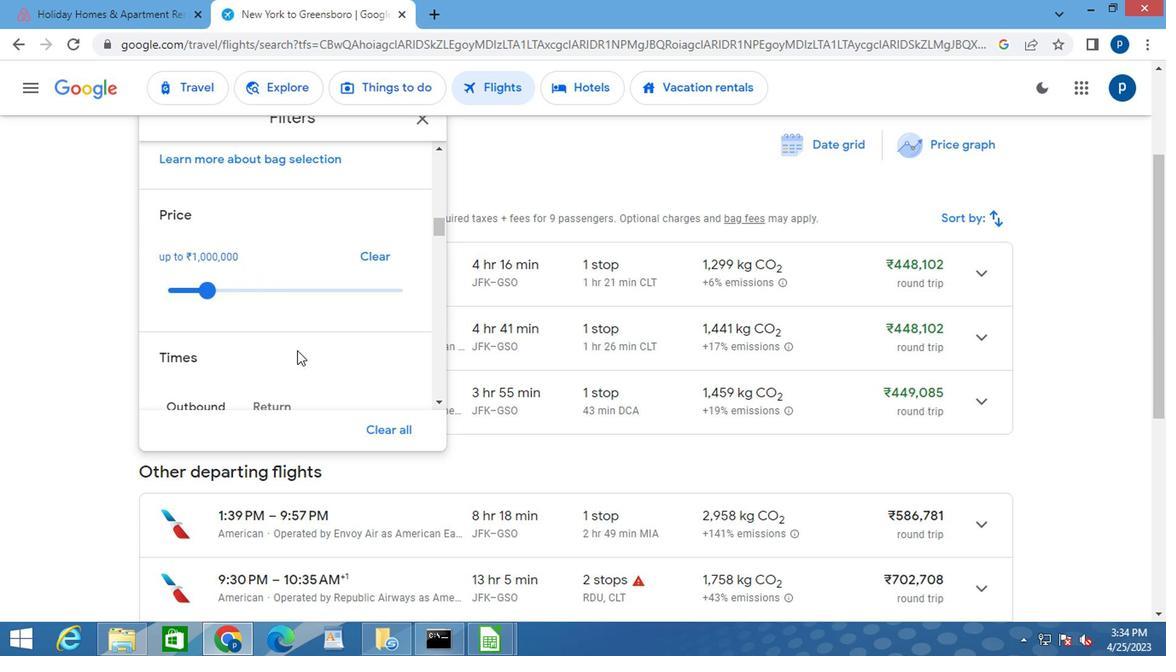 
Action: Mouse moved to (264, 333)
Screenshot: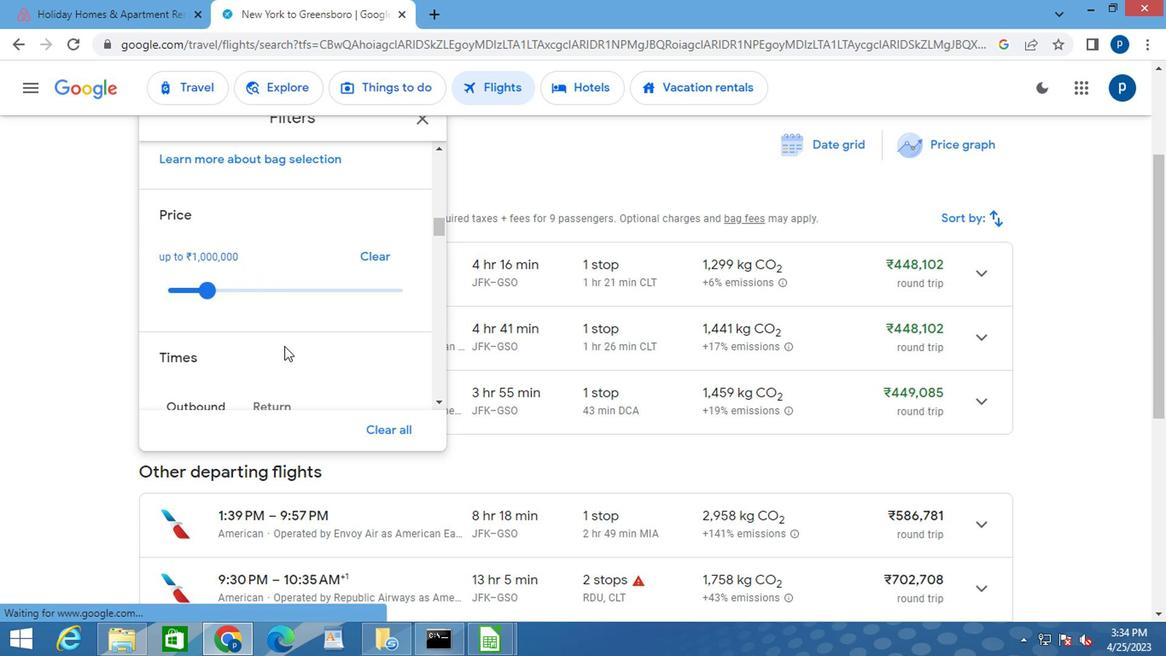 
Action: Mouse scrolled (264, 332) with delta (0, 0)
Screenshot: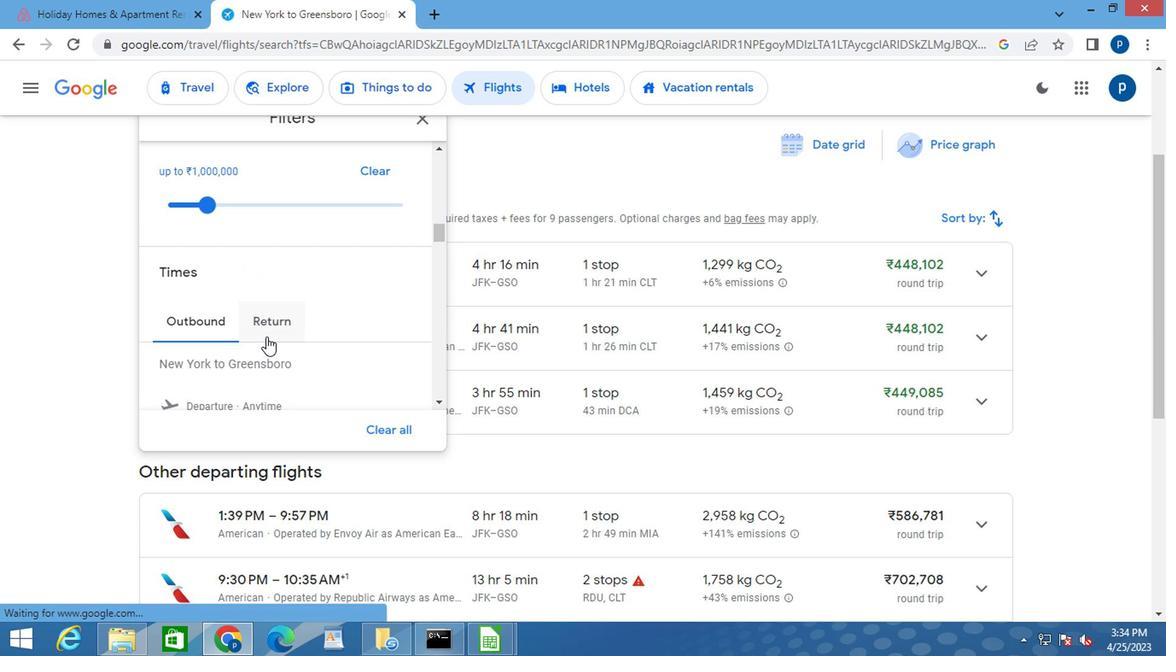 
Action: Mouse moved to (249, 325)
Screenshot: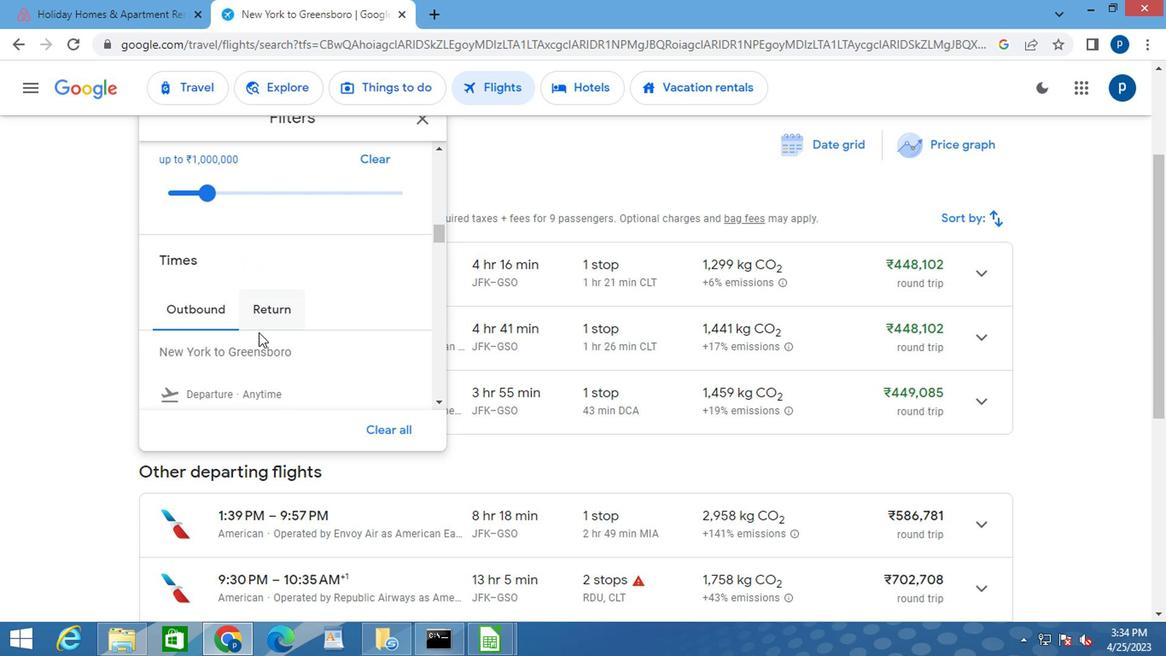 
Action: Mouse scrolled (249, 324) with delta (0, -1)
Screenshot: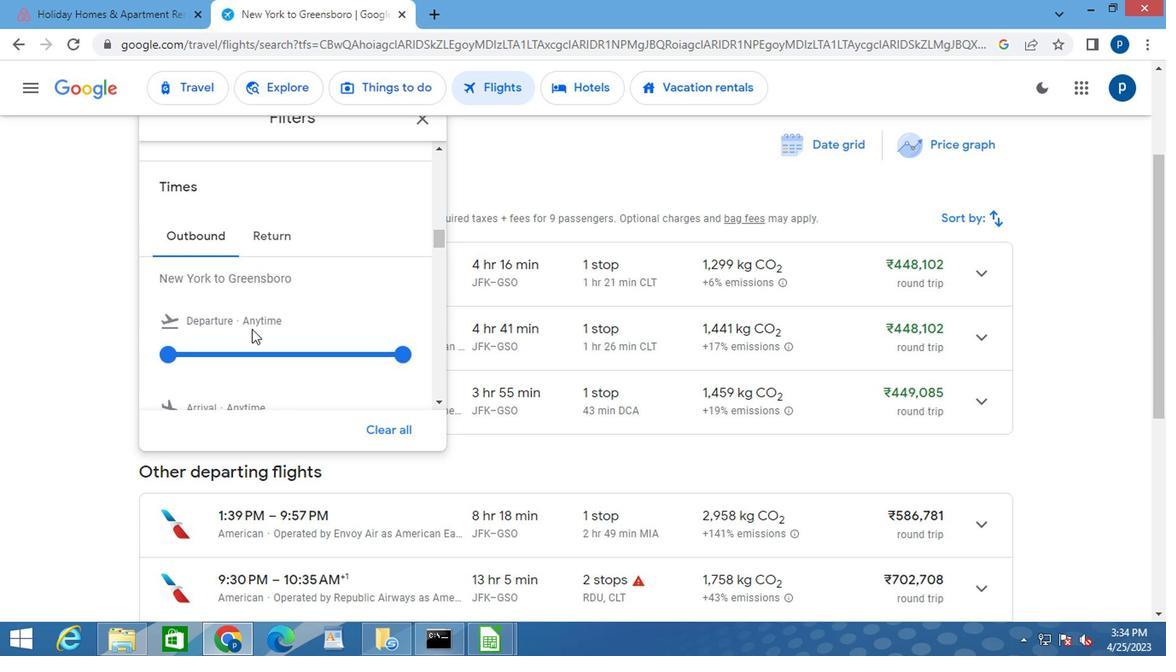 
Action: Mouse moved to (171, 261)
Screenshot: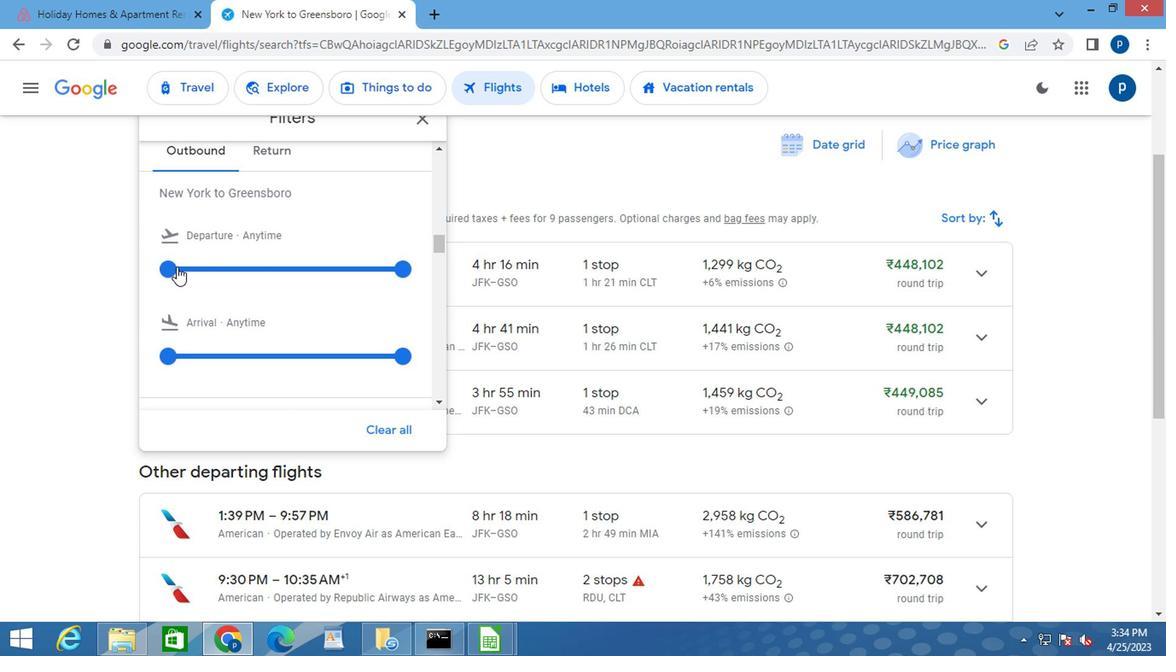 
Action: Mouse pressed left at (171, 261)
Screenshot: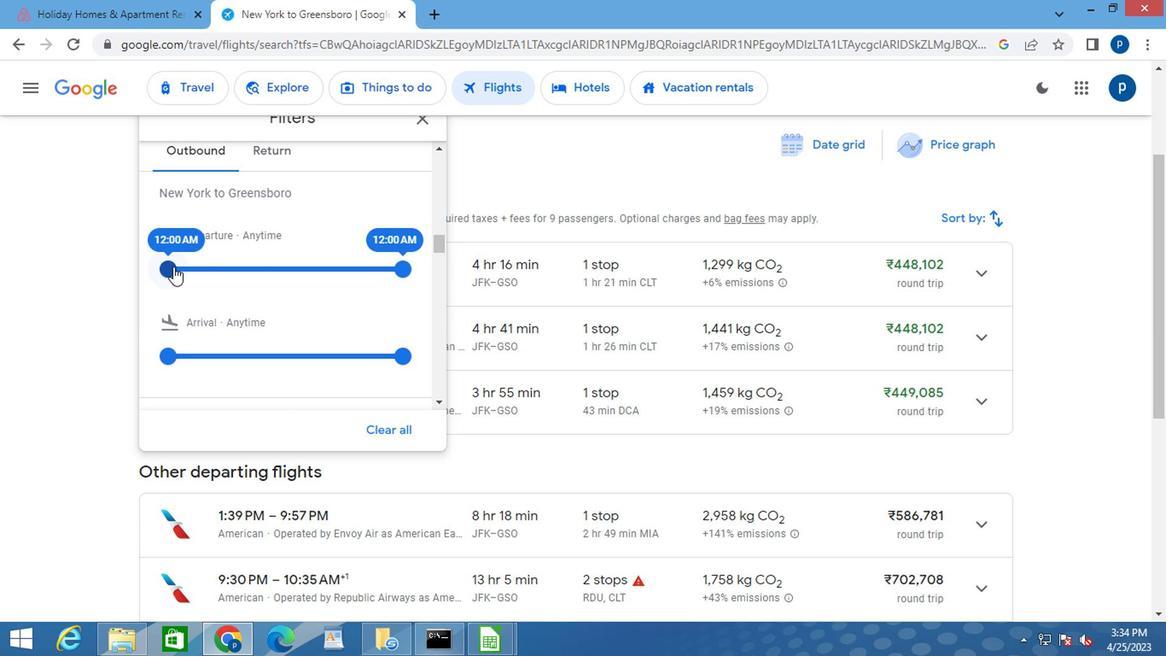
Action: Mouse moved to (396, 260)
Screenshot: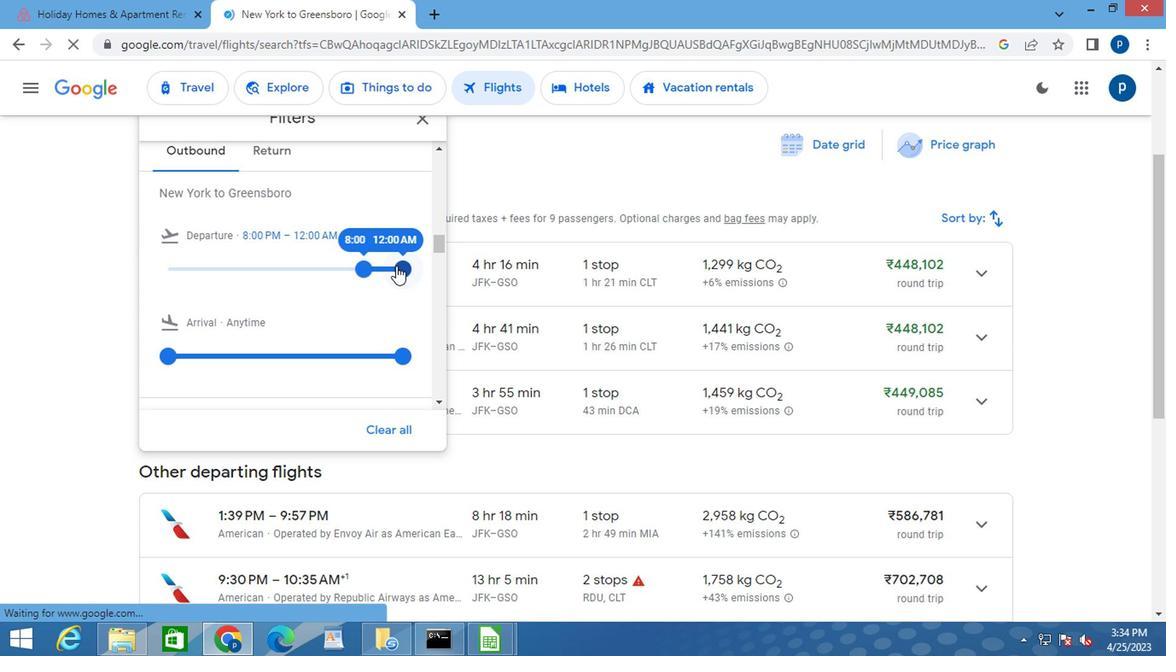 
Action: Mouse pressed left at (396, 260)
Screenshot: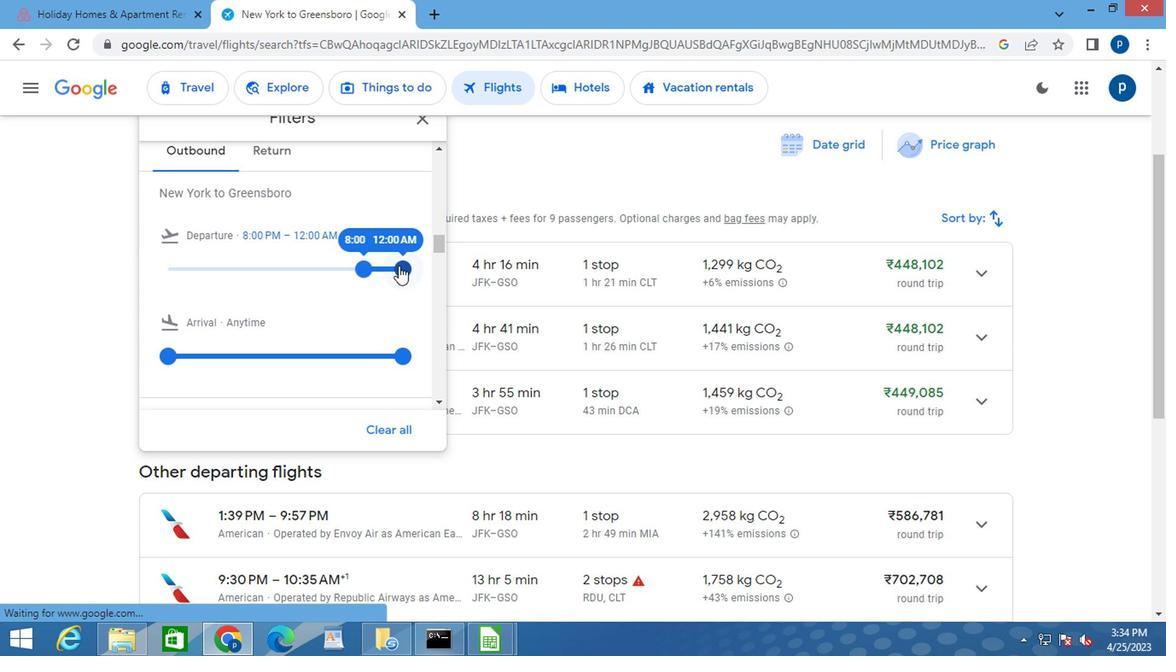 
Action: Mouse moved to (165, 354)
Screenshot: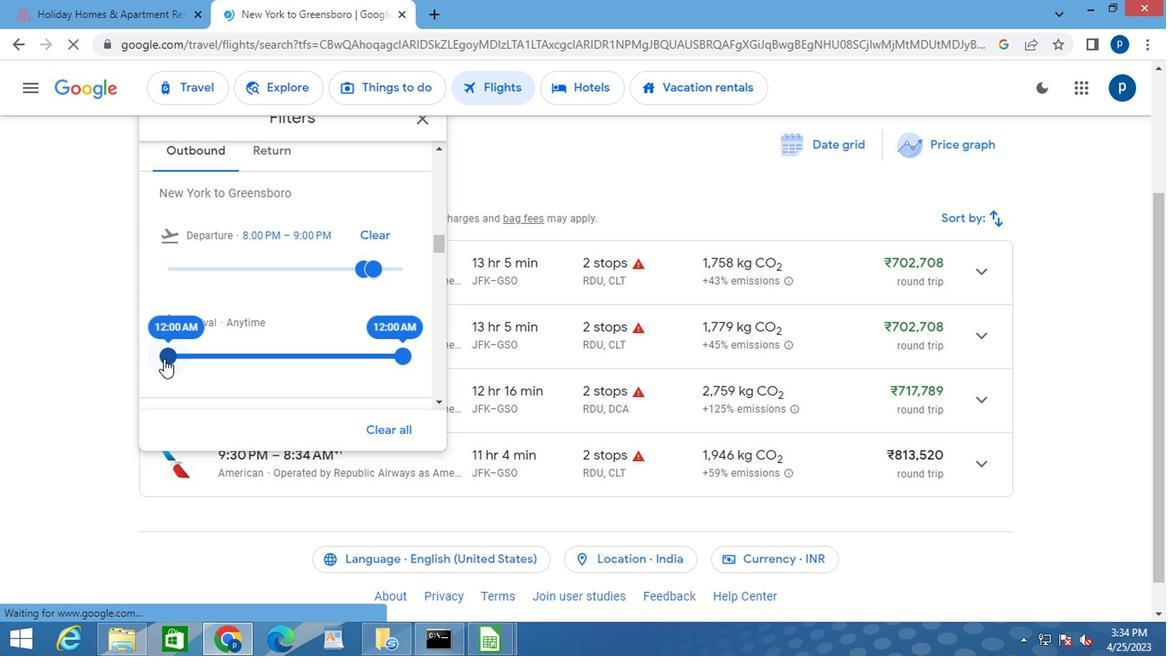 
Action: Mouse pressed left at (165, 354)
Screenshot: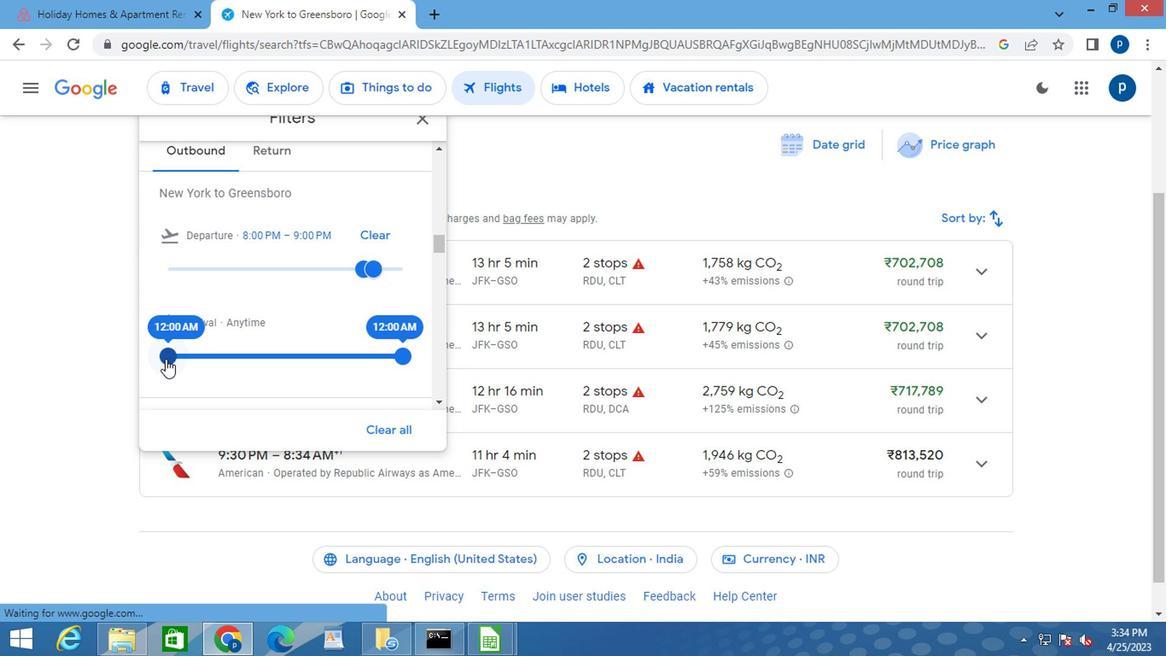 
Action: Mouse moved to (397, 347)
Screenshot: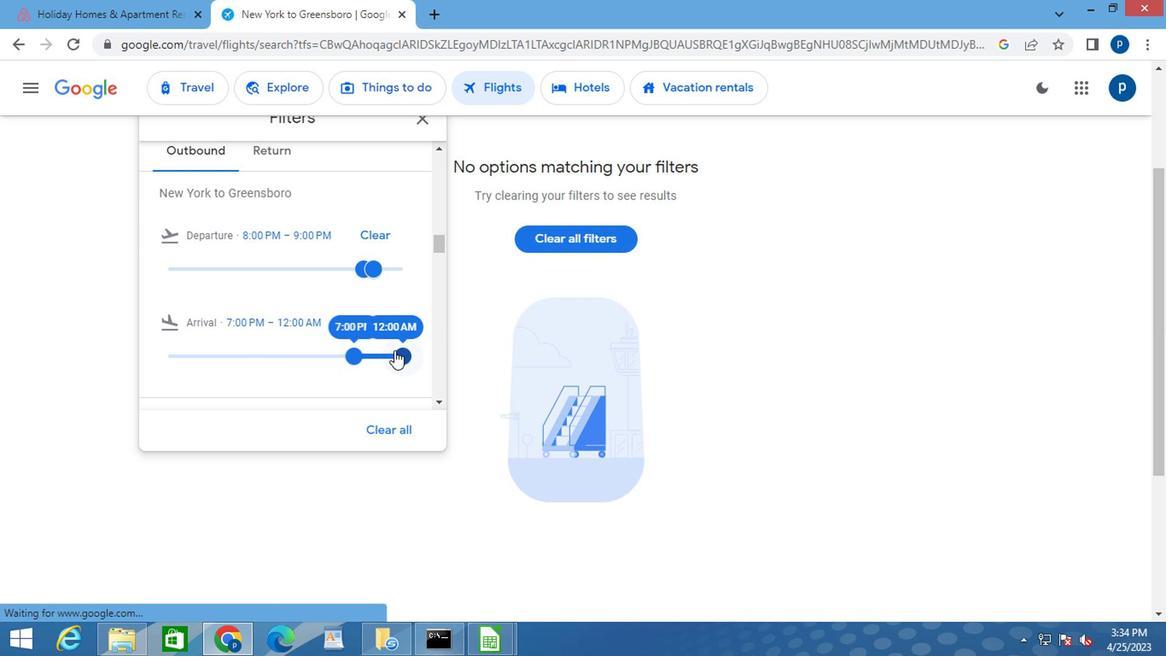 
Action: Mouse pressed left at (397, 347)
Screenshot: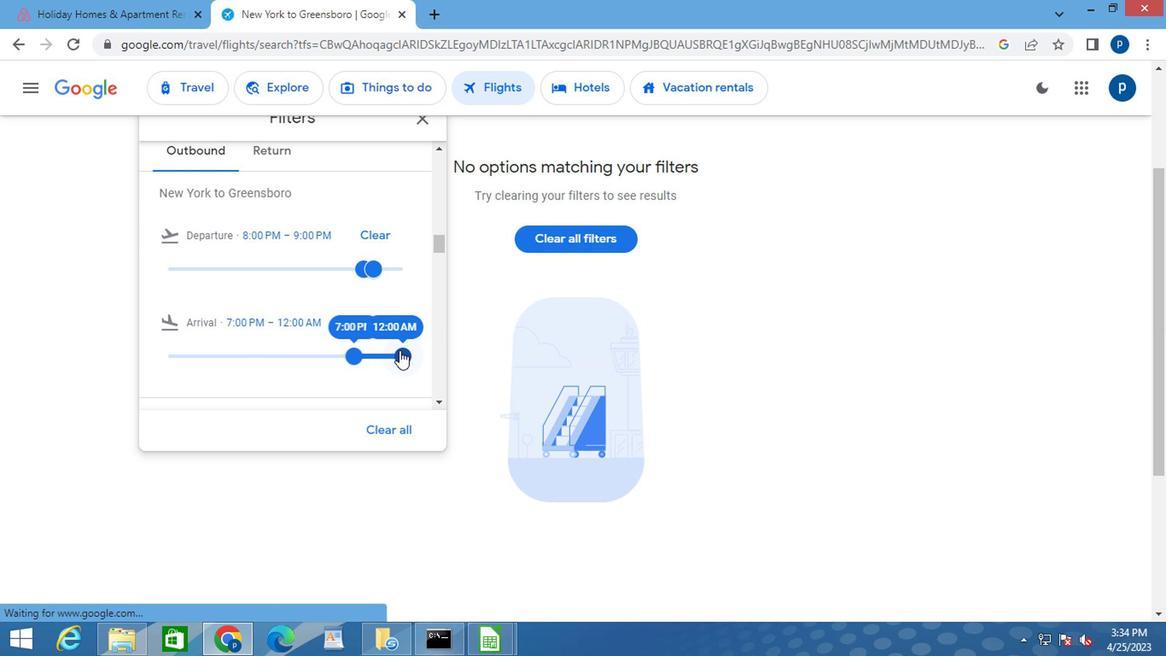 
Action: Mouse moved to (417, 115)
Screenshot: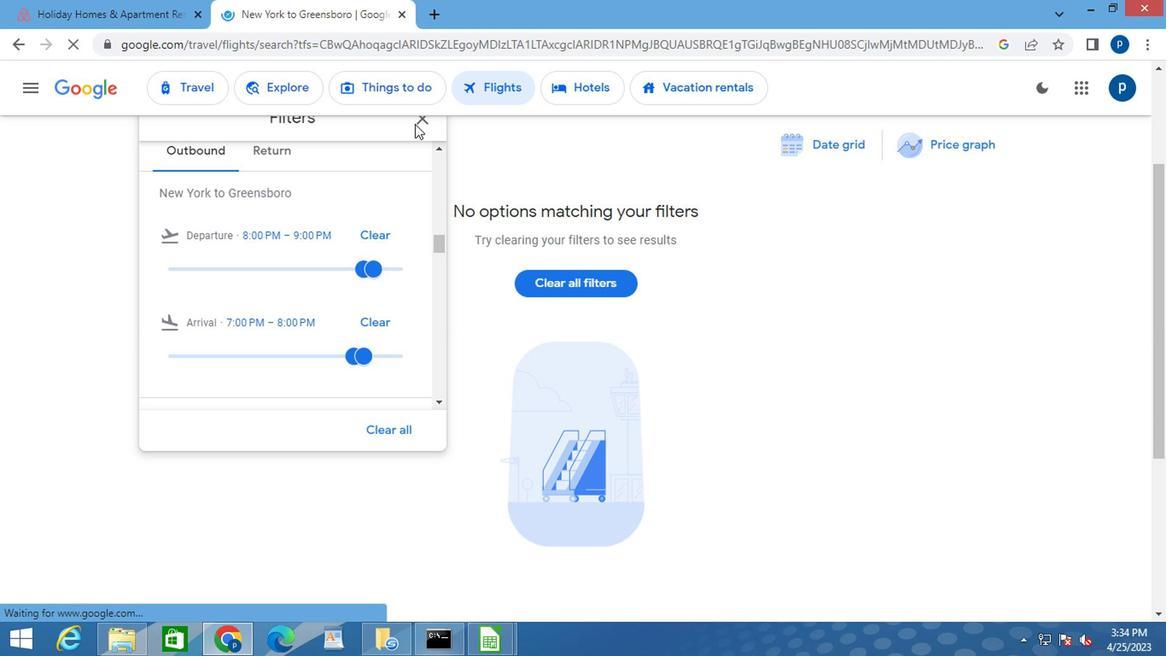 
Action: Mouse pressed left at (417, 115)
Screenshot: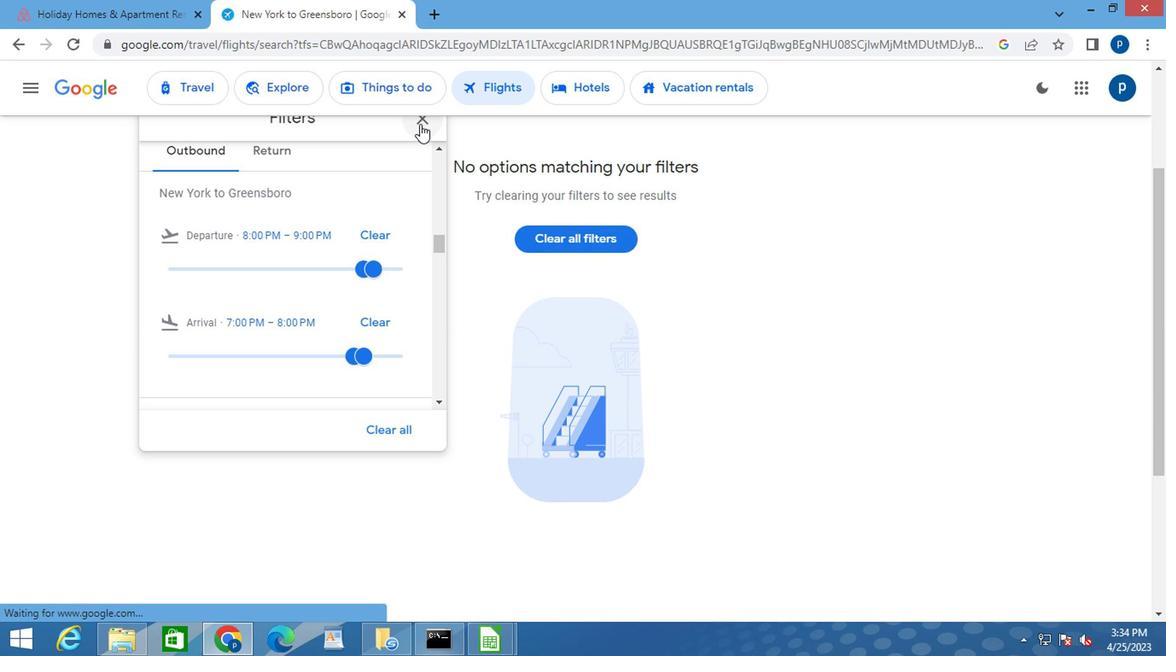 
Action: Mouse moved to (418, 108)
Screenshot: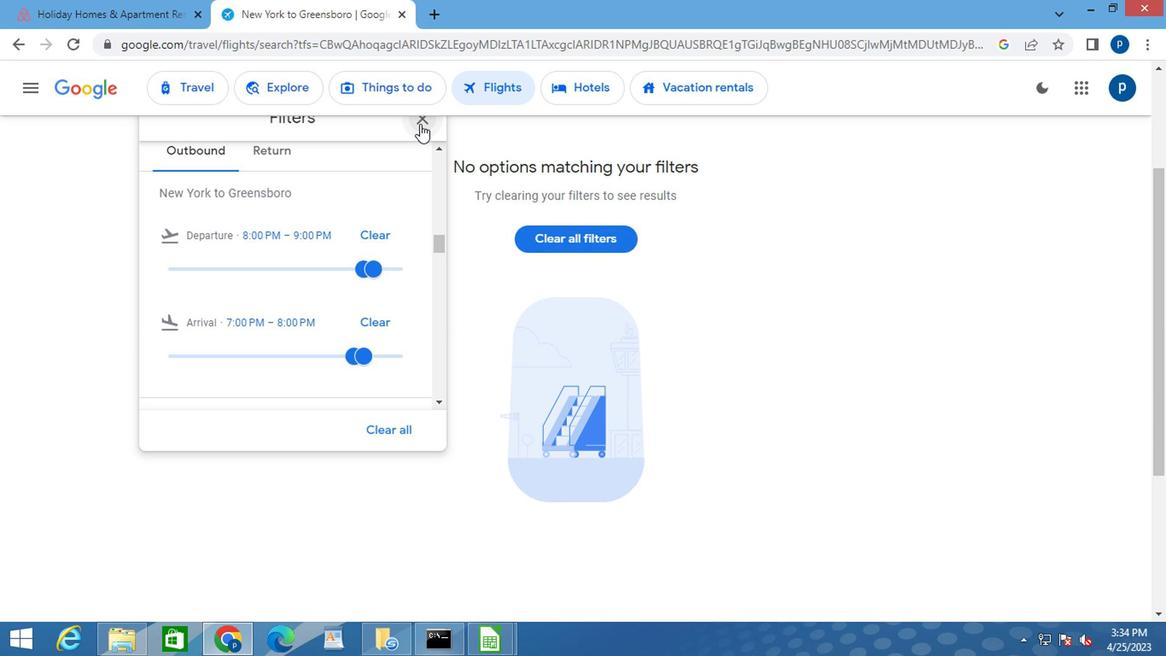 
